 Task: Use a multiband compressor to control sibilance in different frequency ranges.
Action: Mouse moved to (103, 7)
Screenshot: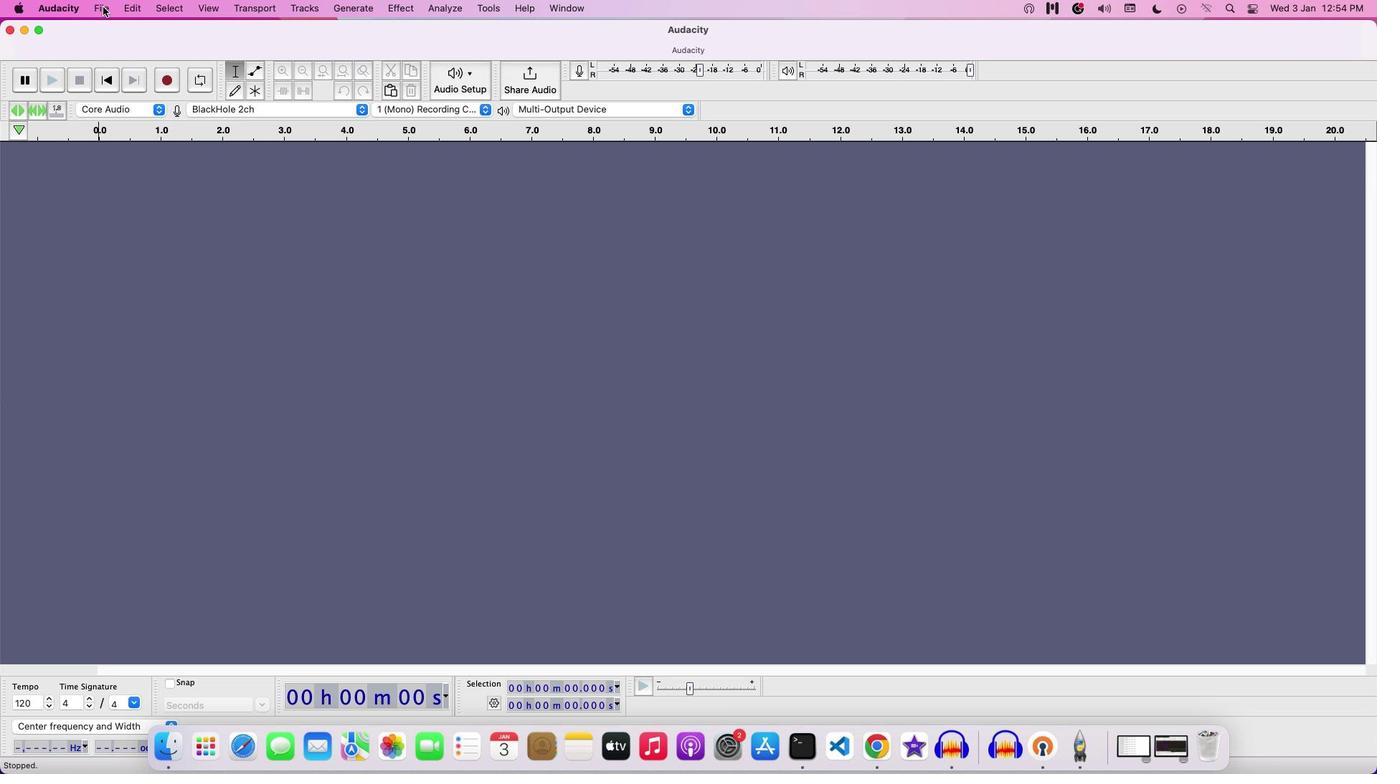 
Action: Mouse pressed left at (103, 7)
Screenshot: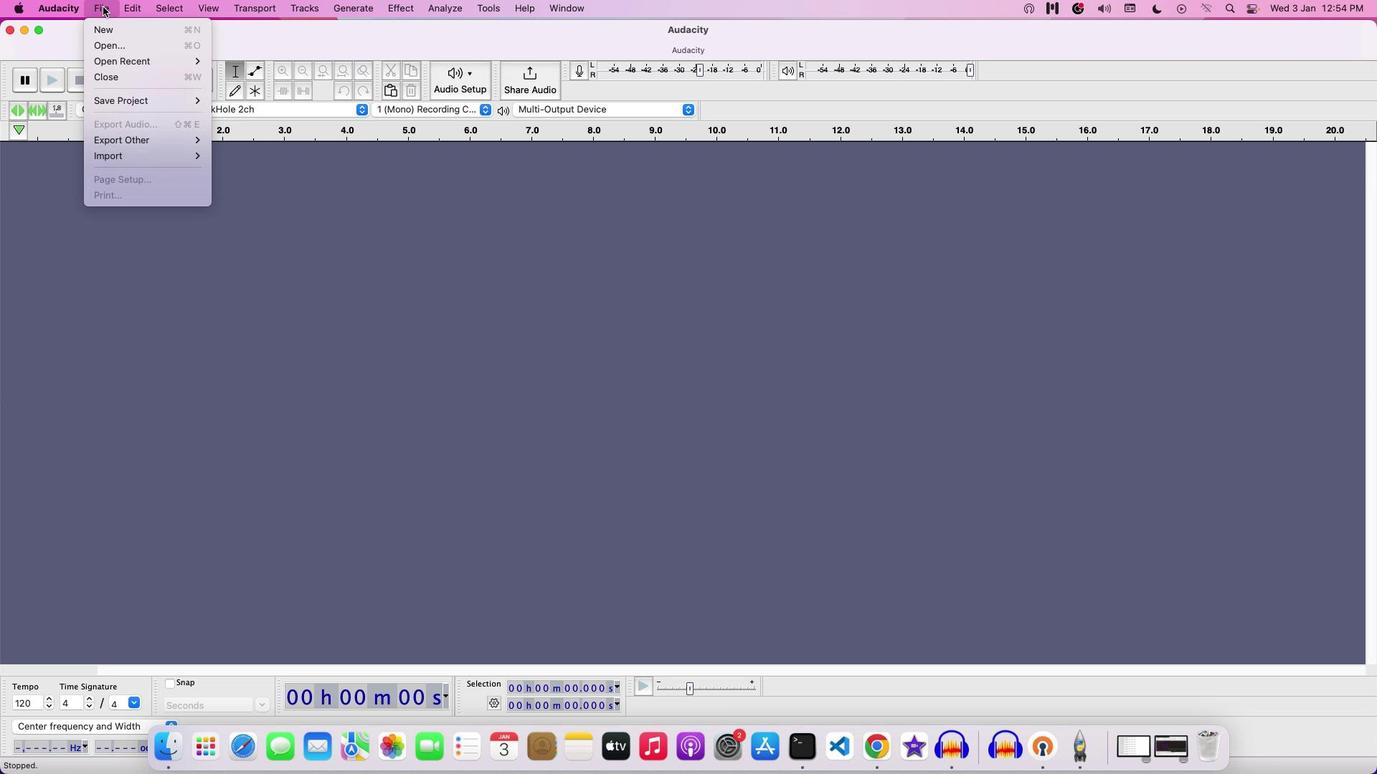 
Action: Mouse moved to (121, 46)
Screenshot: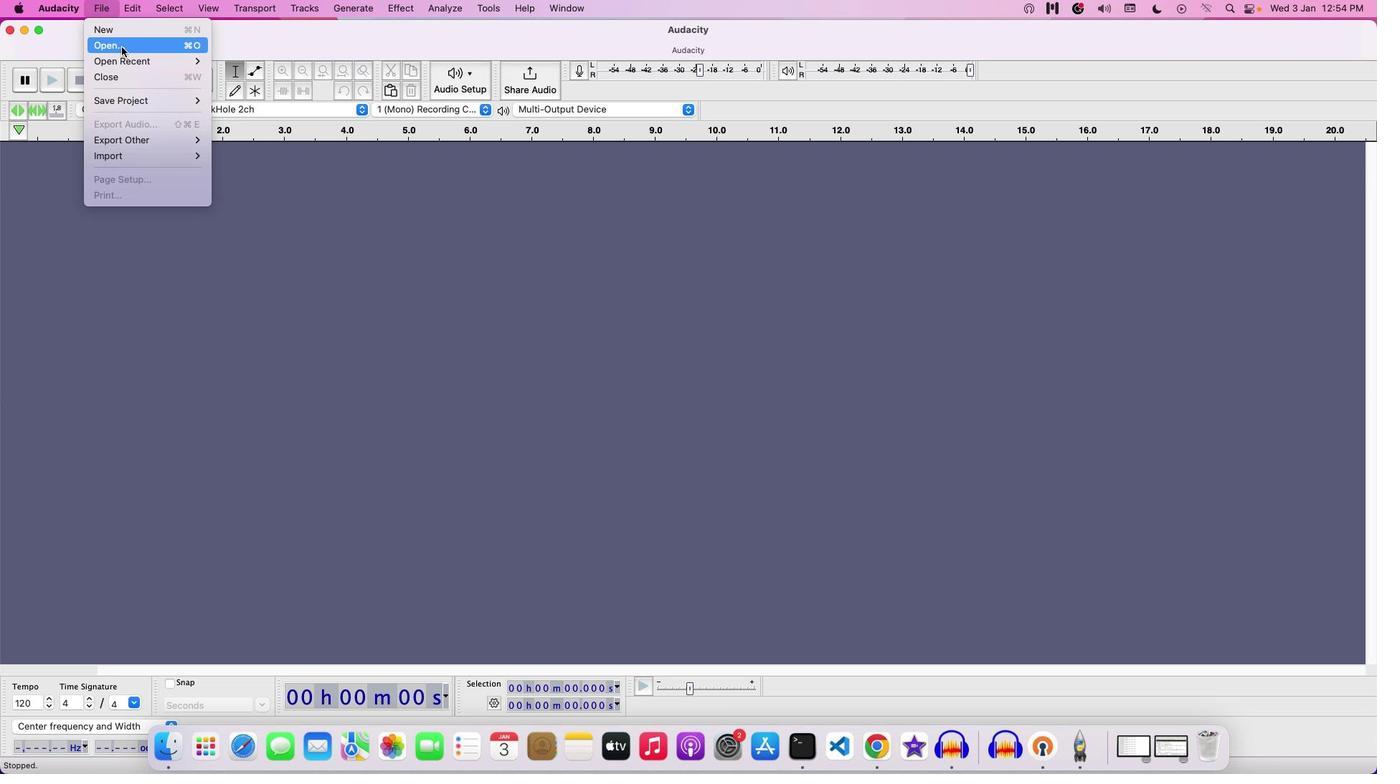 
Action: Mouse pressed left at (121, 46)
Screenshot: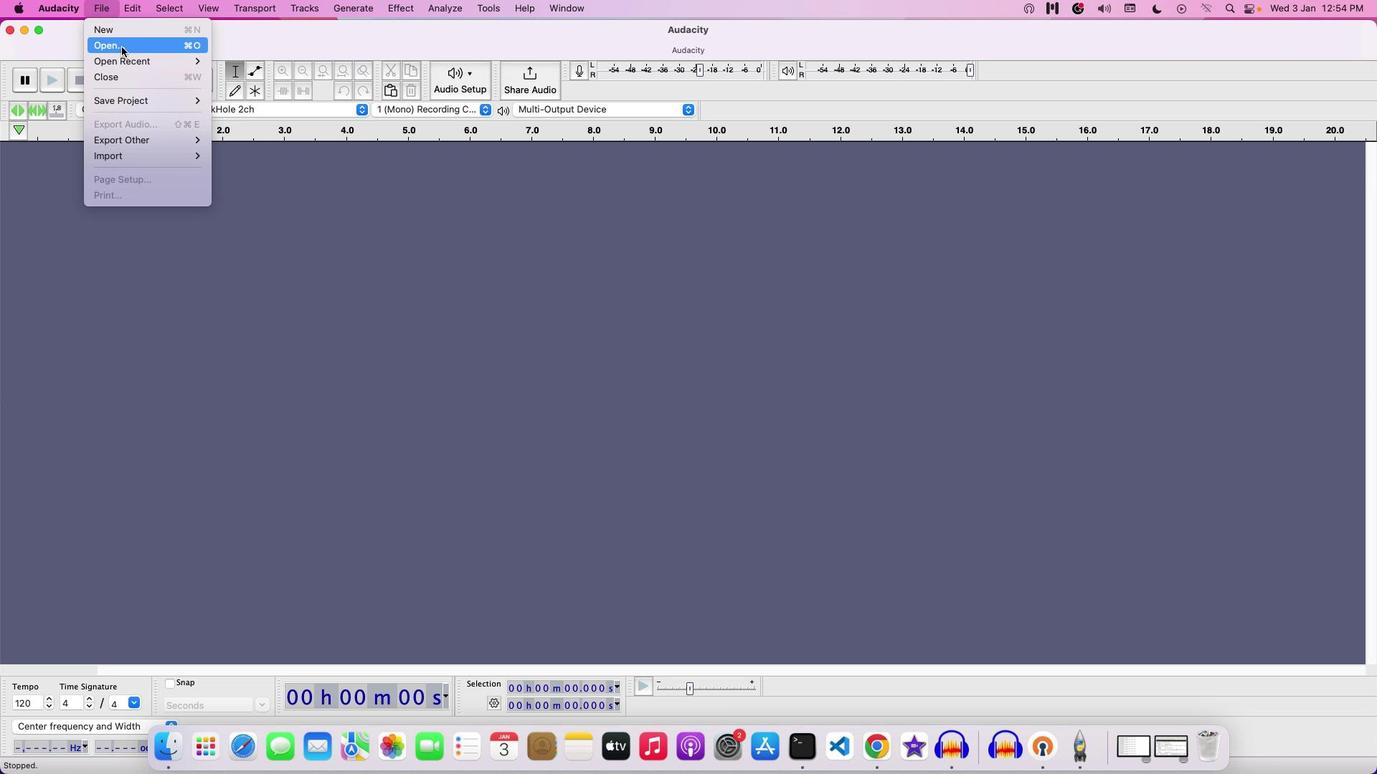 
Action: Mouse moved to (705, 156)
Screenshot: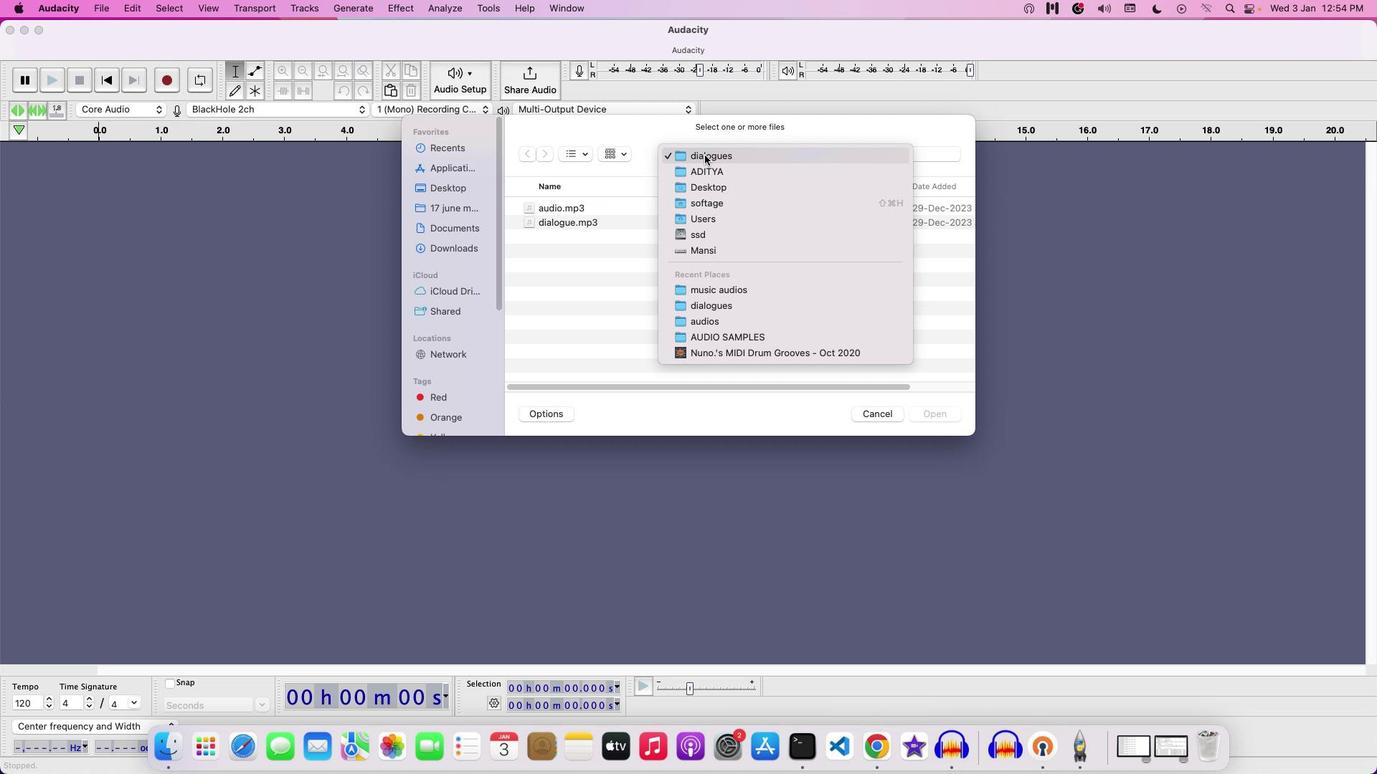 
Action: Mouse pressed left at (705, 156)
Screenshot: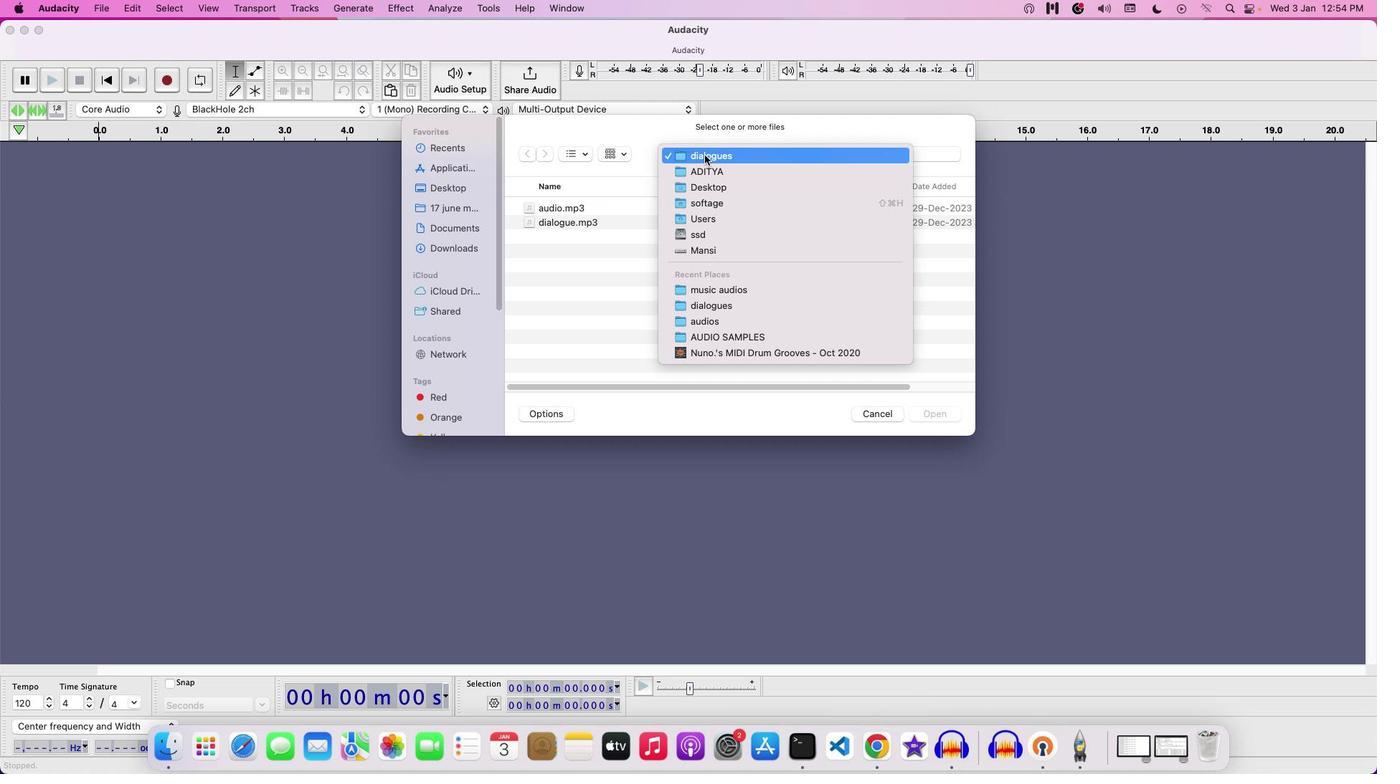 
Action: Mouse moved to (706, 175)
Screenshot: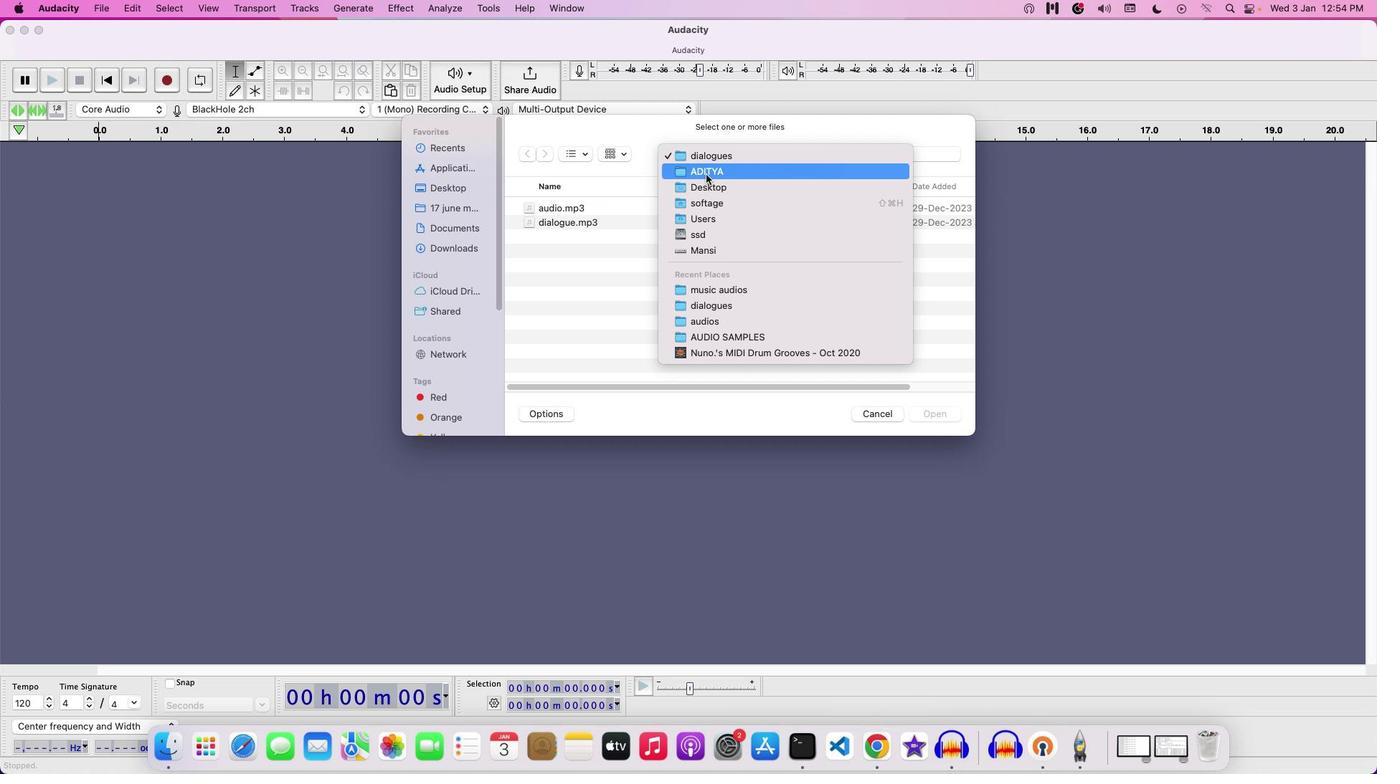 
Action: Mouse pressed left at (706, 175)
Screenshot: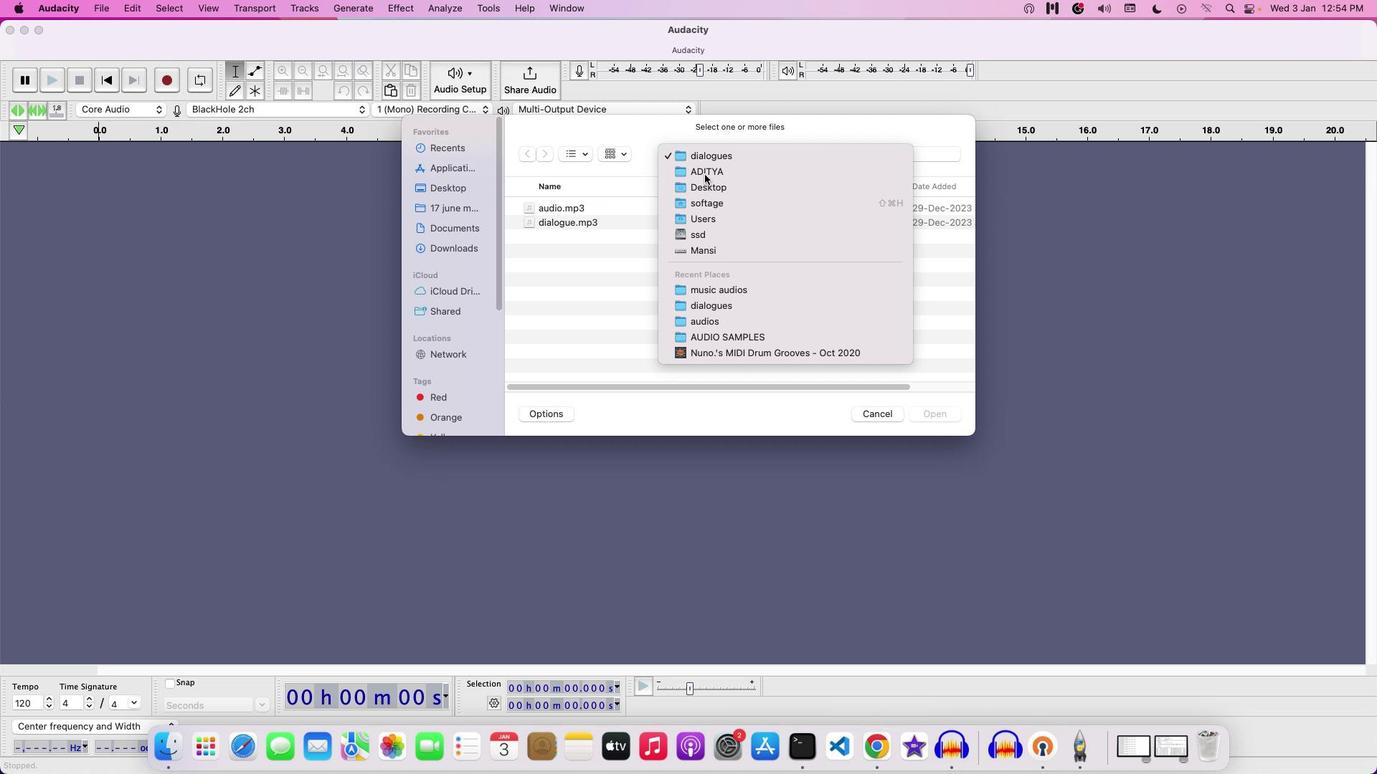 
Action: Mouse moved to (590, 233)
Screenshot: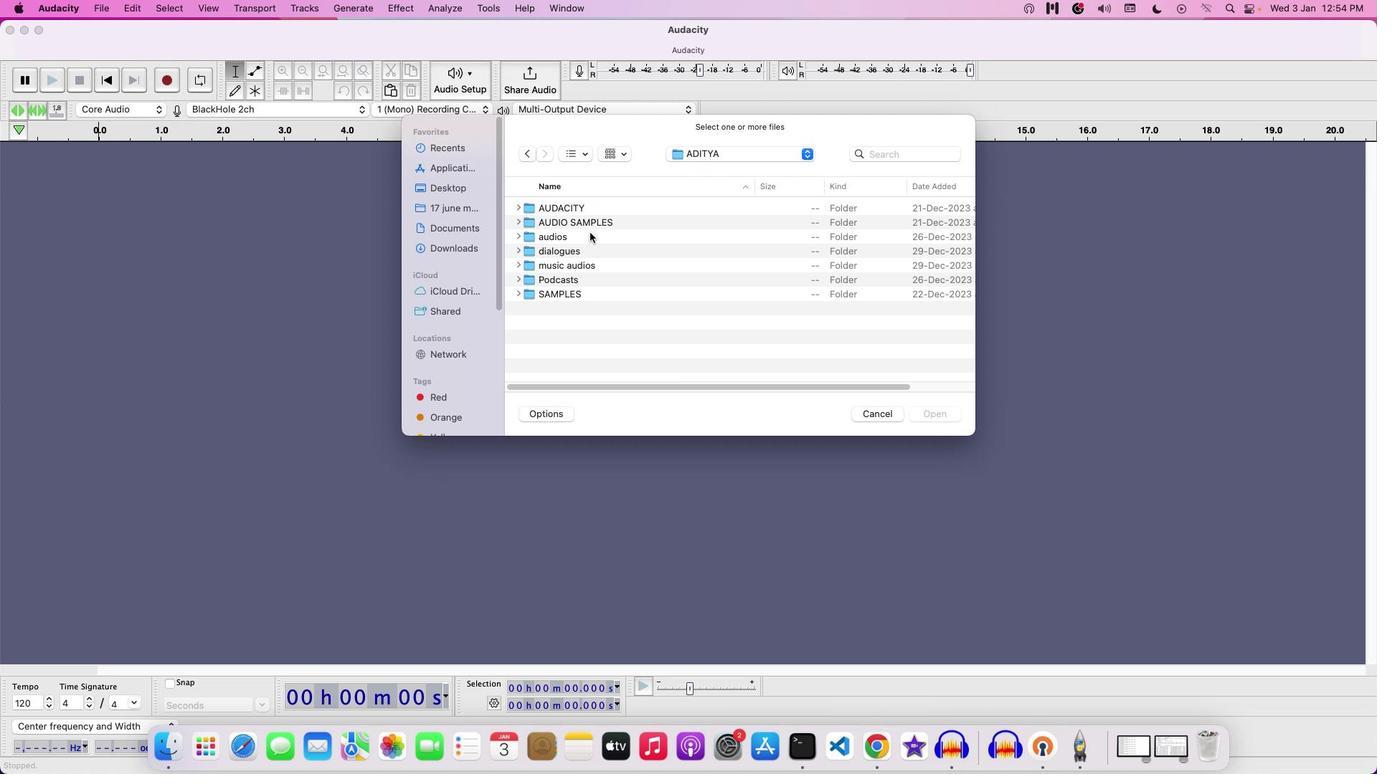 
Action: Mouse pressed left at (590, 233)
Screenshot: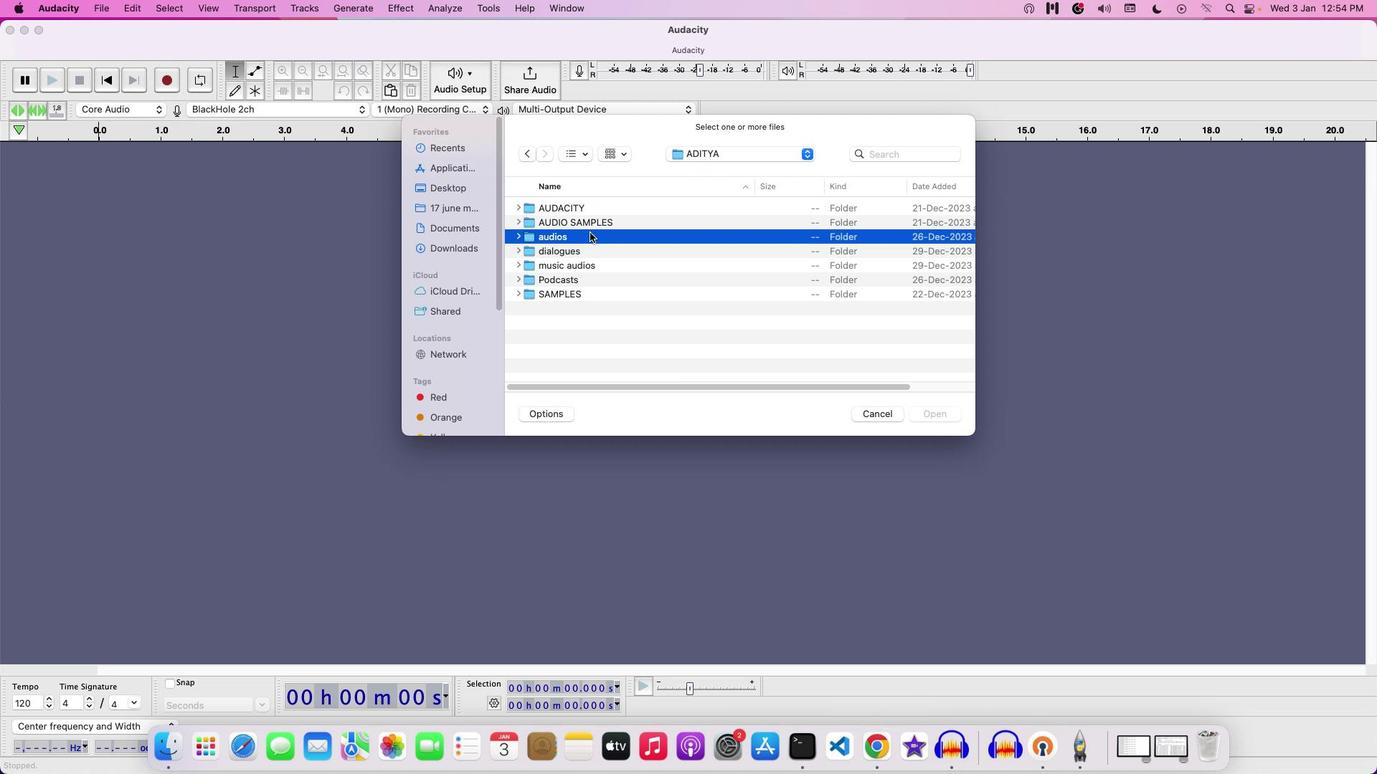 
Action: Mouse pressed left at (590, 233)
Screenshot: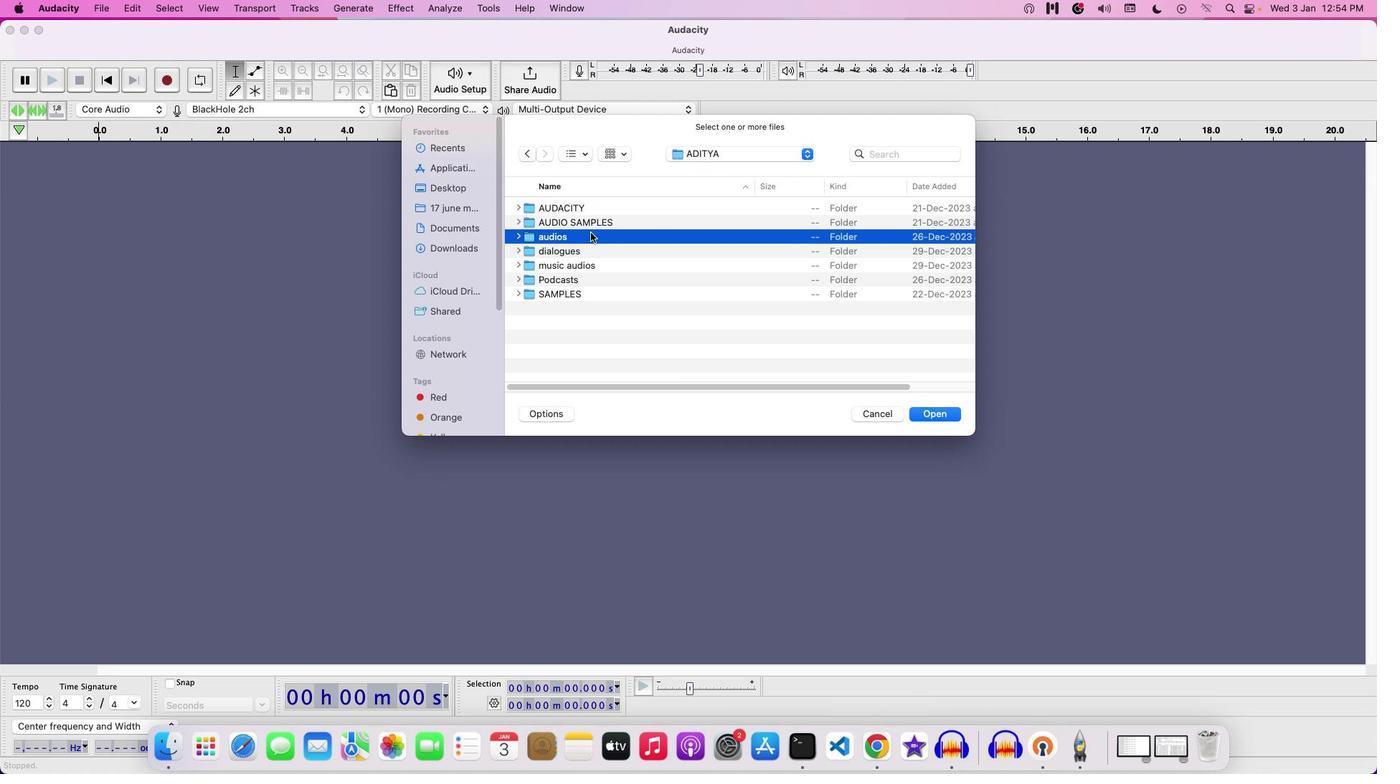 
Action: Mouse moved to (587, 239)
Screenshot: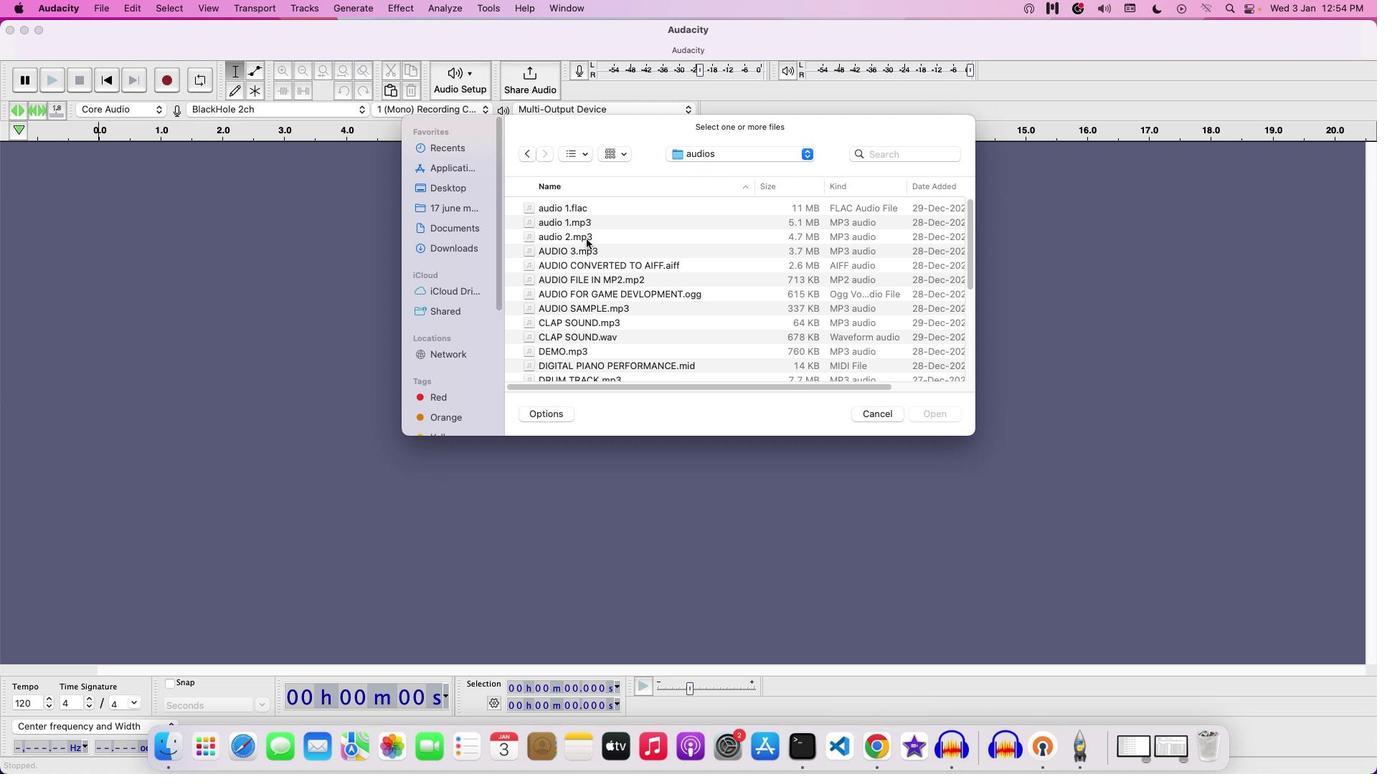 
Action: Mouse pressed left at (587, 239)
Screenshot: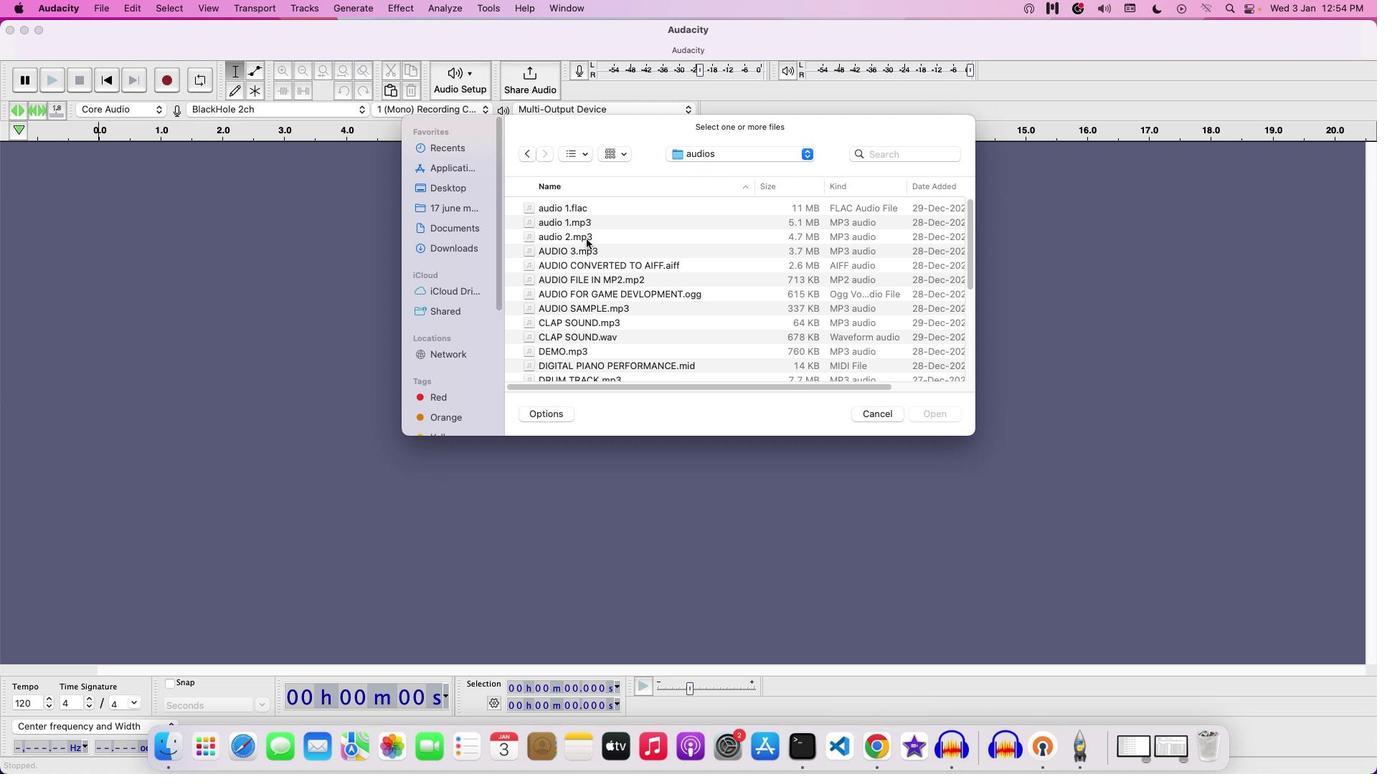 
Action: Mouse moved to (587, 239)
Screenshot: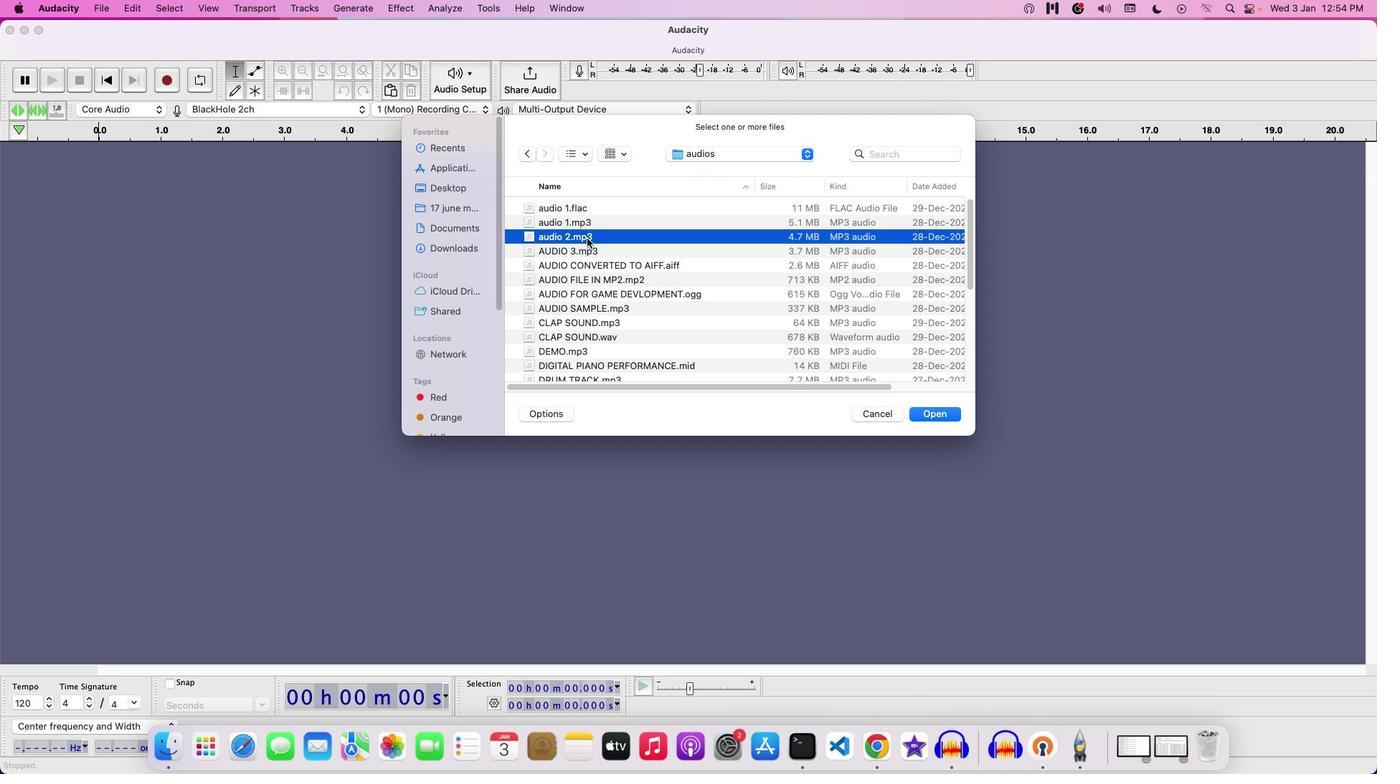 
Action: Key pressed 'S'
Screenshot: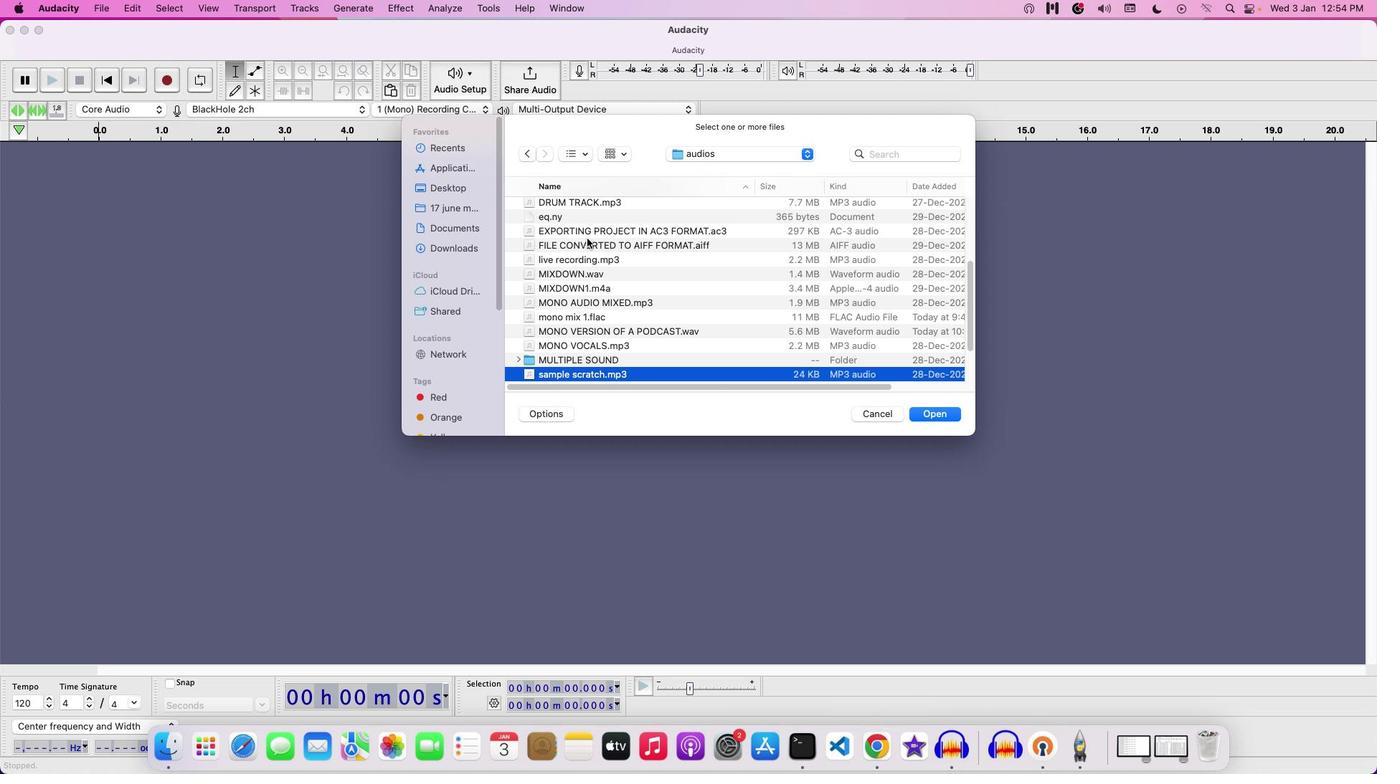 
Action: Mouse moved to (601, 253)
Screenshot: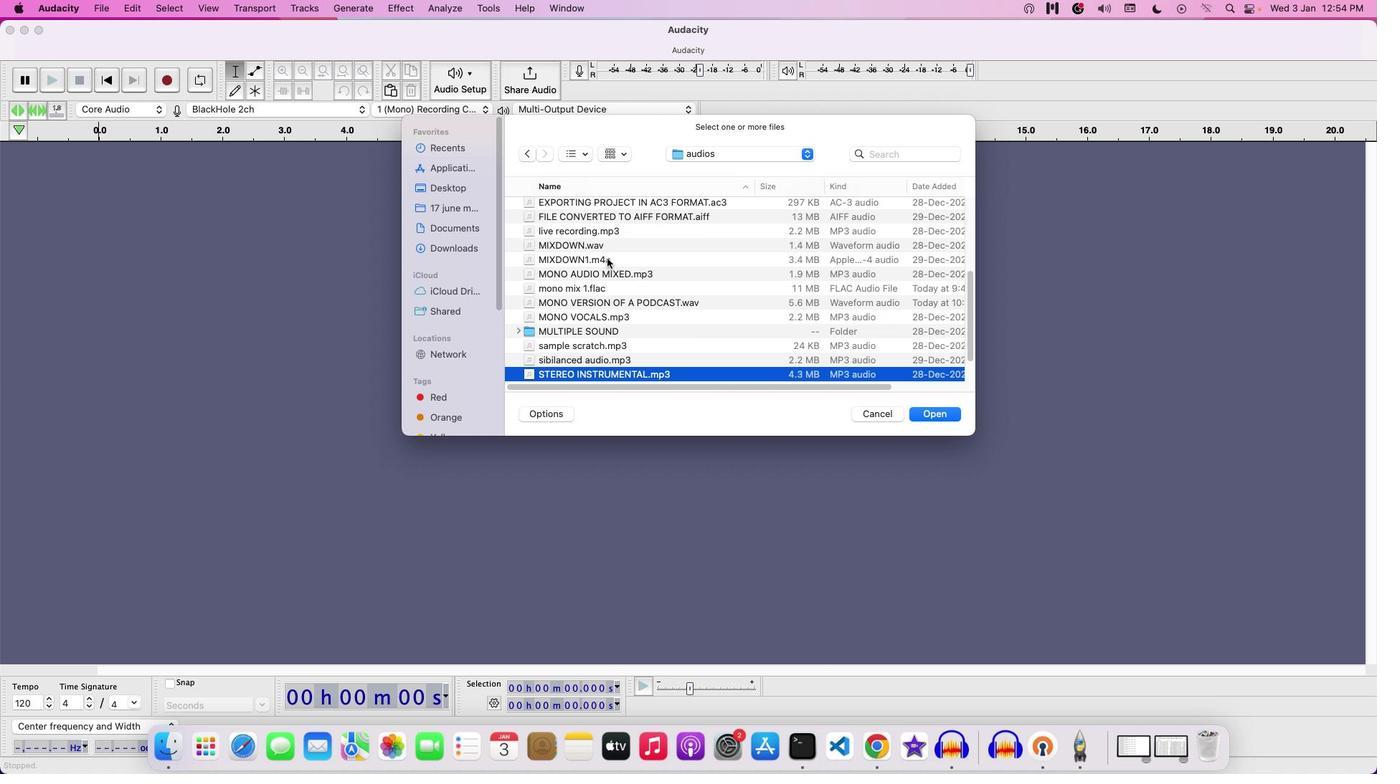 
Action: Key pressed 'S'
Screenshot: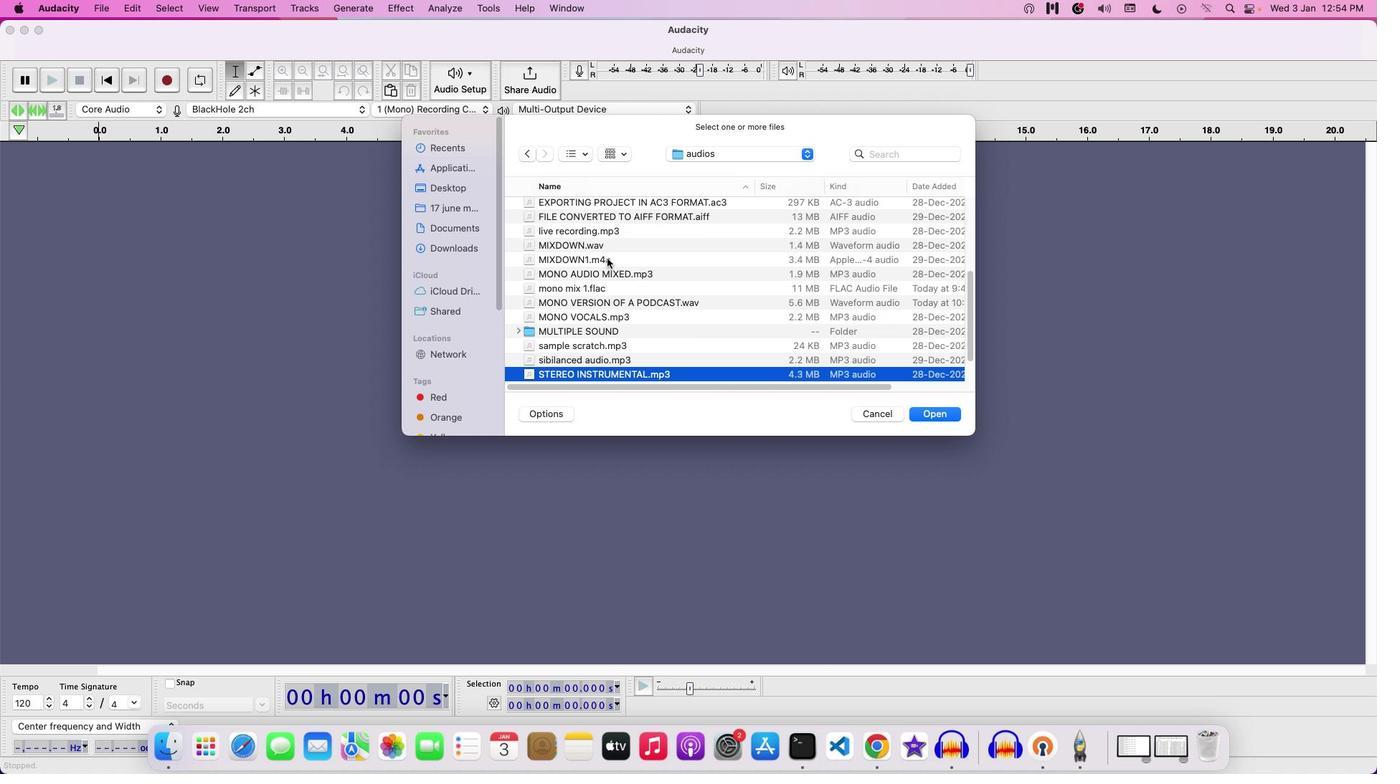 
Action: Mouse moved to (625, 363)
Screenshot: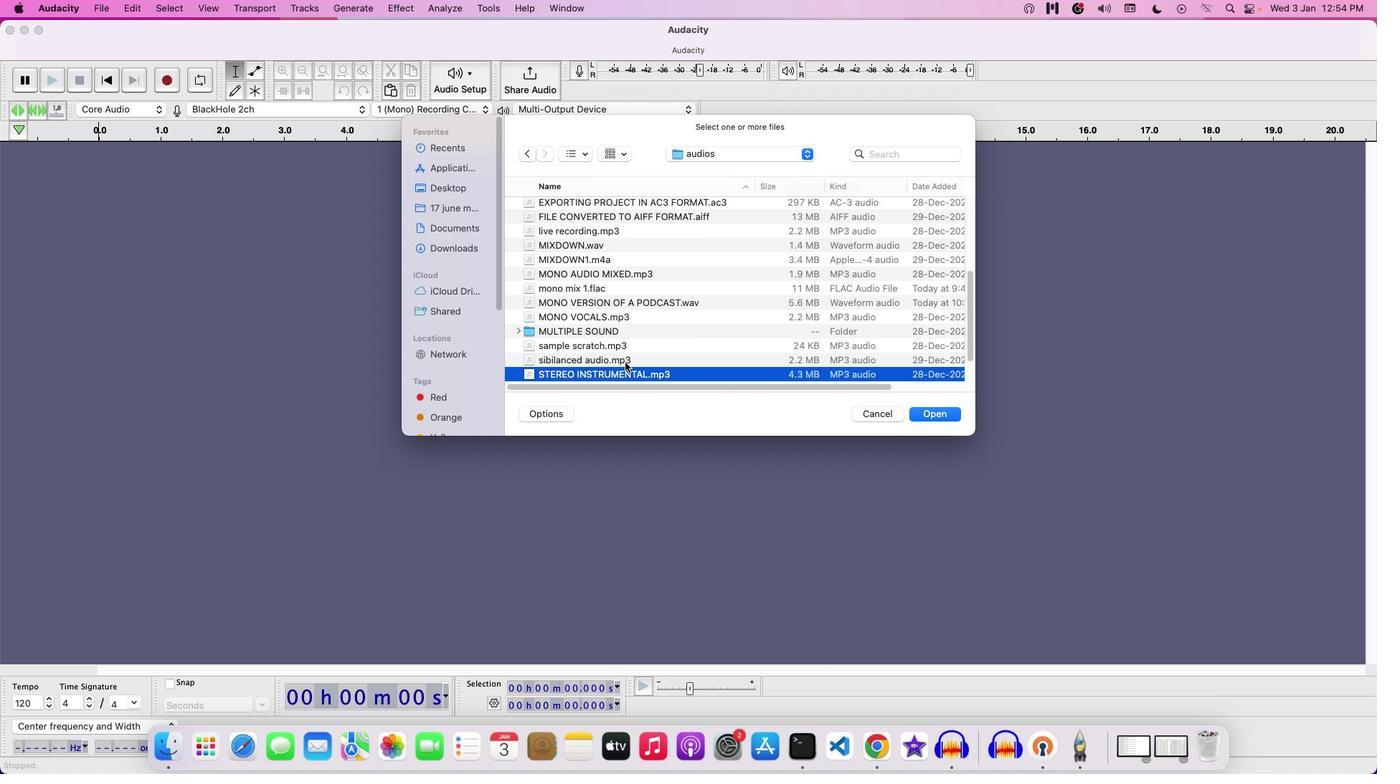 
Action: Mouse pressed left at (625, 363)
Screenshot: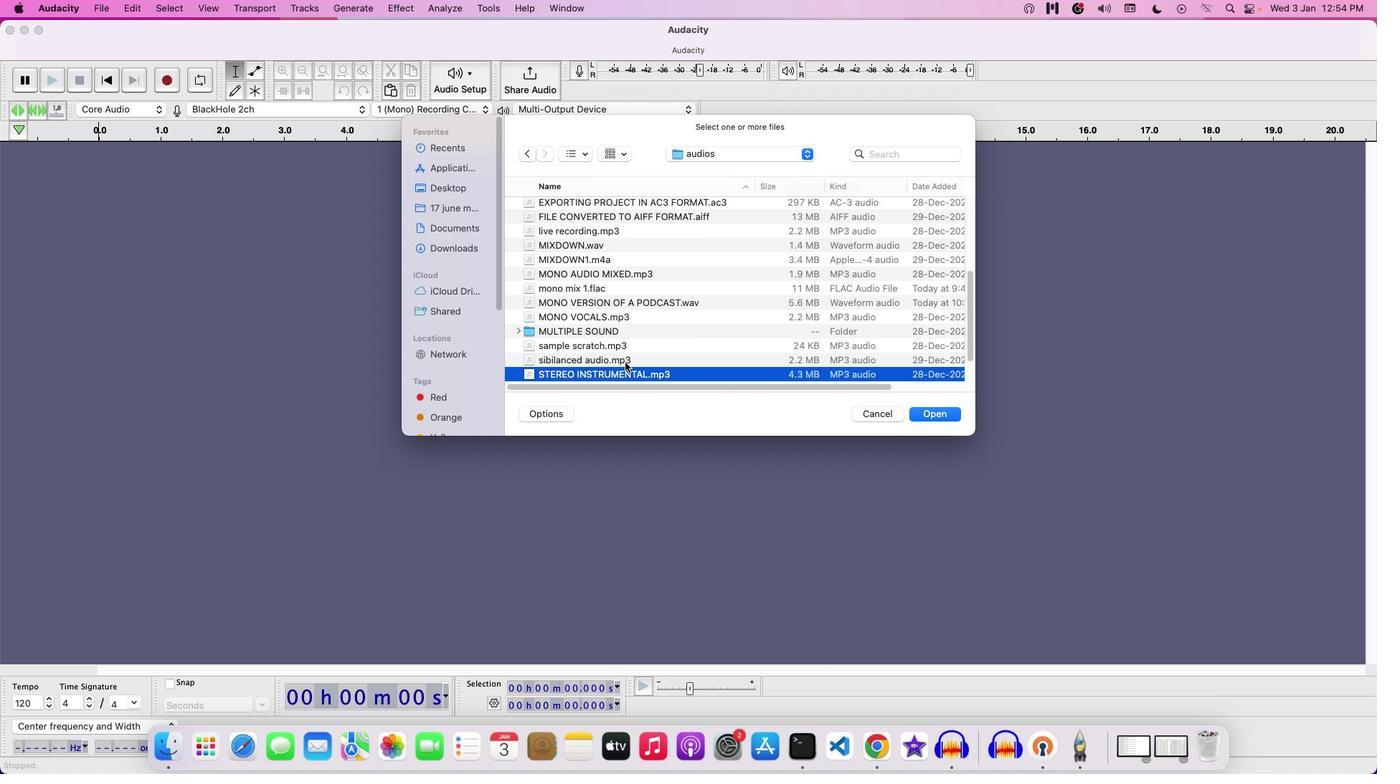 
Action: Mouse moved to (657, 361)
Screenshot: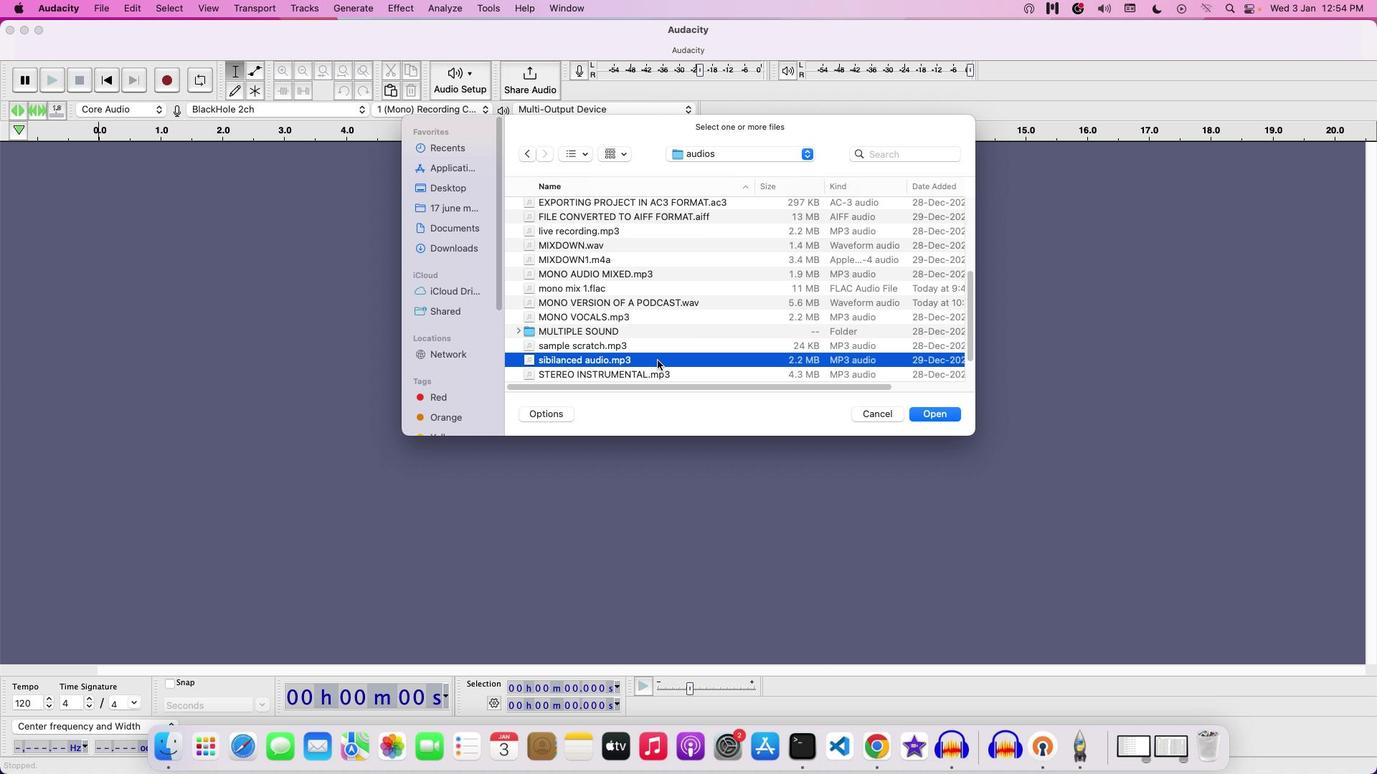 
Action: Mouse pressed left at (657, 361)
Screenshot: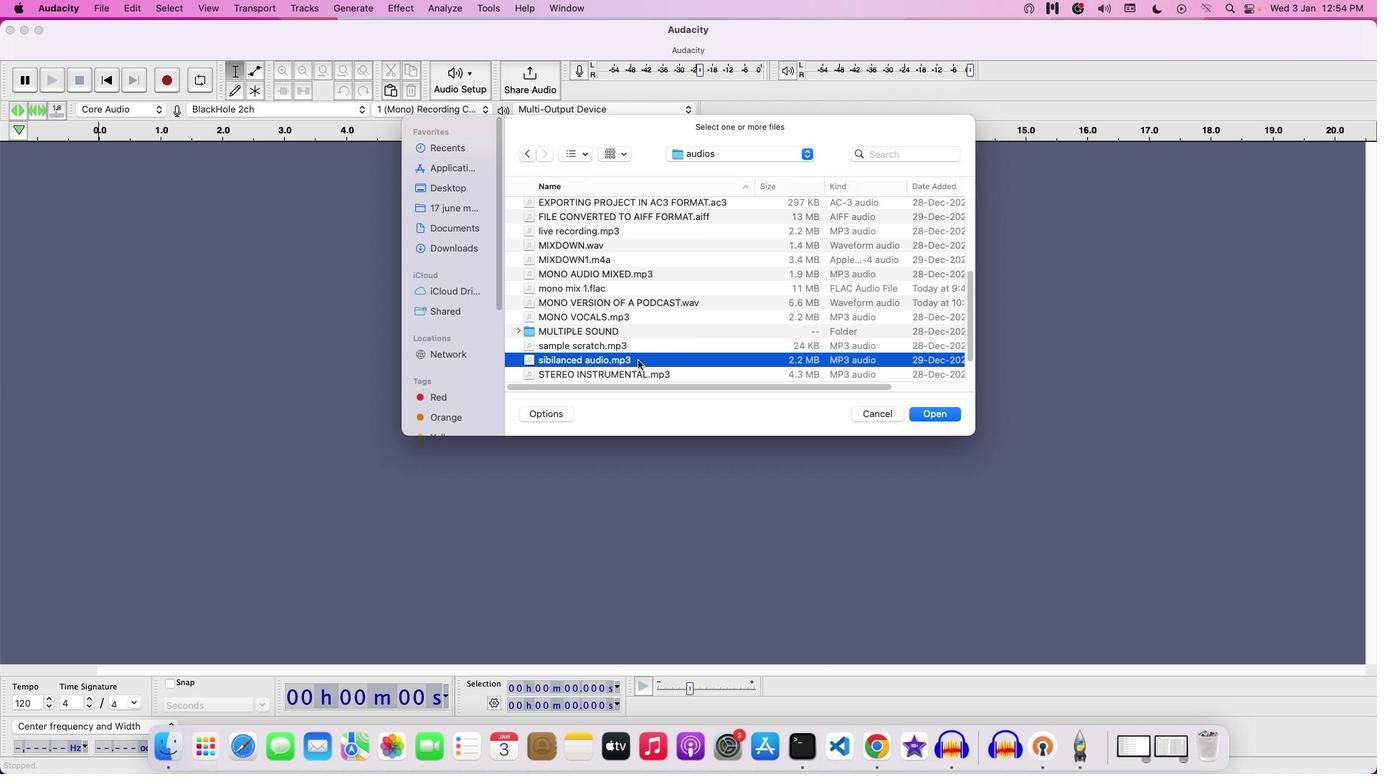 
Action: Mouse moved to (882, 413)
Screenshot: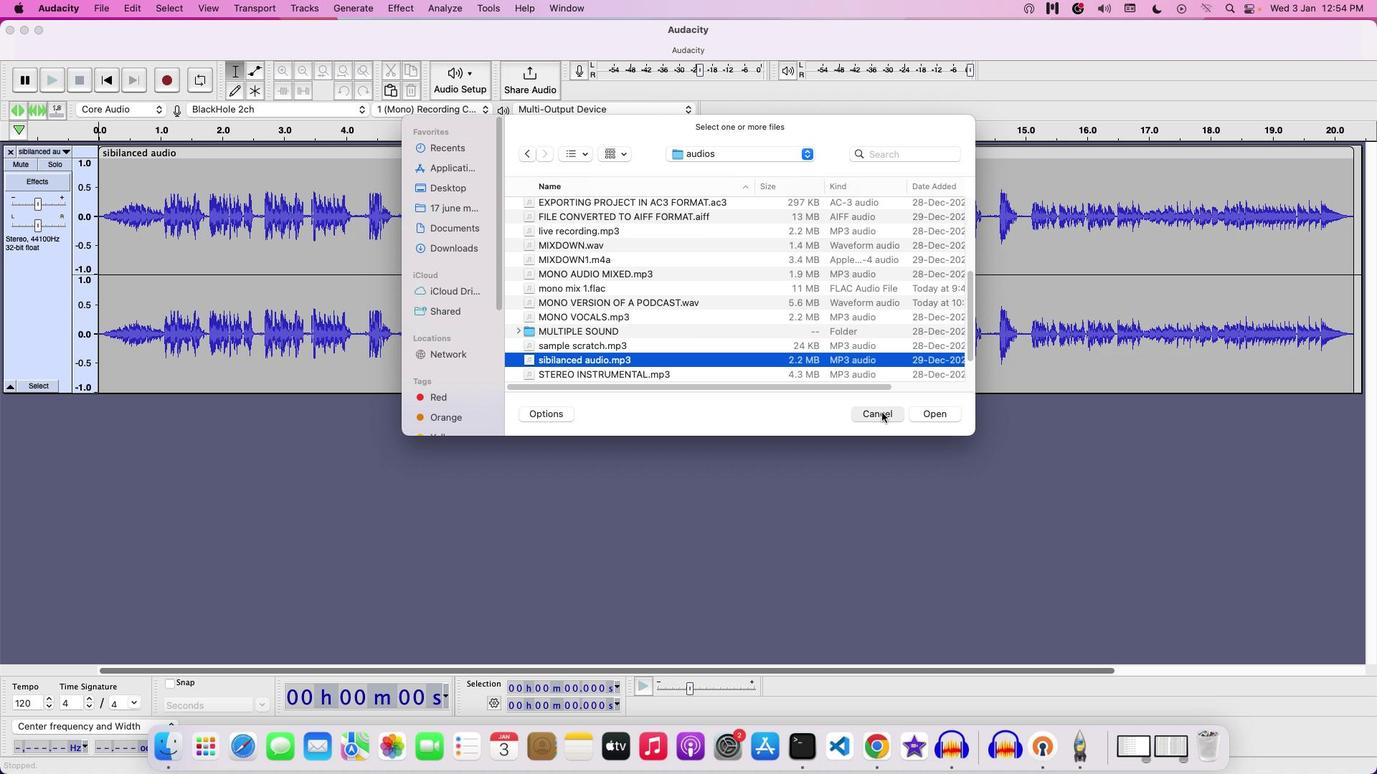 
Action: Mouse pressed left at (882, 413)
Screenshot: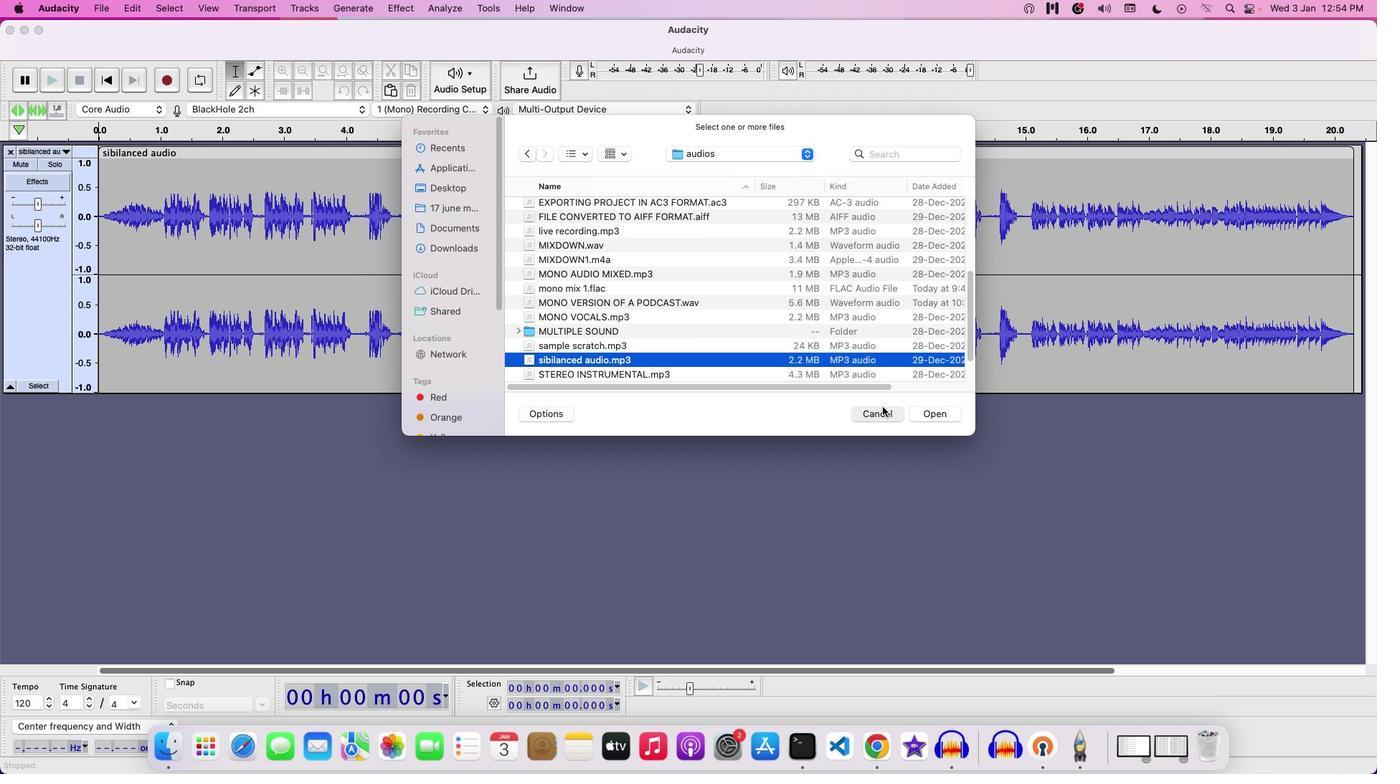 
Action: Mouse moved to (1352, 160)
Screenshot: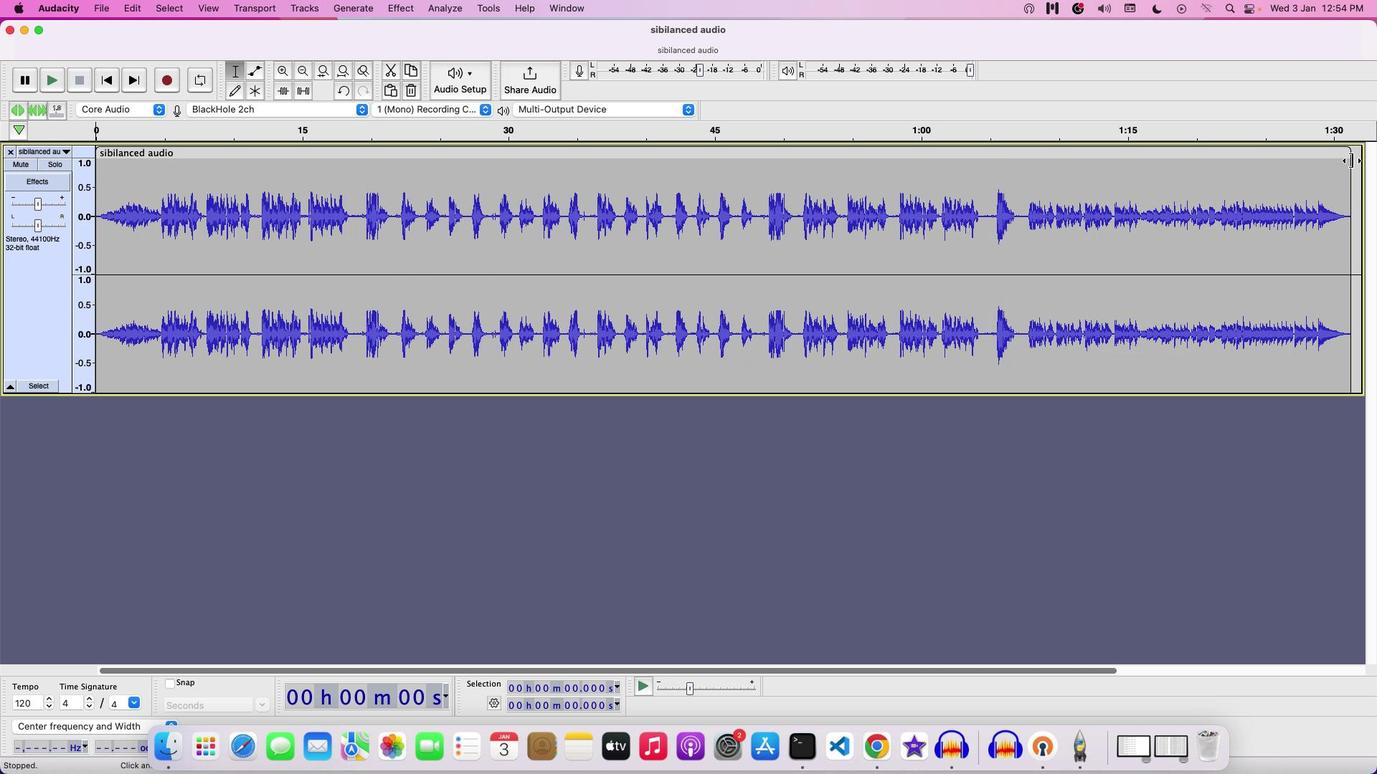 
Action: Mouse pressed left at (1352, 160)
Screenshot: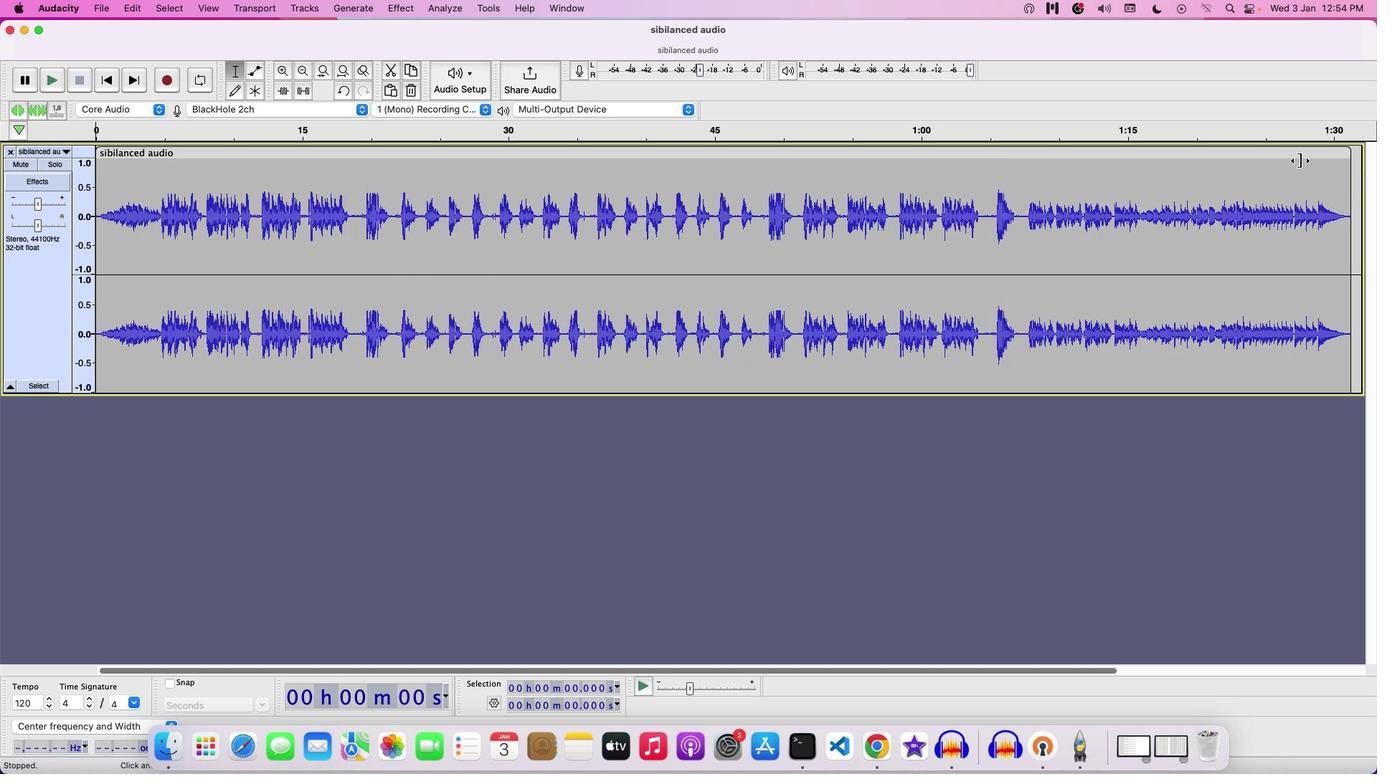 
Action: Mouse moved to (96, 165)
Screenshot: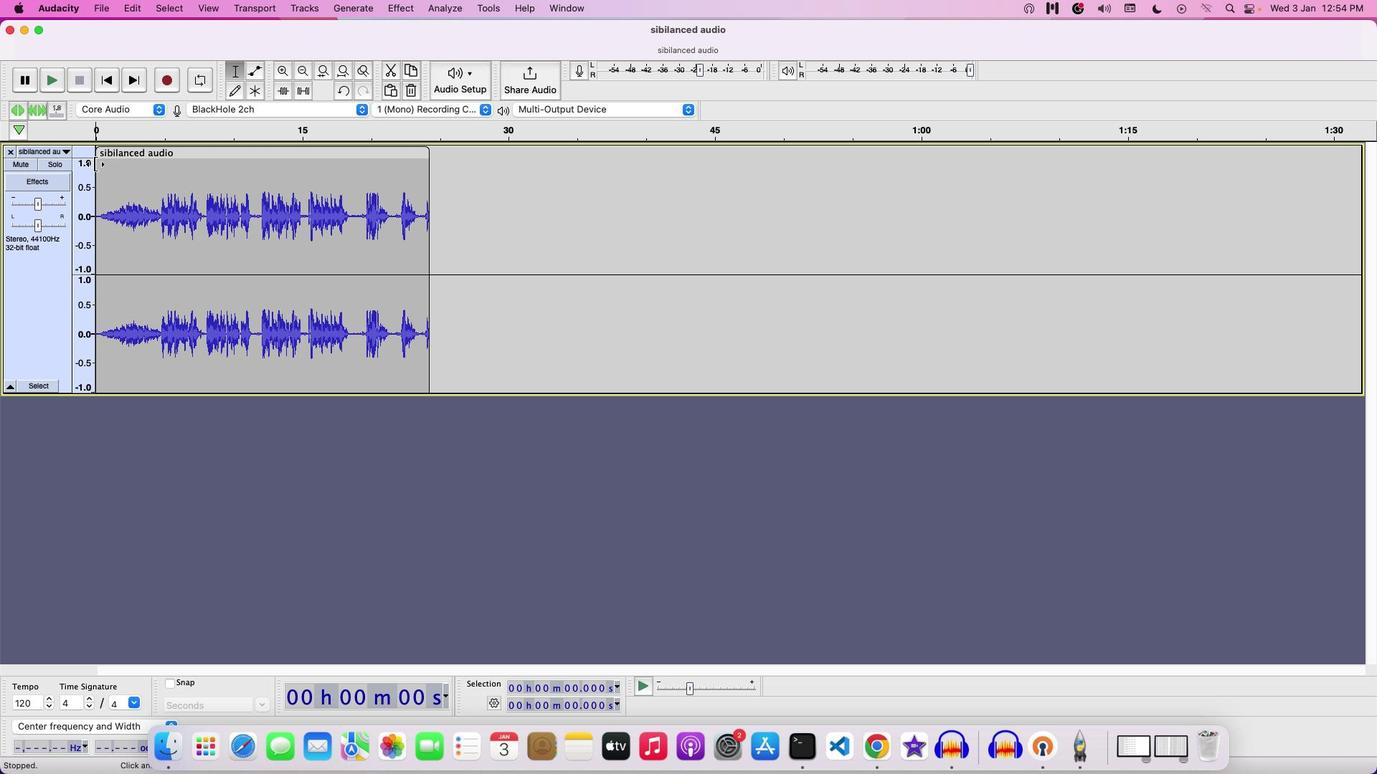 
Action: Key pressed Key.space
Screenshot: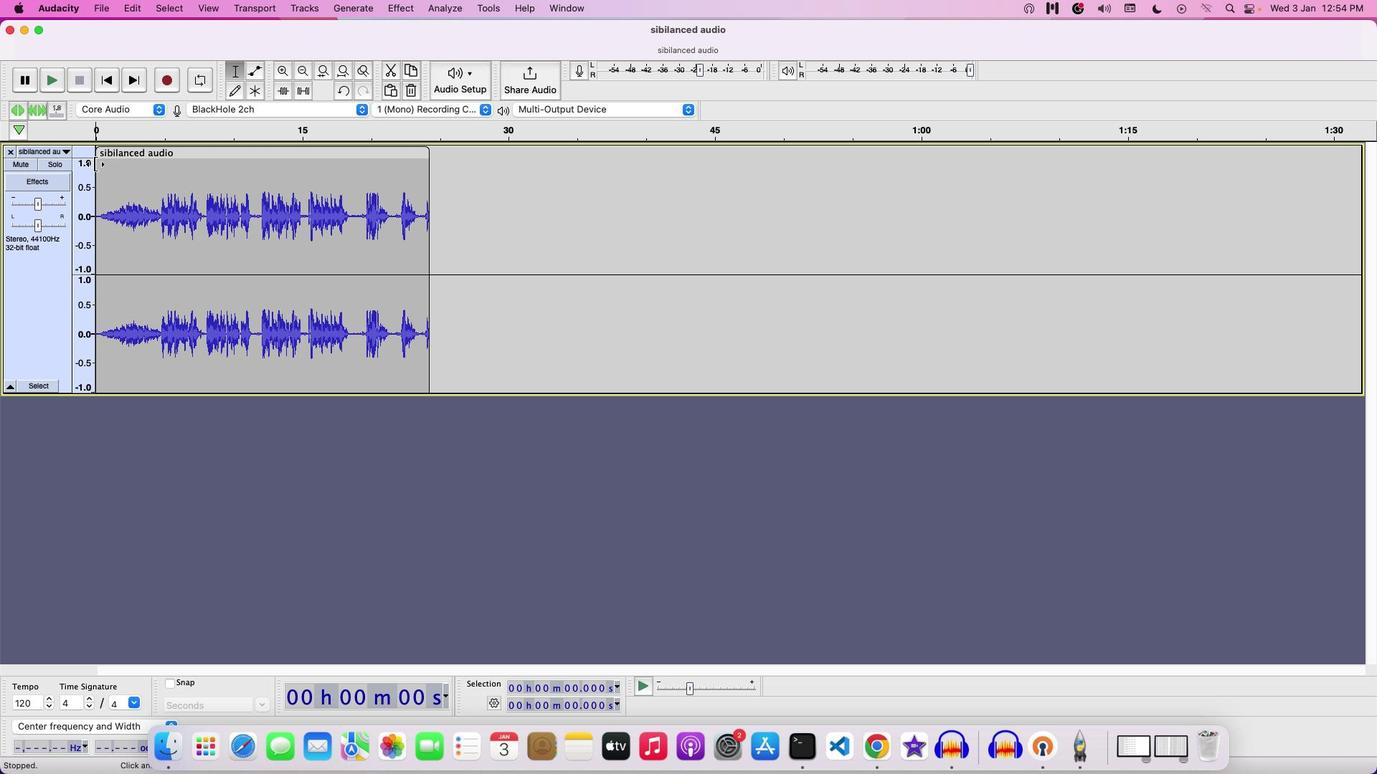 
Action: Mouse moved to (38, 206)
Screenshot: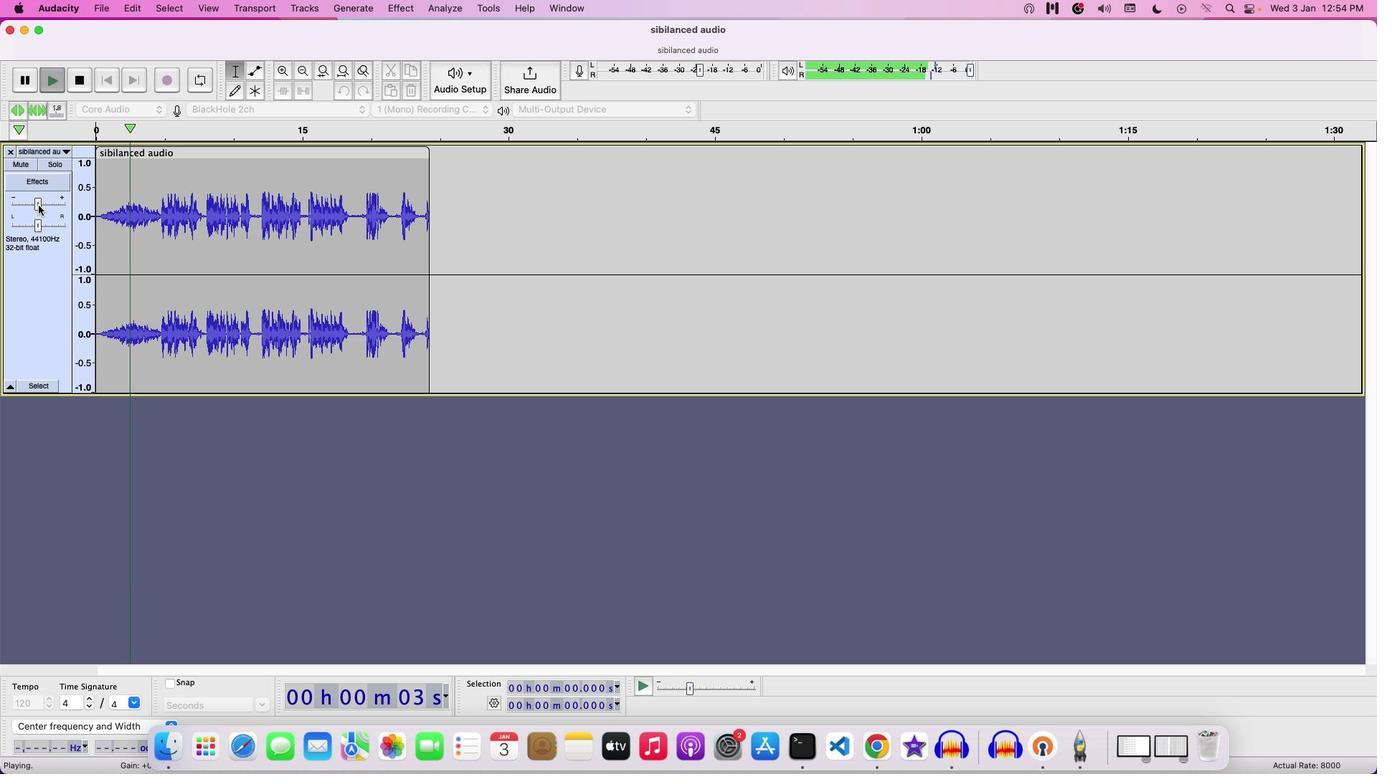 
Action: Mouse pressed left at (38, 206)
Screenshot: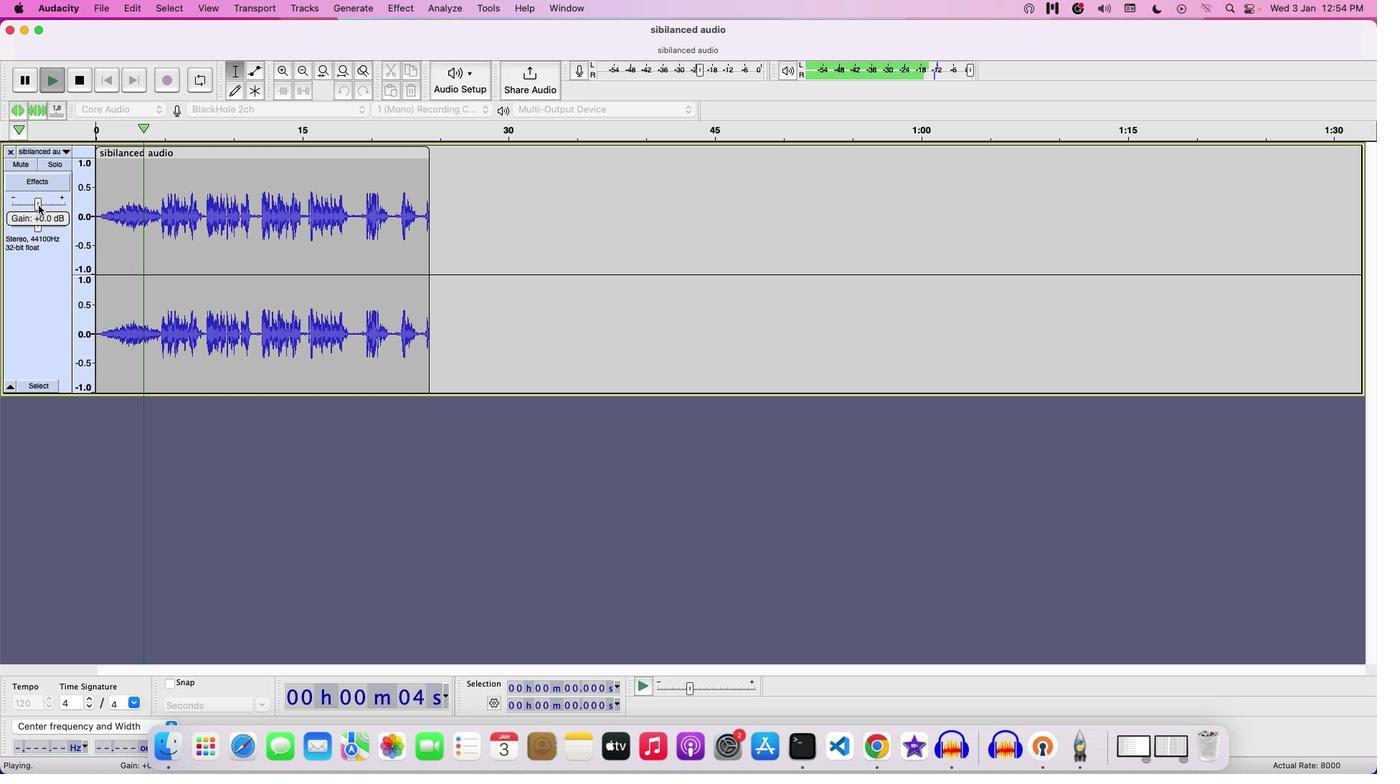
Action: Mouse moved to (99, 164)
Screenshot: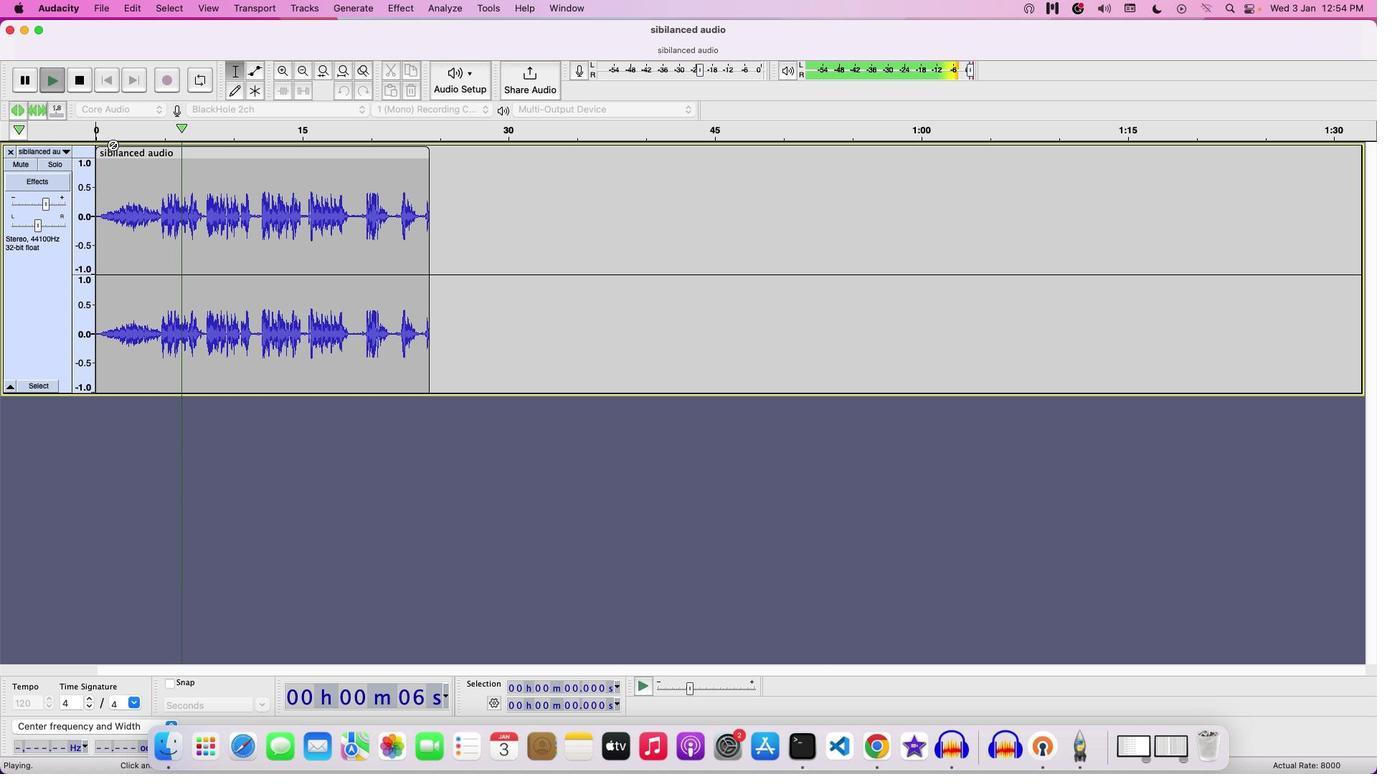 
Action: Key pressed Key.space
Screenshot: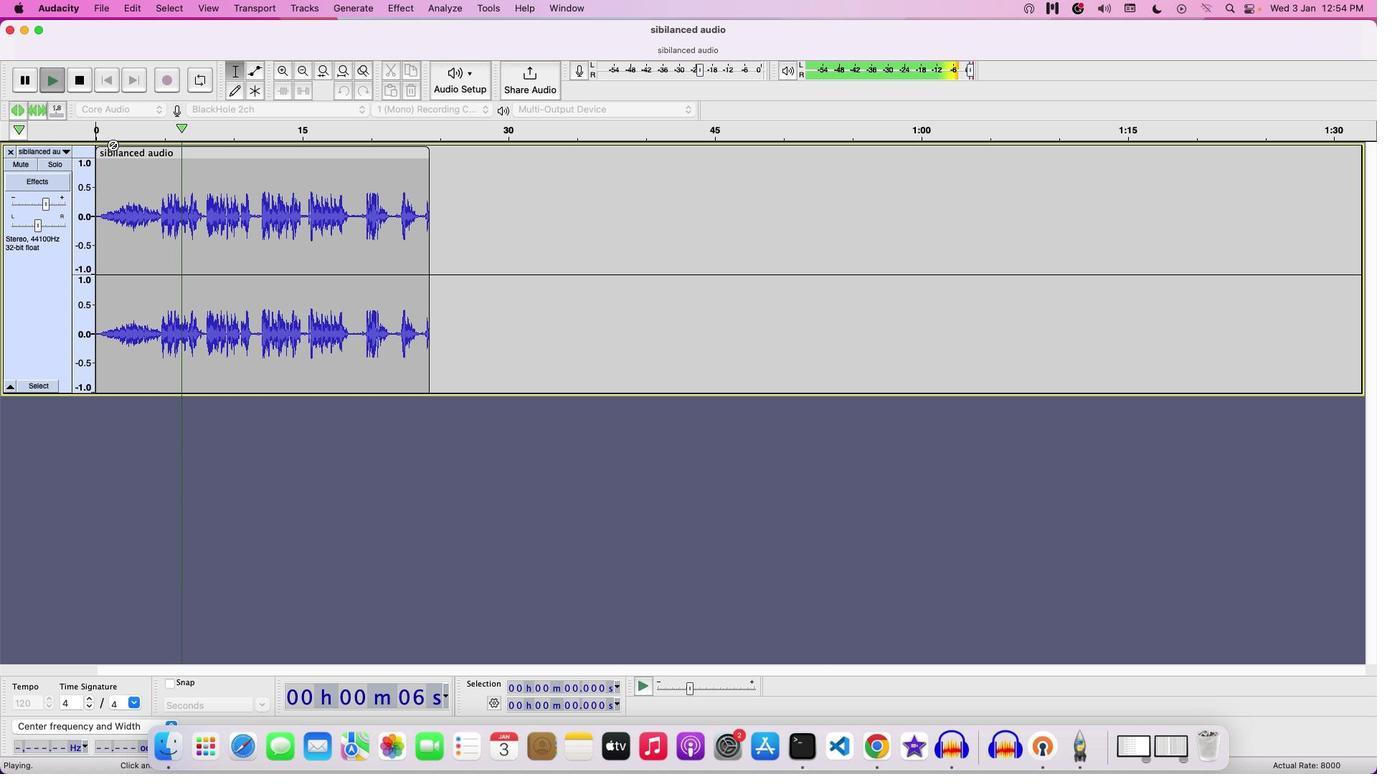 
Action: Mouse moved to (98, 155)
Screenshot: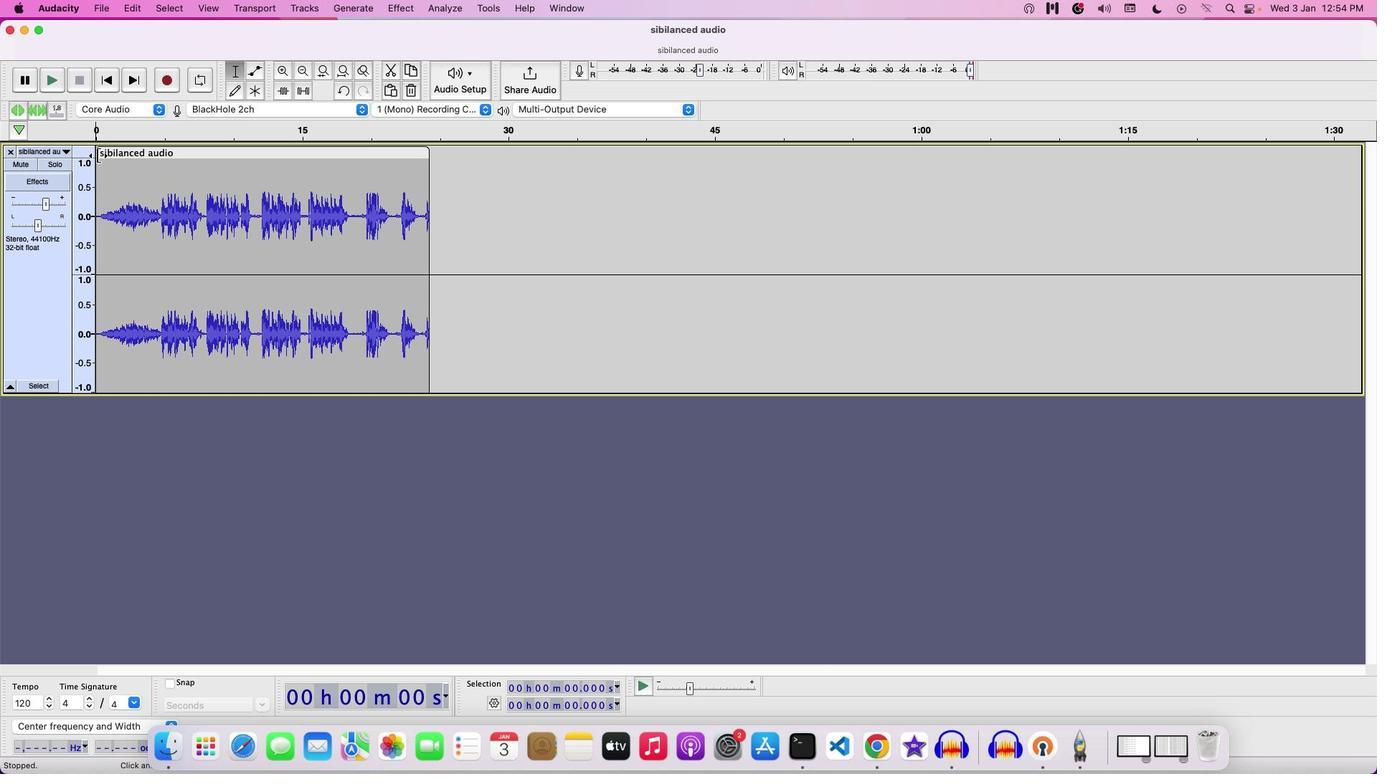 
Action: Mouse pressed left at (98, 155)
Screenshot: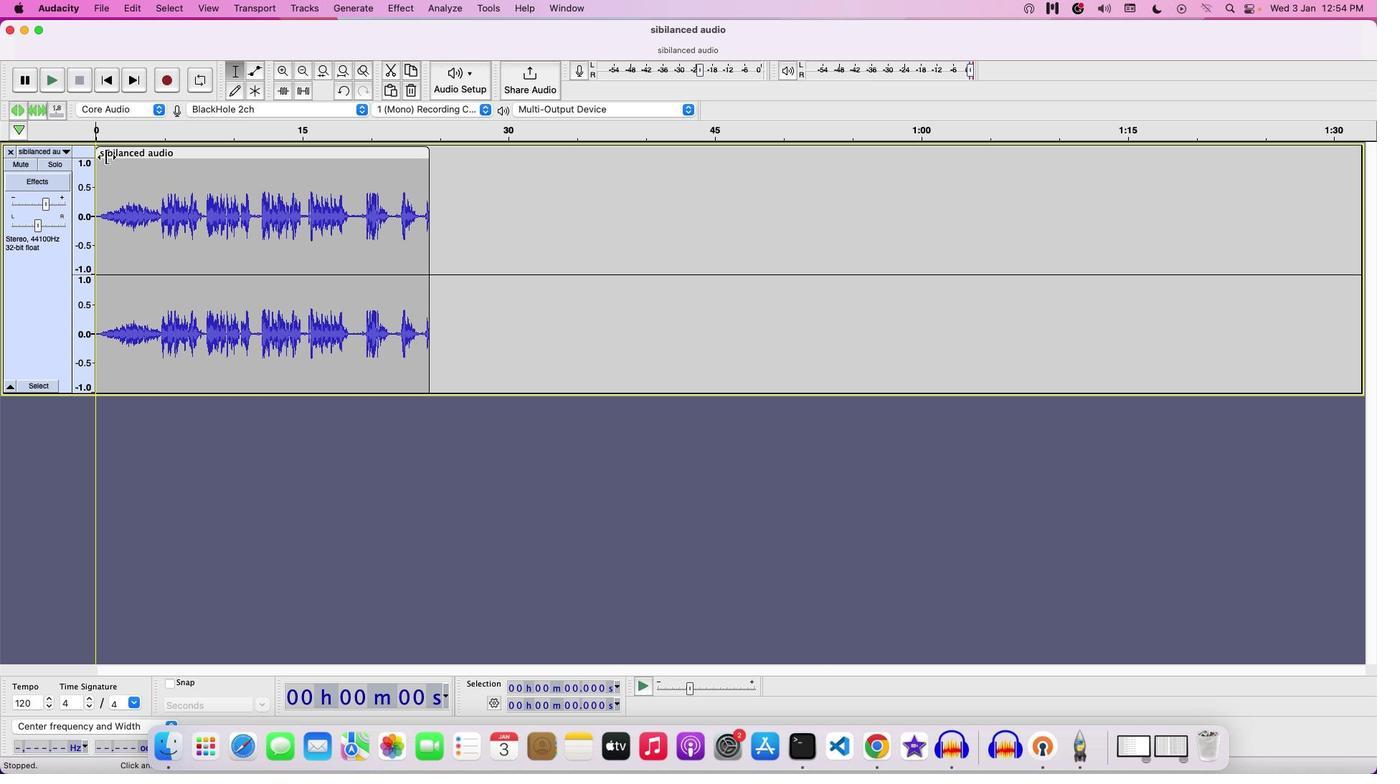 
Action: Mouse moved to (252, 153)
Screenshot: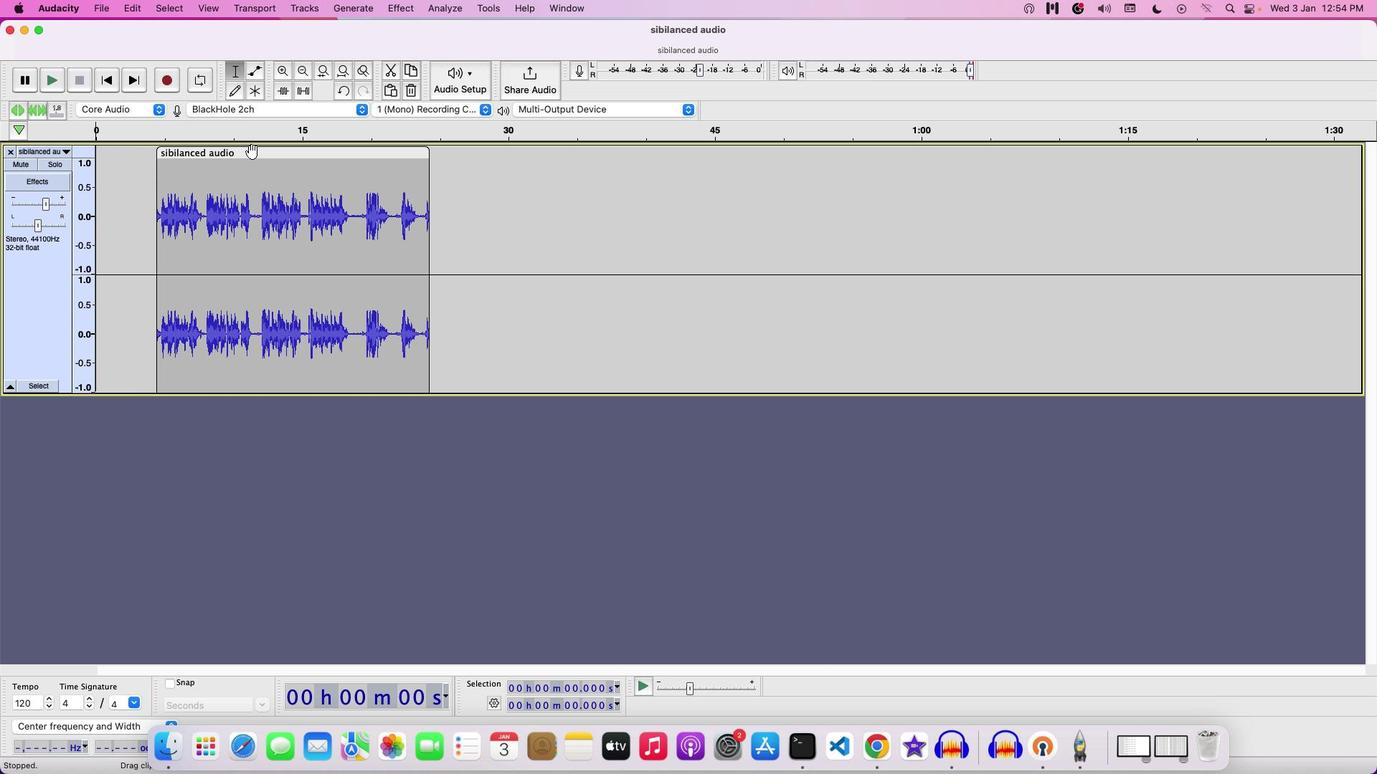 
Action: Mouse pressed left at (252, 153)
Screenshot: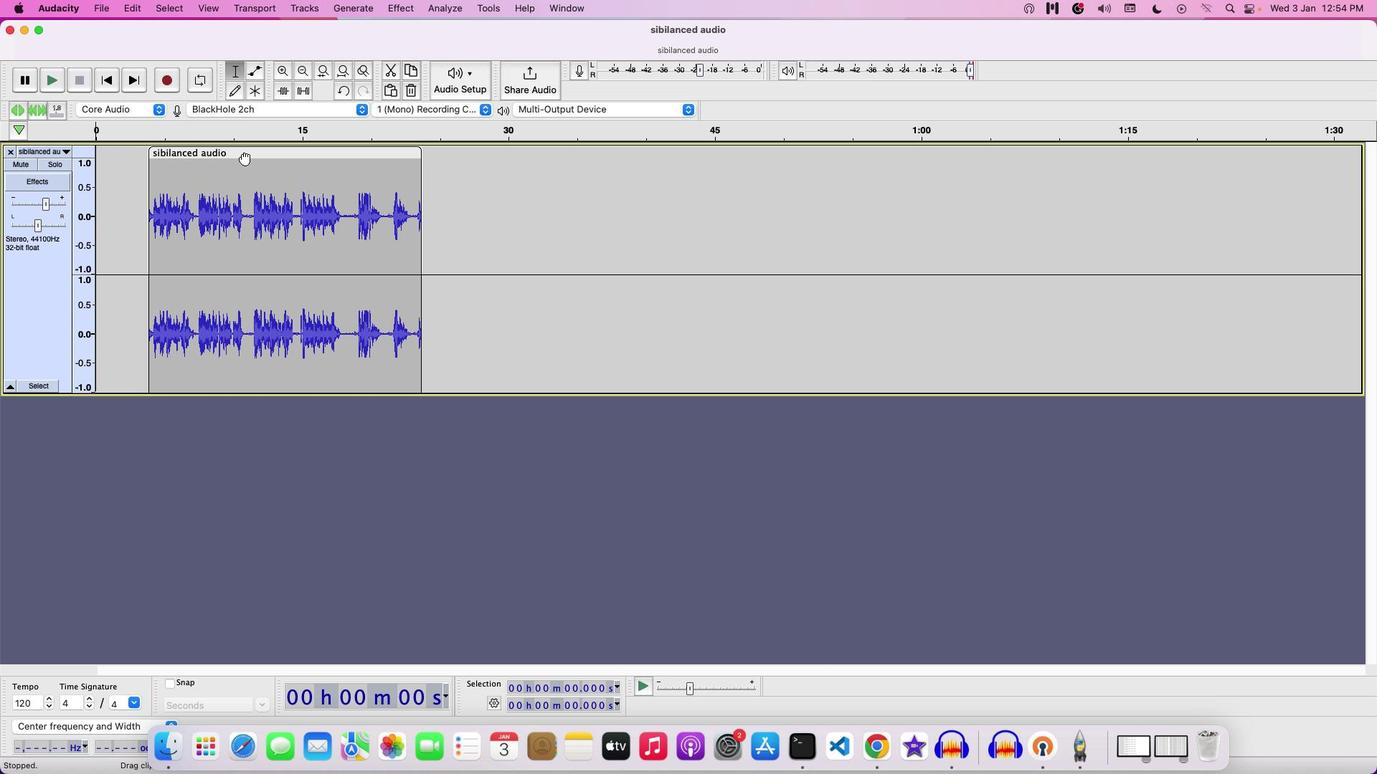 
Action: Mouse moved to (369, 162)
Screenshot: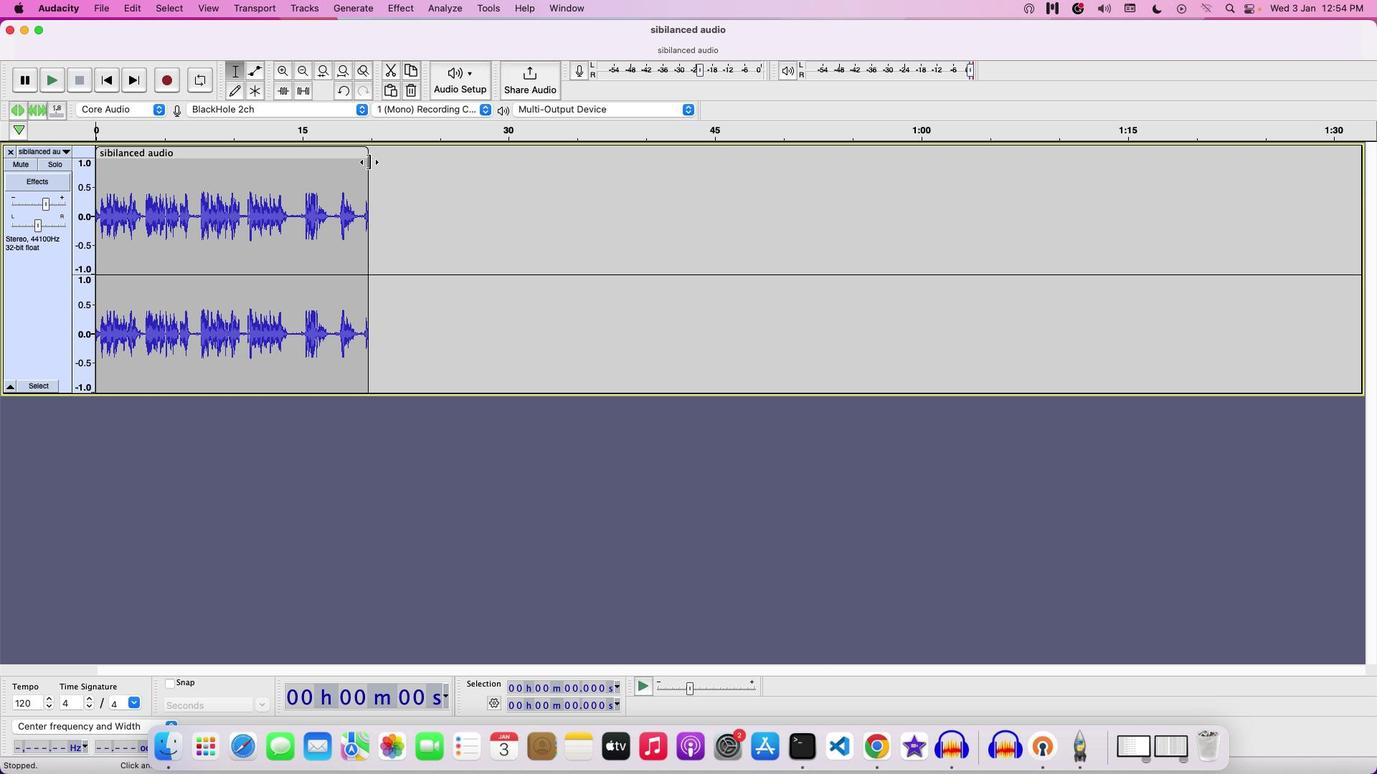 
Action: Mouse pressed left at (369, 162)
Screenshot: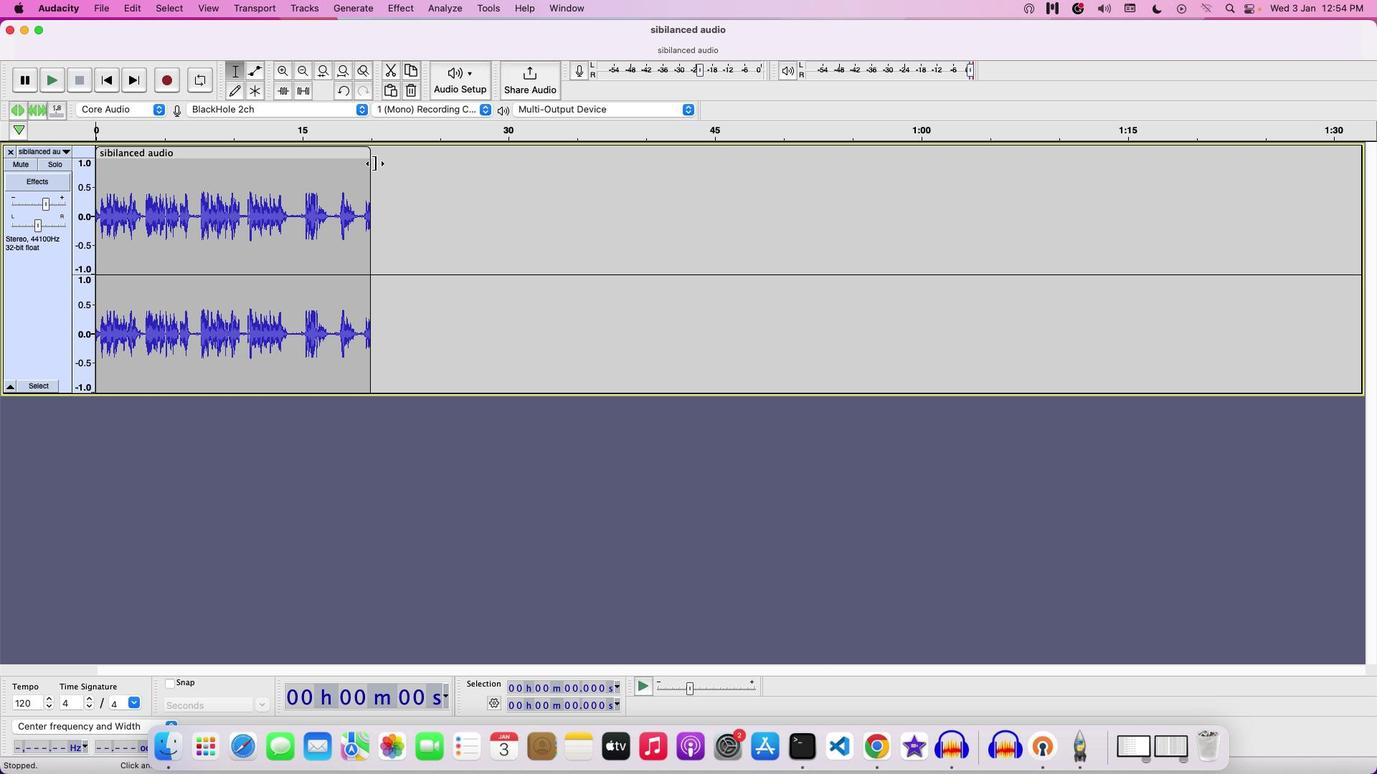 
Action: Mouse moved to (388, 169)
Screenshot: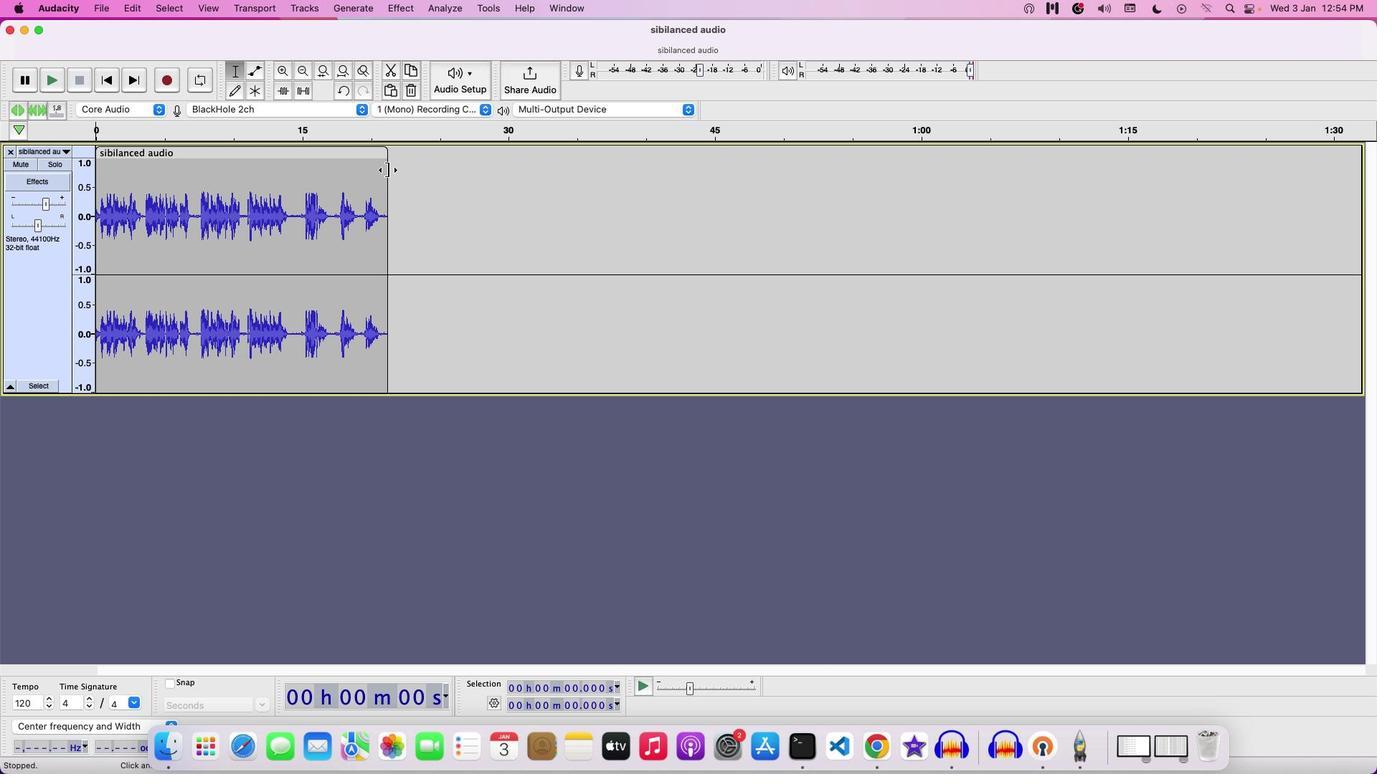 
Action: Key pressed Key.space
Screenshot: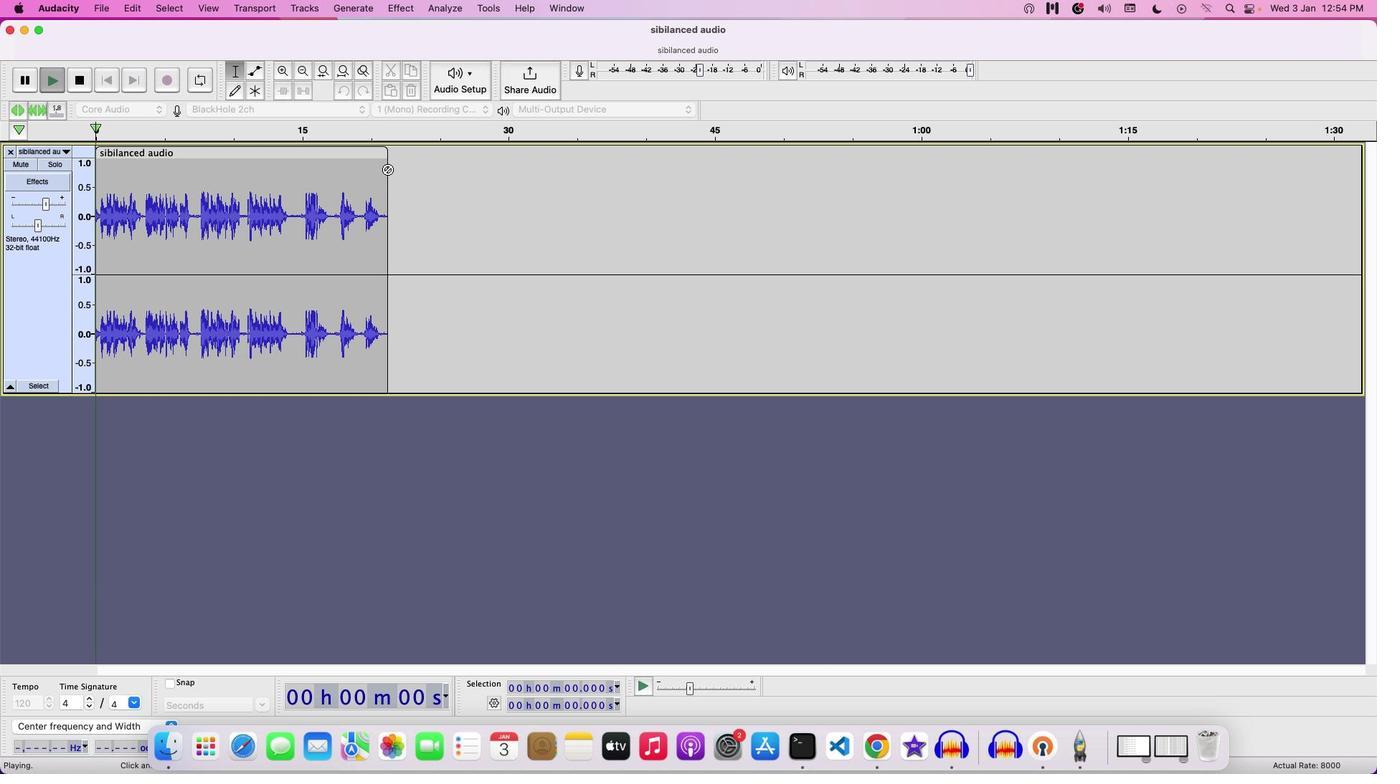 
Action: Mouse moved to (224, 184)
Screenshot: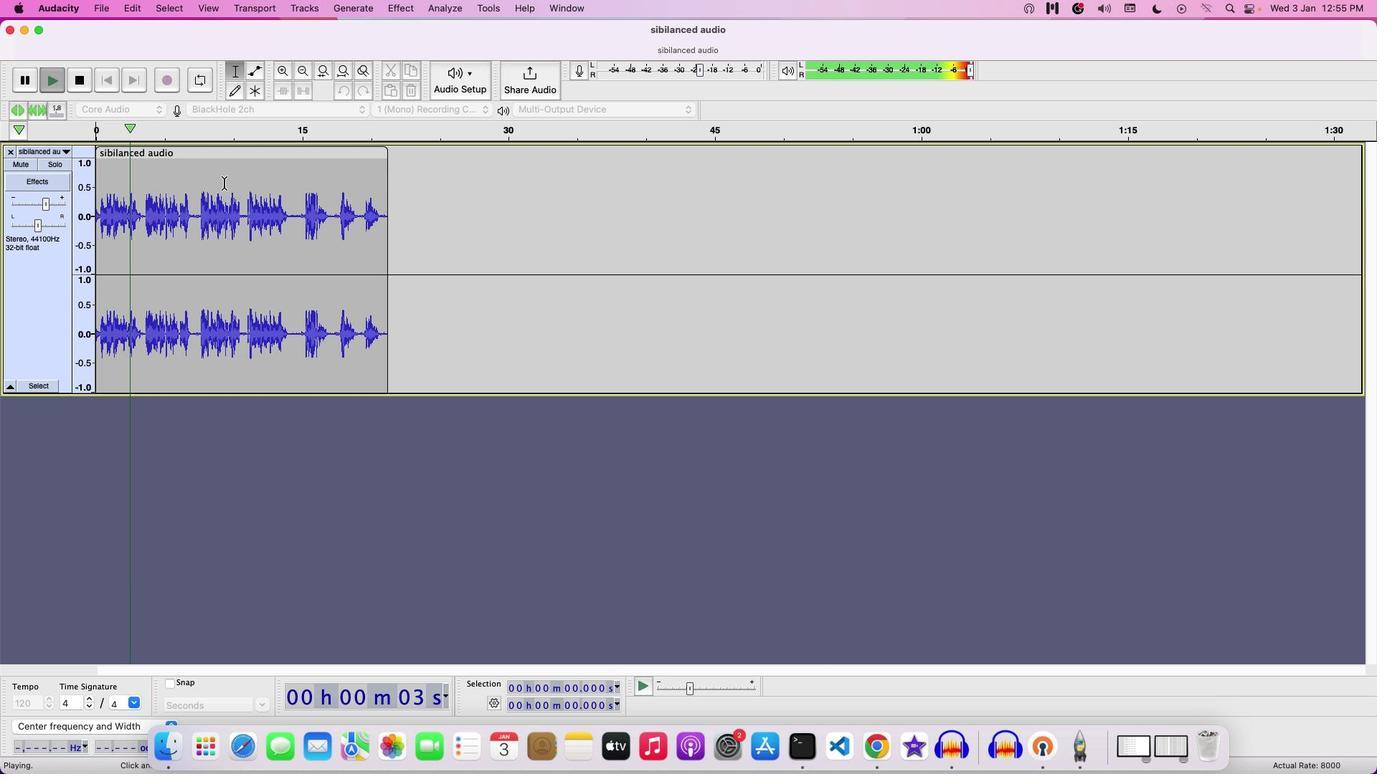 
Action: Mouse pressed left at (224, 184)
Screenshot: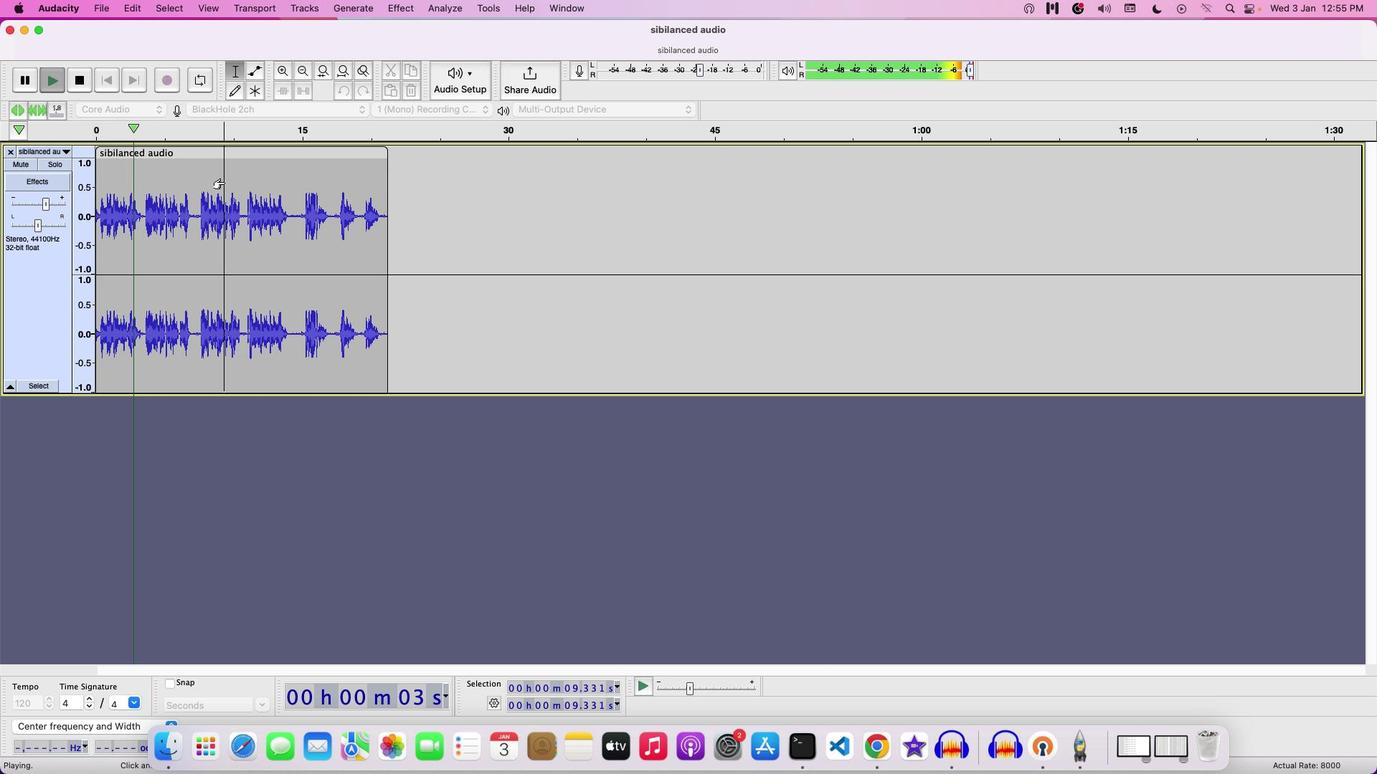 
Action: Mouse moved to (224, 183)
Screenshot: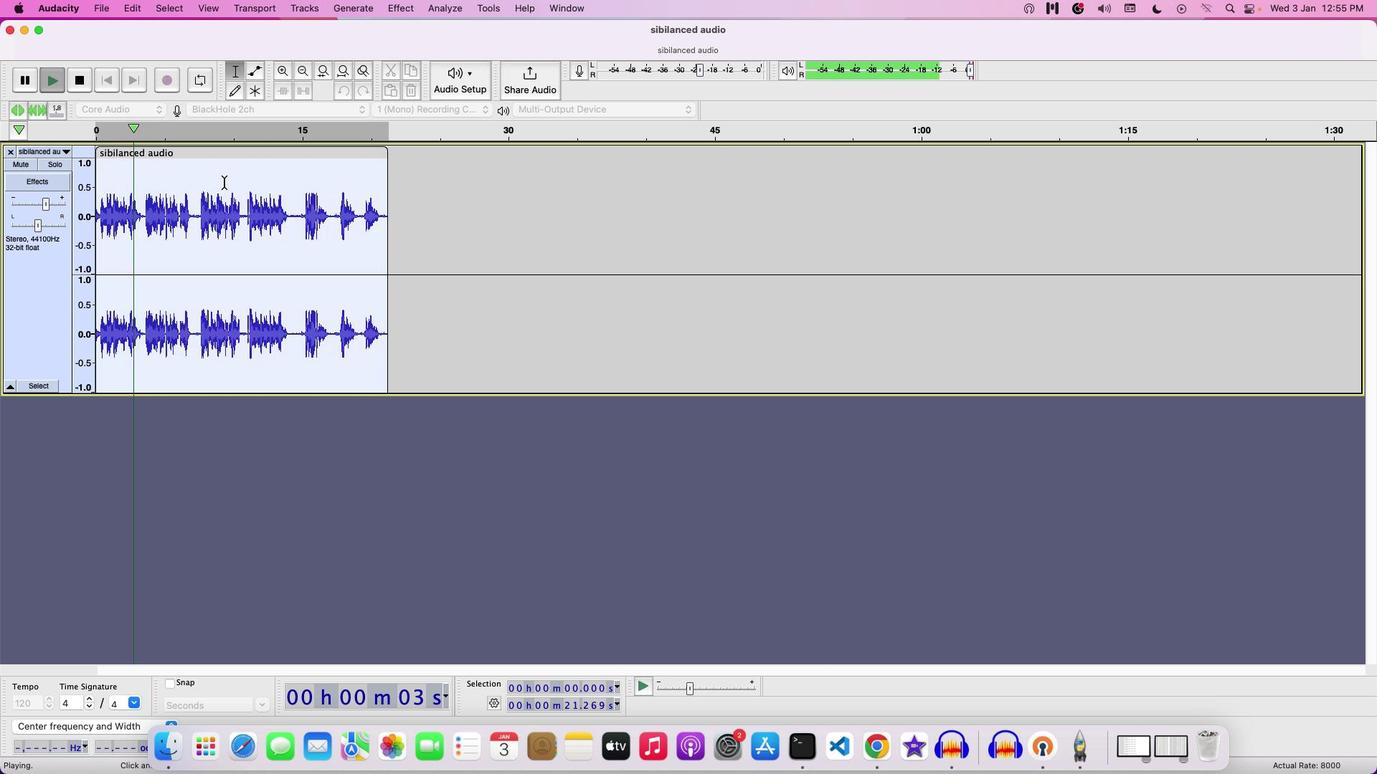 
Action: Mouse pressed left at (224, 183)
Screenshot: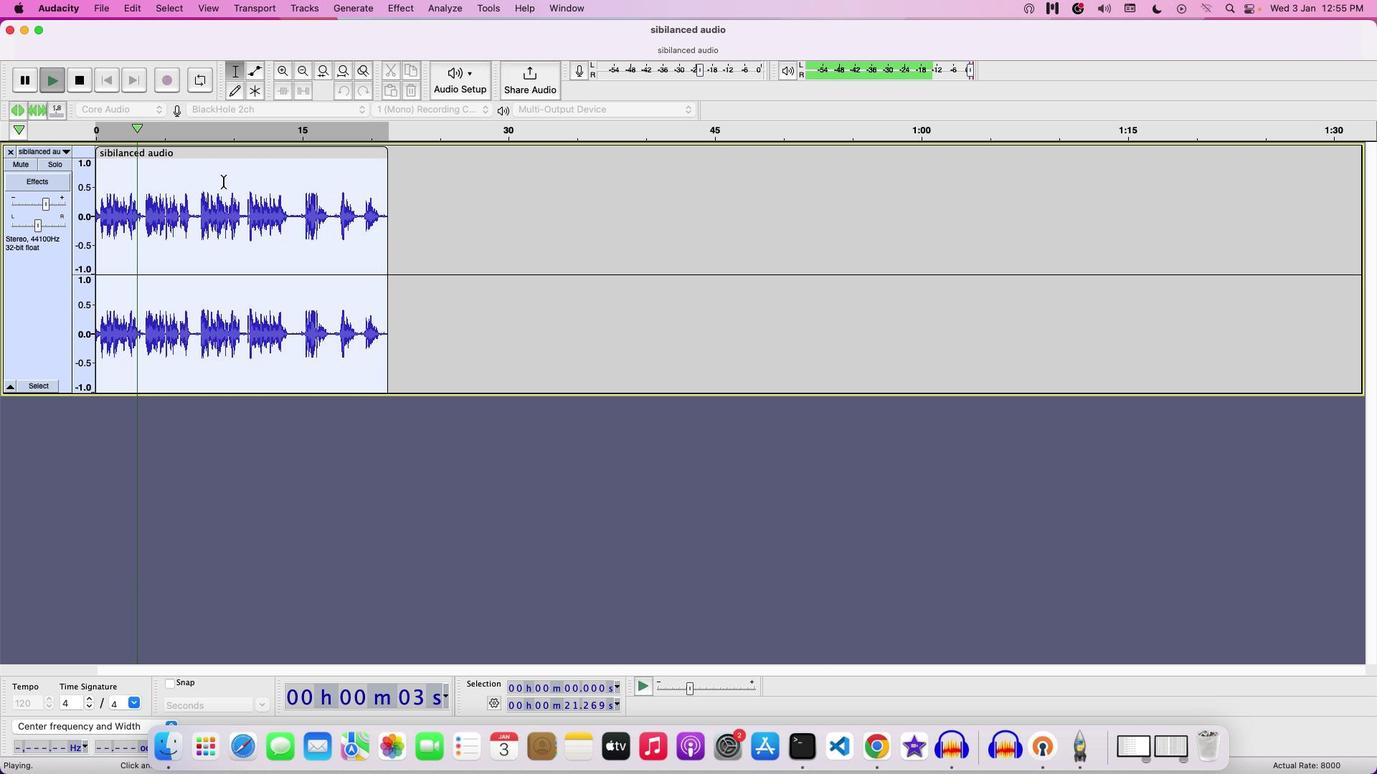 
Action: Mouse moved to (406, 15)
Screenshot: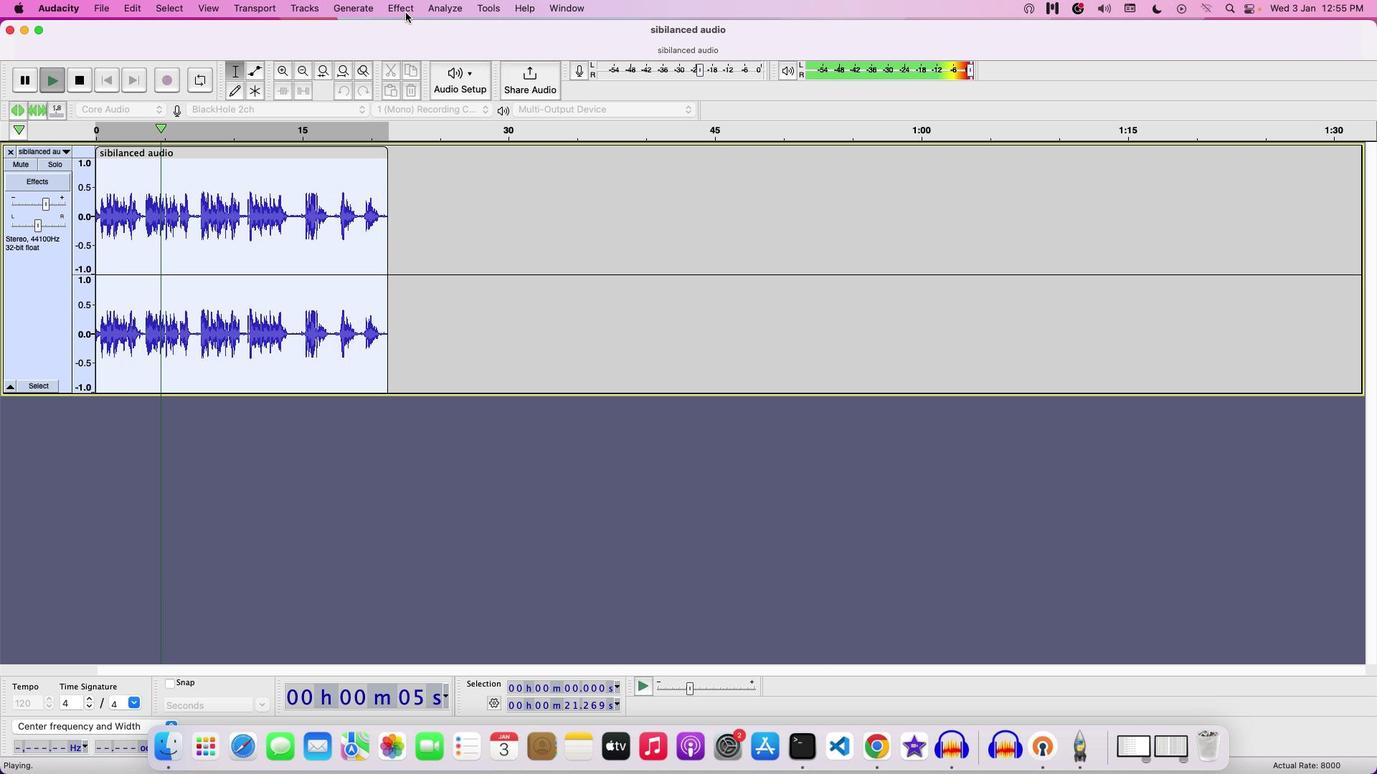 
Action: Key pressed Key.space
Screenshot: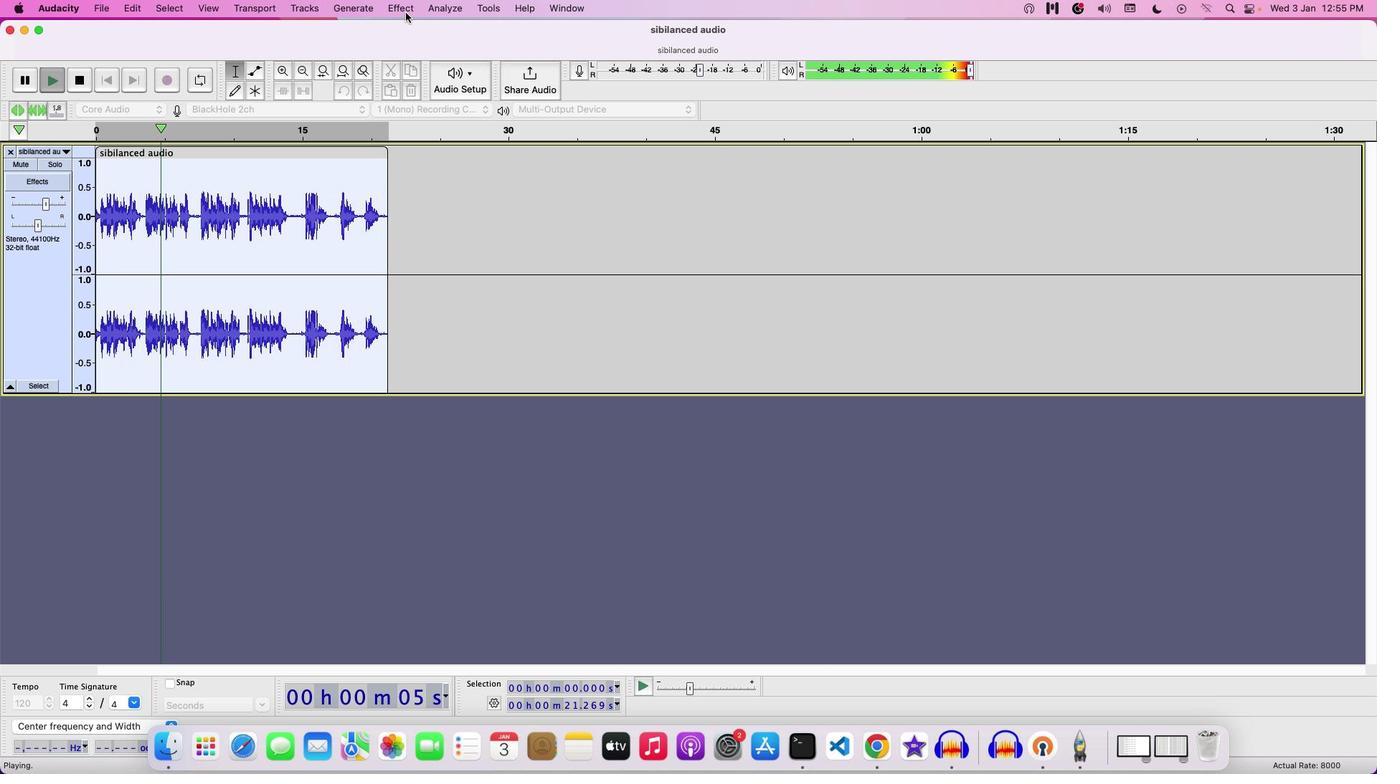 
Action: Mouse moved to (405, 13)
Screenshot: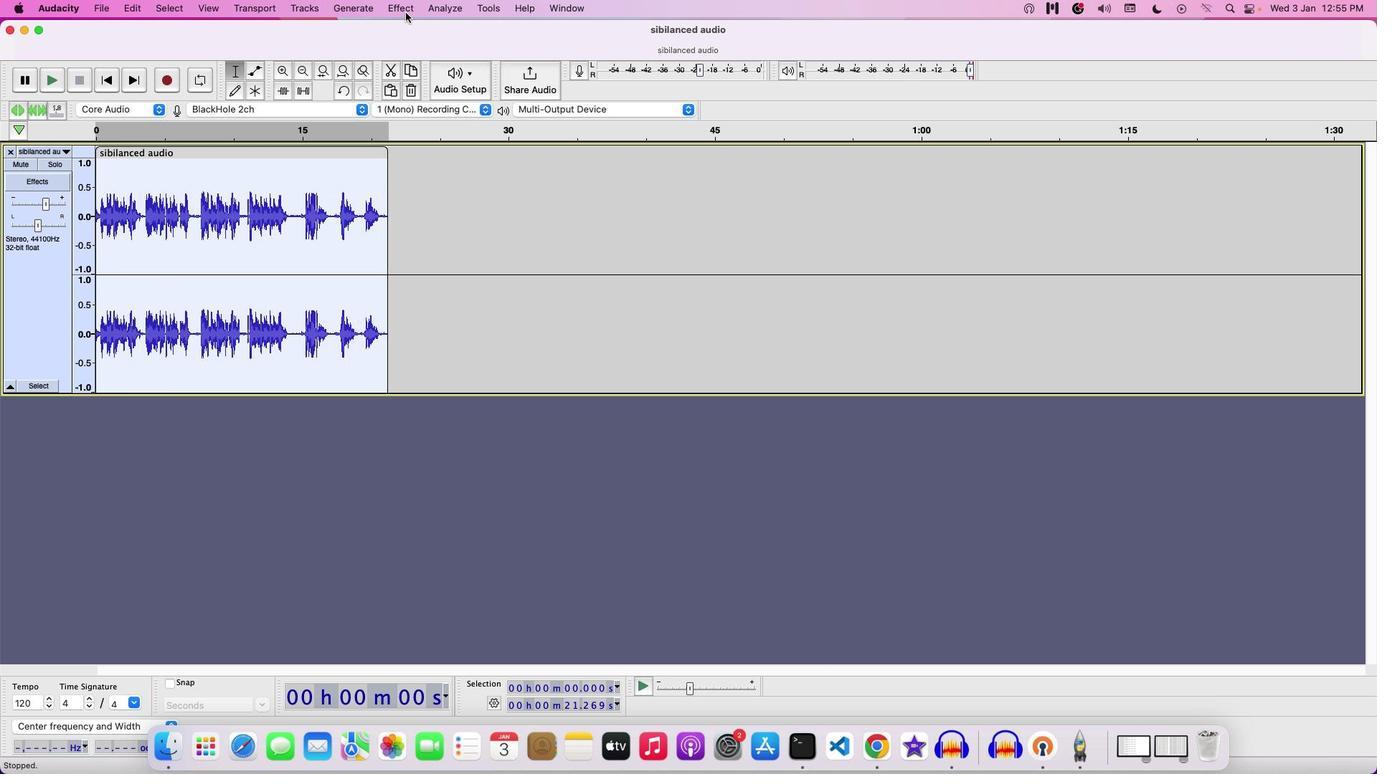 
Action: Mouse pressed left at (405, 13)
Screenshot: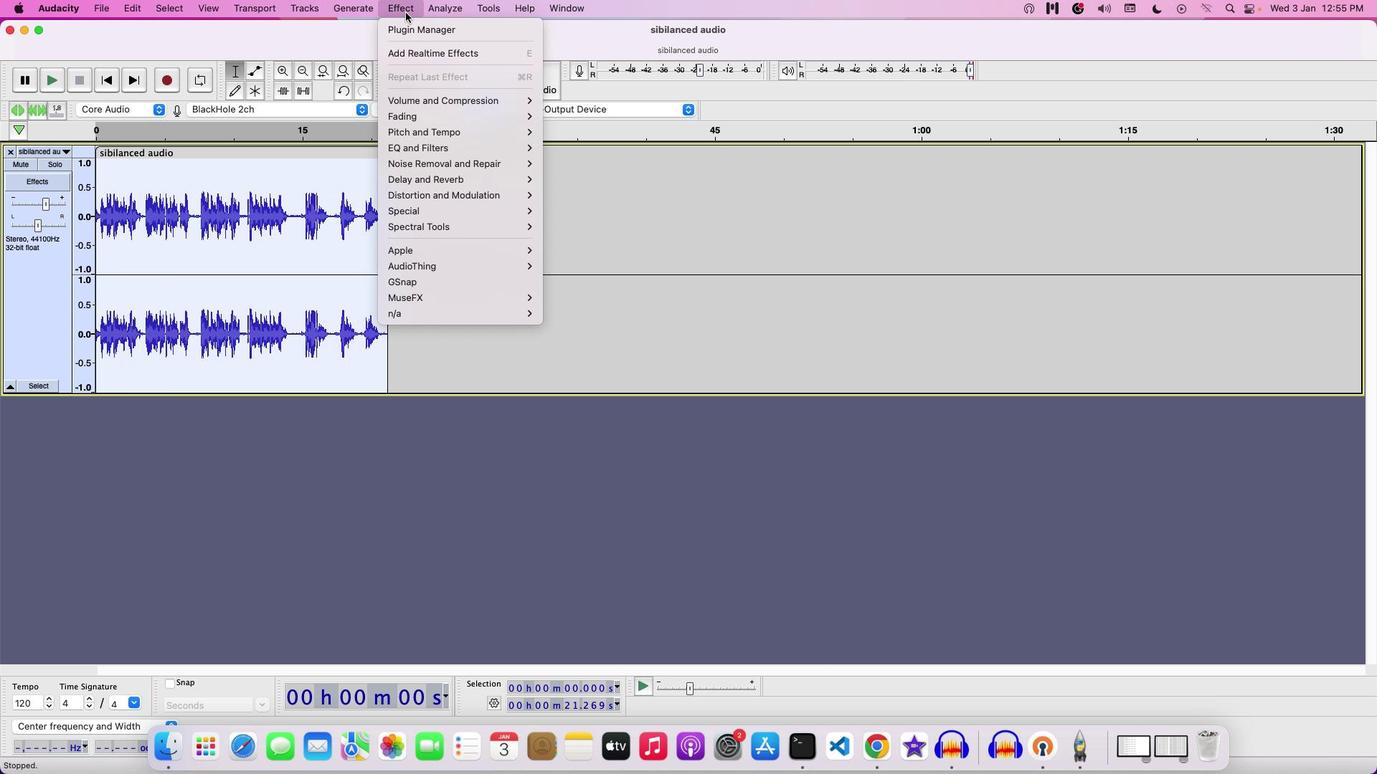 
Action: Mouse moved to (557, 128)
Screenshot: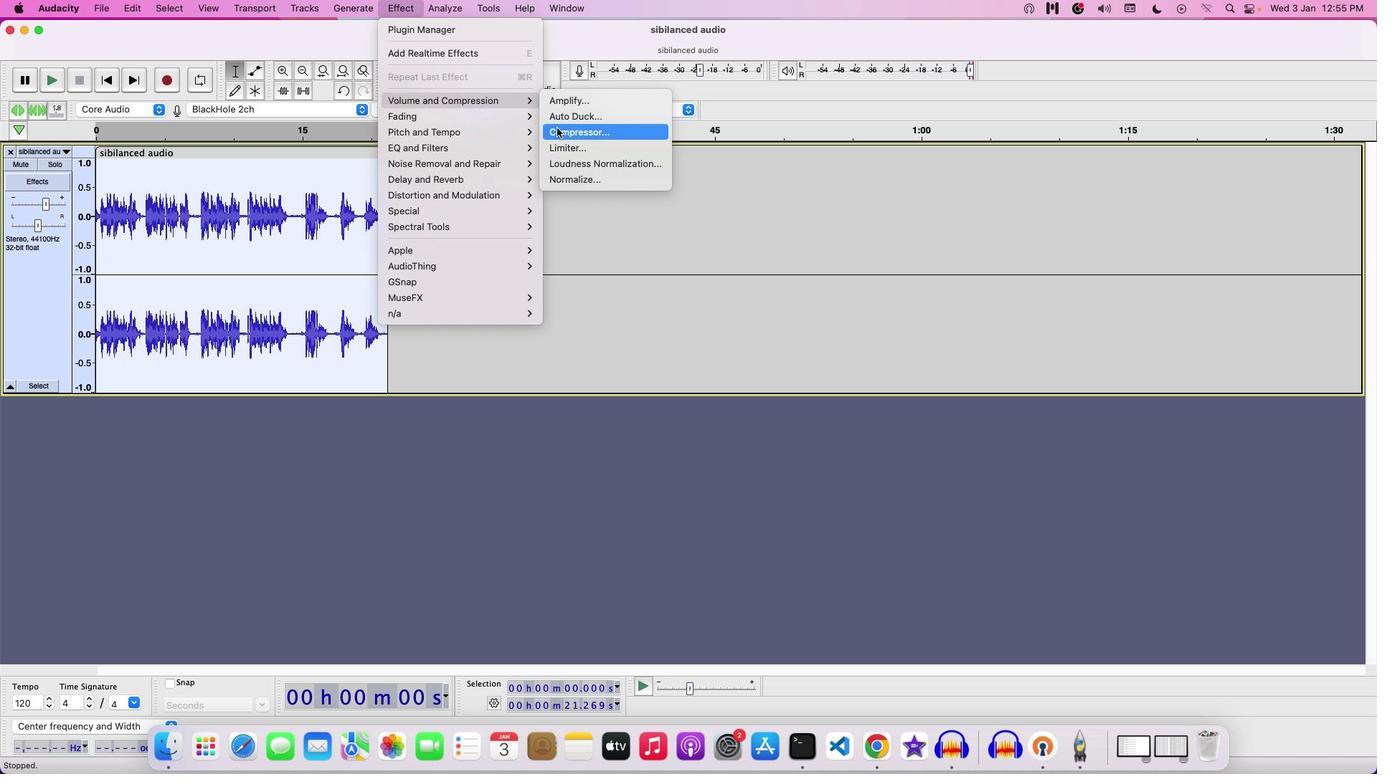 
Action: Mouse pressed left at (557, 128)
Screenshot: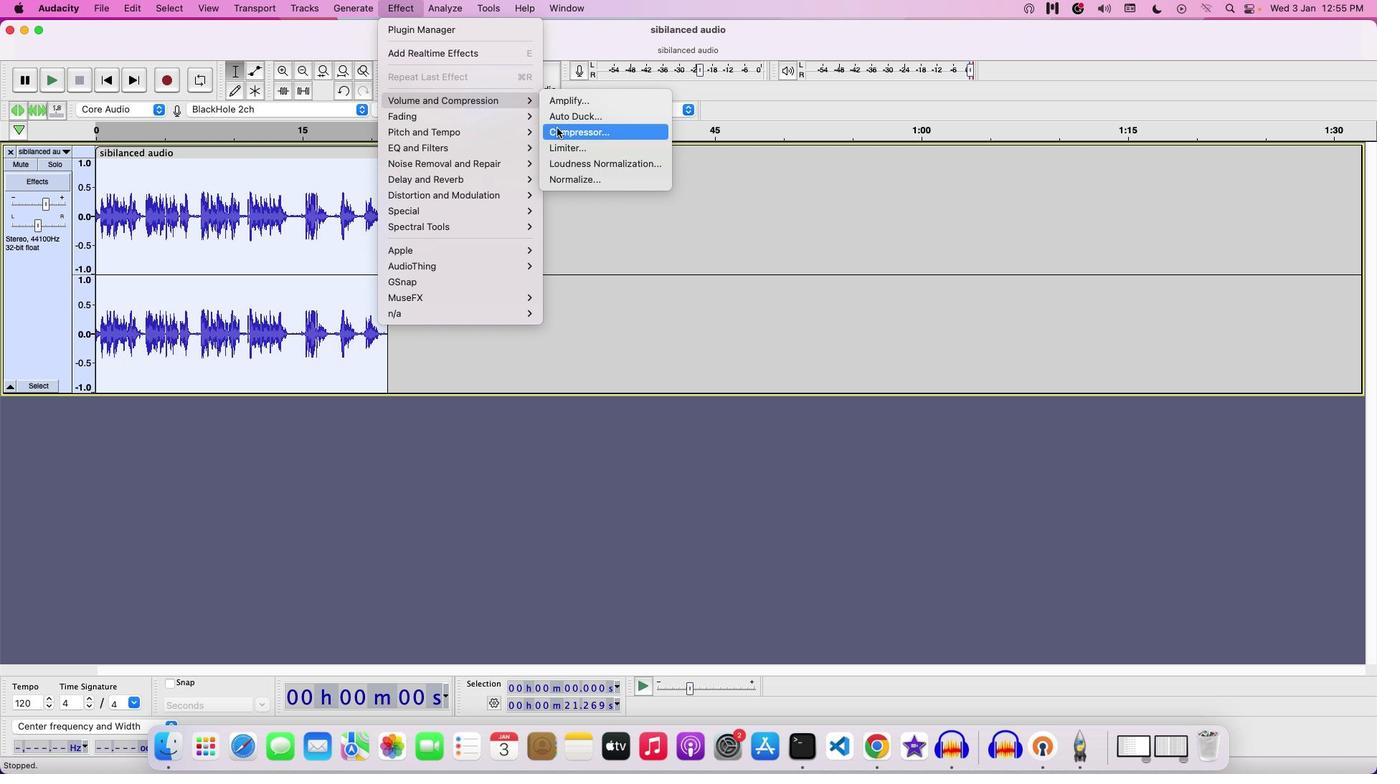 
Action: Mouse moved to (700, 232)
Screenshot: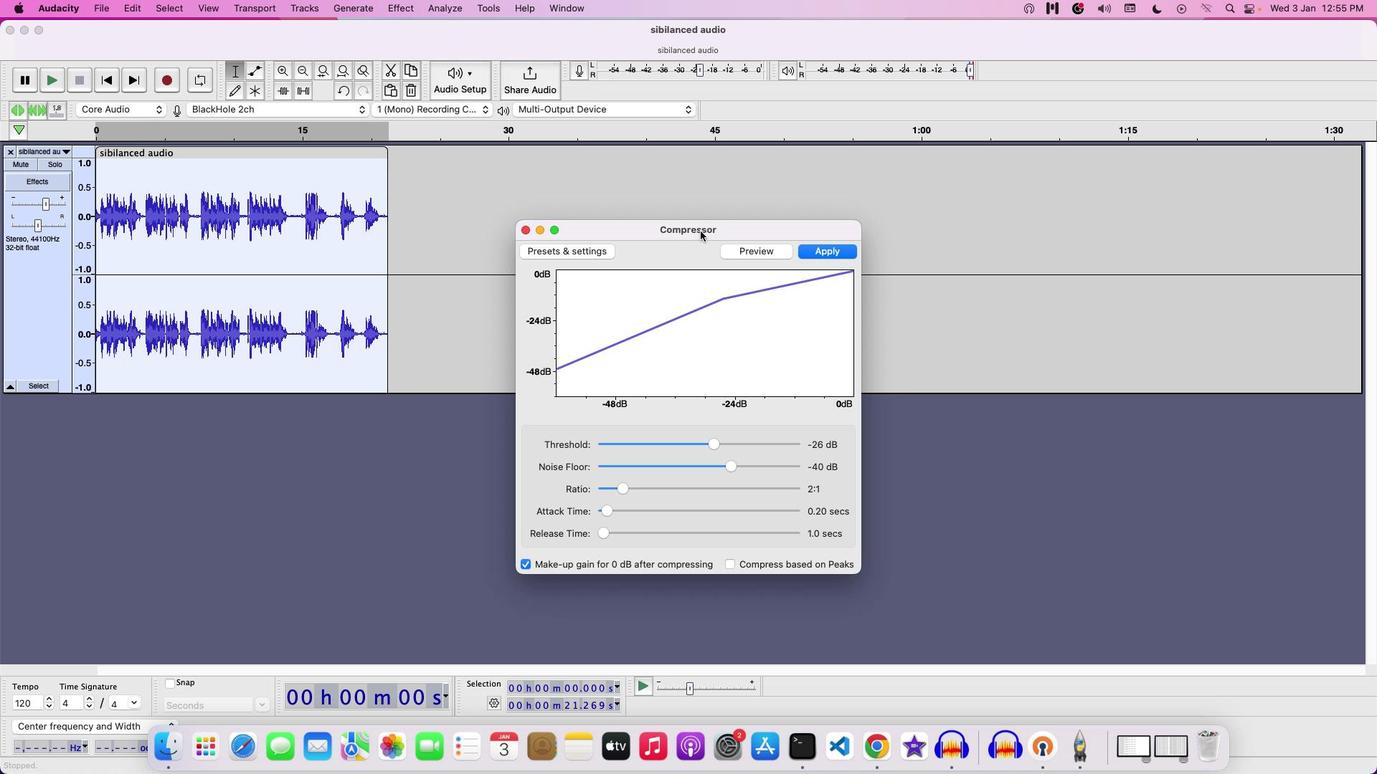 
Action: Mouse pressed left at (700, 232)
Screenshot: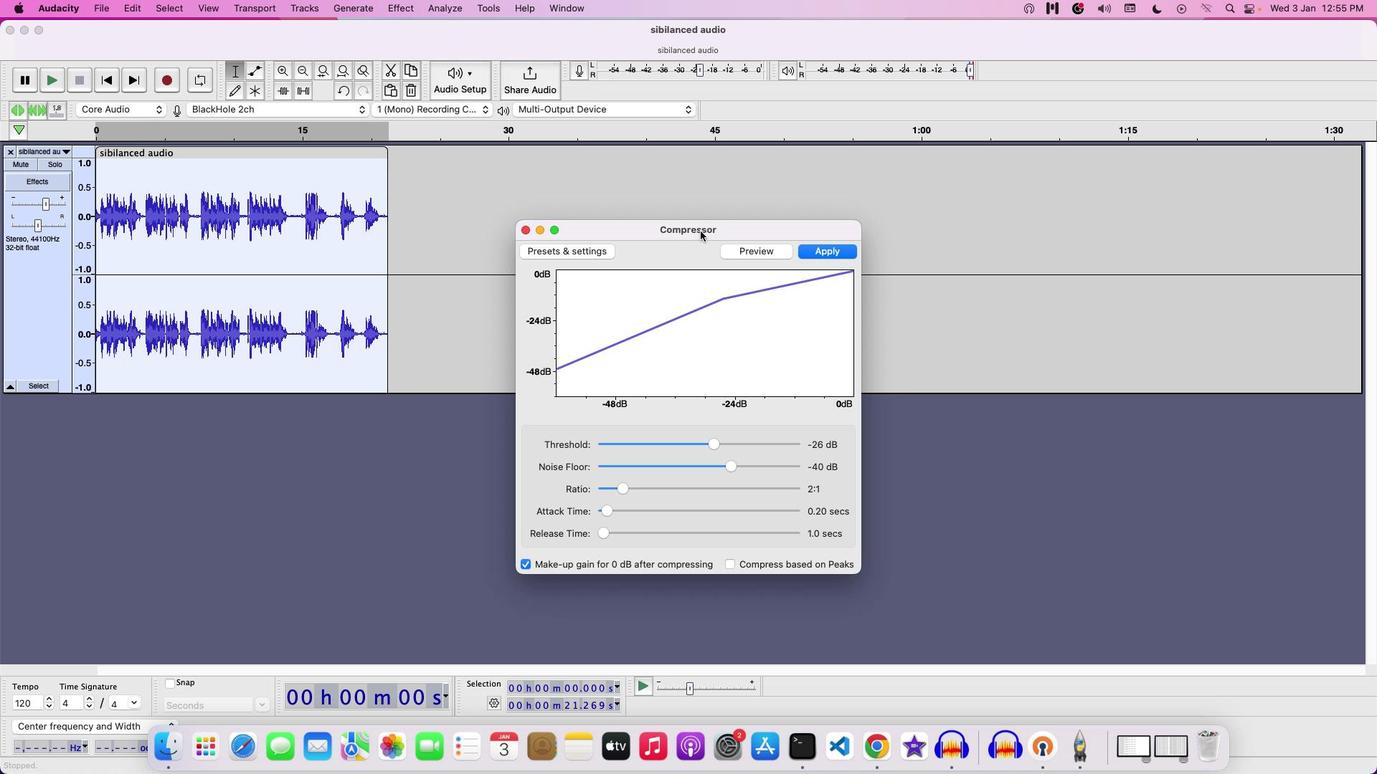 
Action: Mouse moved to (617, 435)
Screenshot: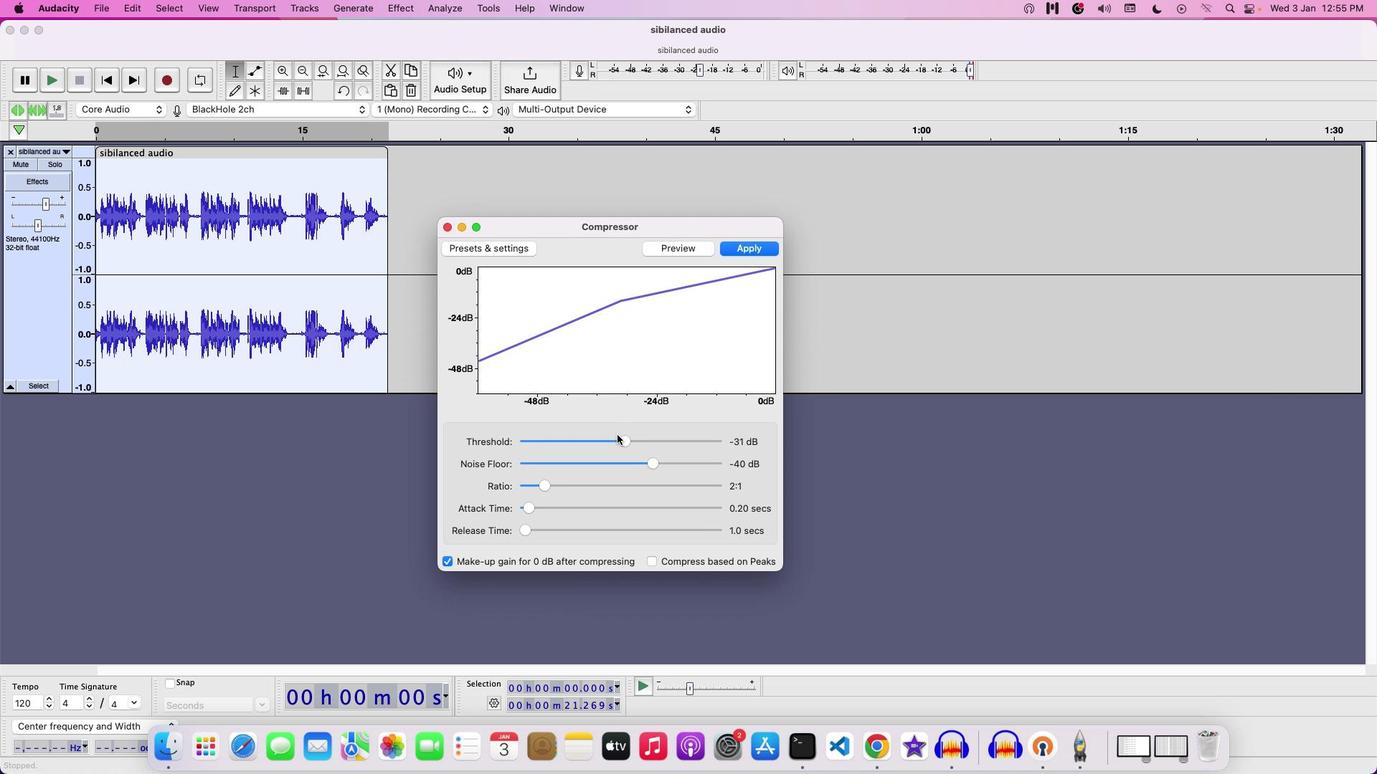 
Action: Mouse pressed left at (617, 435)
Screenshot: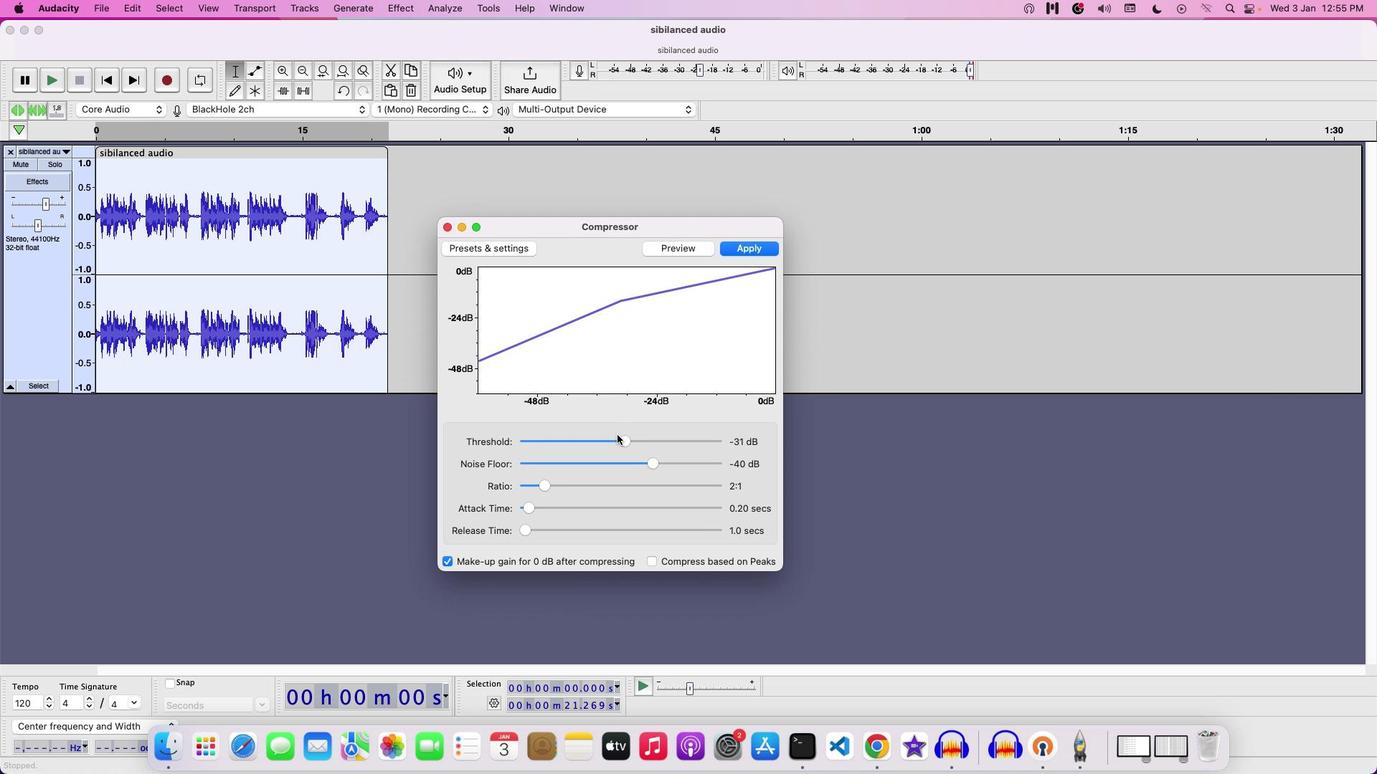 
Action: Mouse moved to (632, 463)
Screenshot: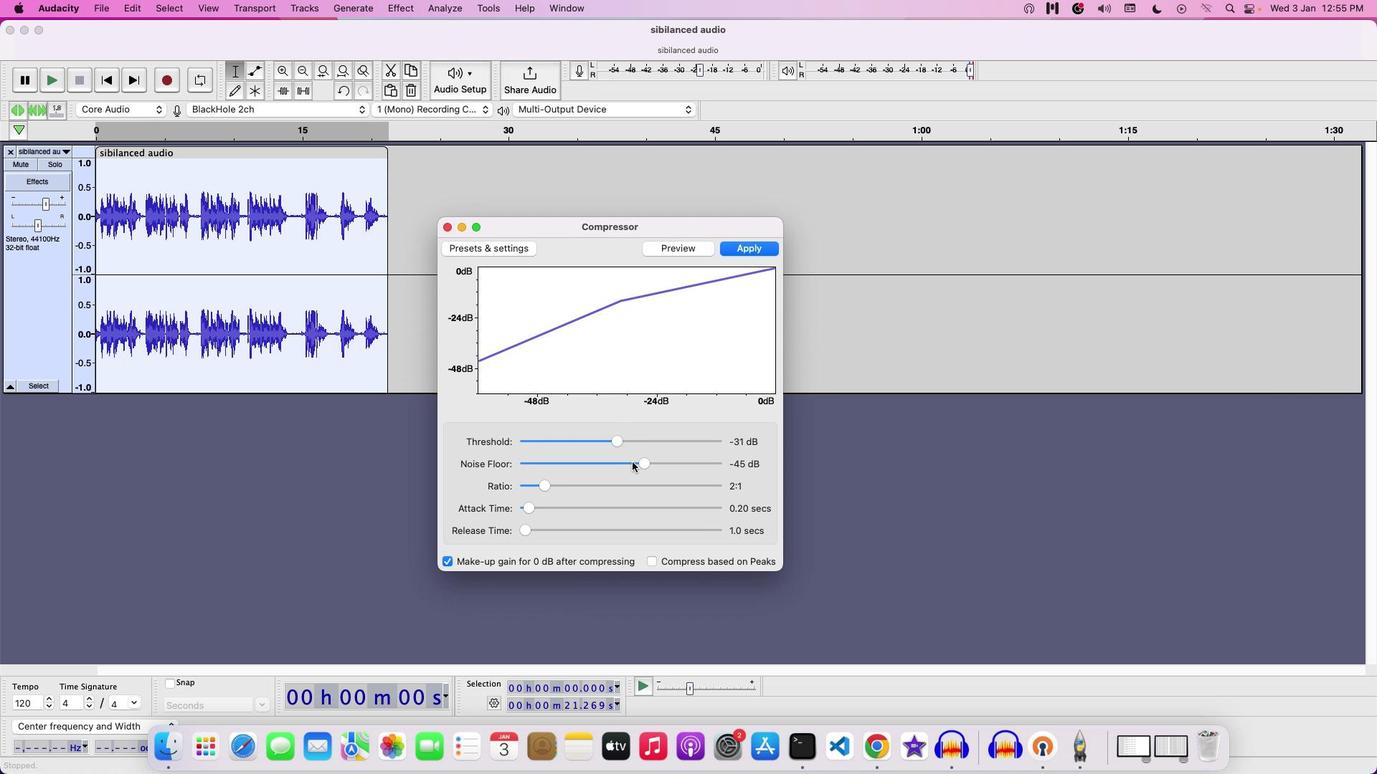 
Action: Mouse pressed left at (632, 463)
Screenshot: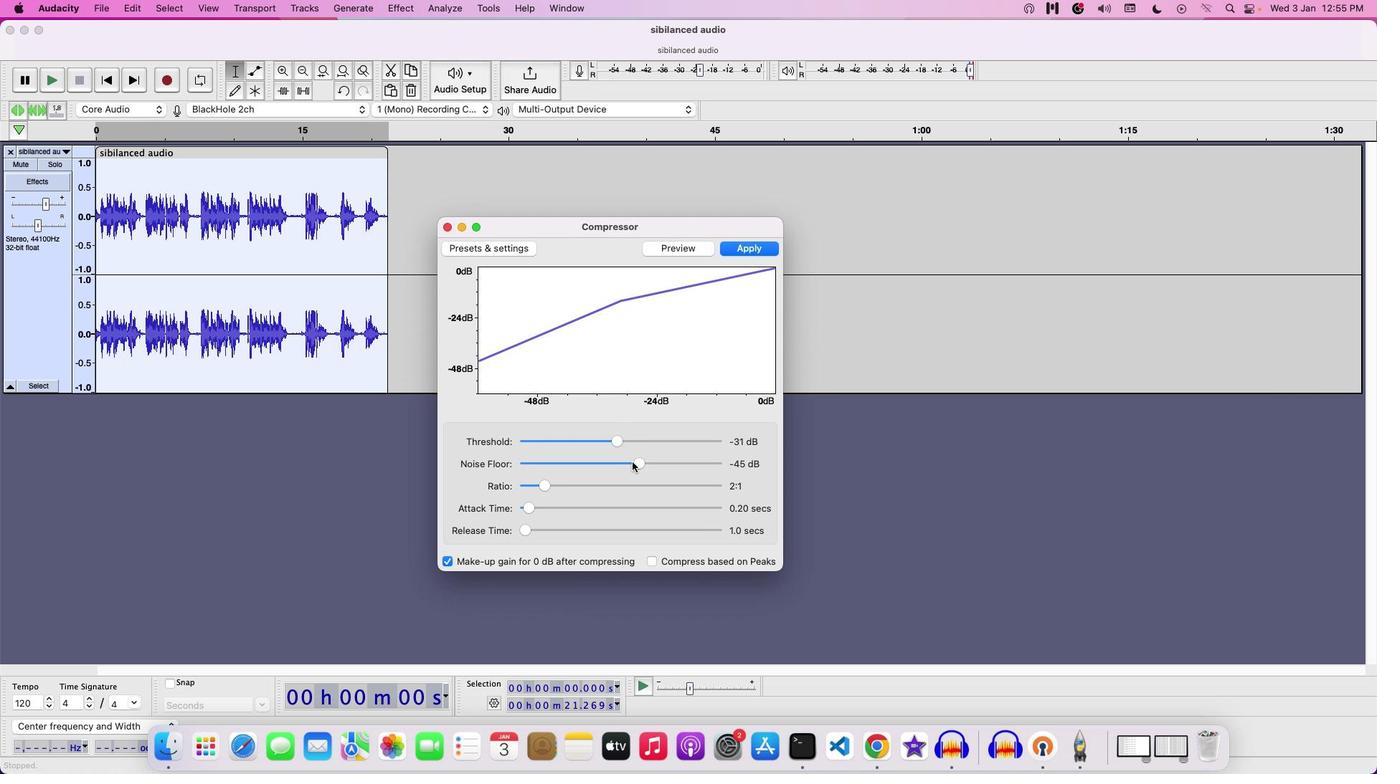 
Action: Mouse moved to (553, 492)
Screenshot: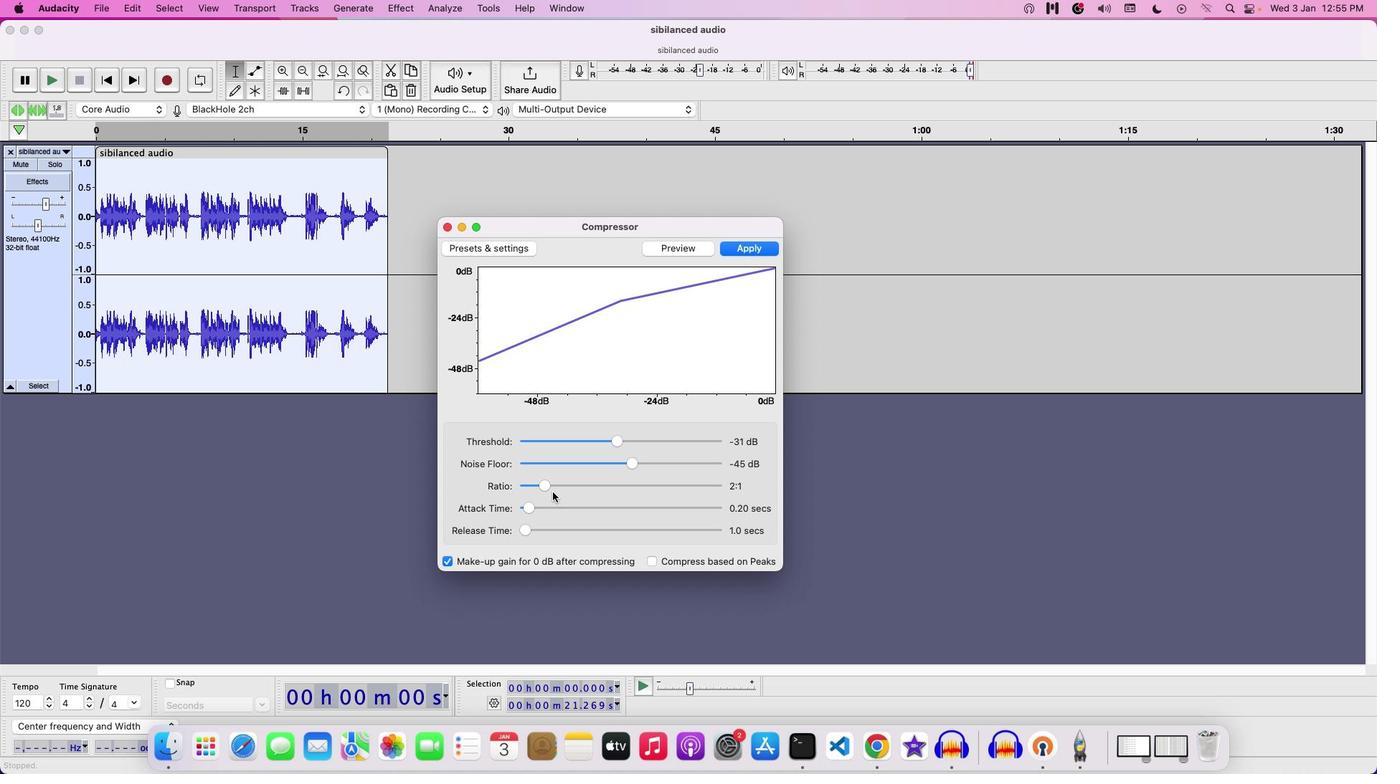 
Action: Mouse pressed left at (553, 492)
Screenshot: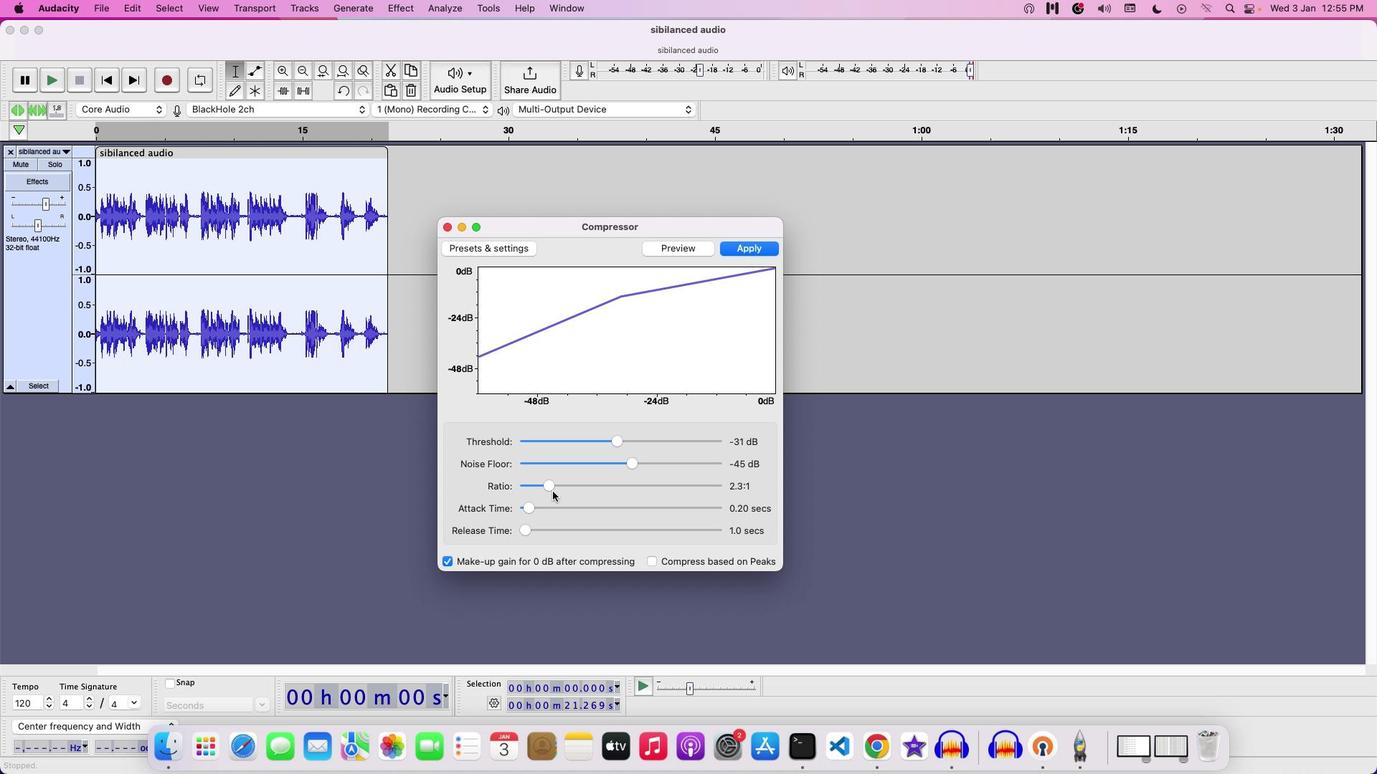 
Action: Mouse moved to (645, 289)
Screenshot: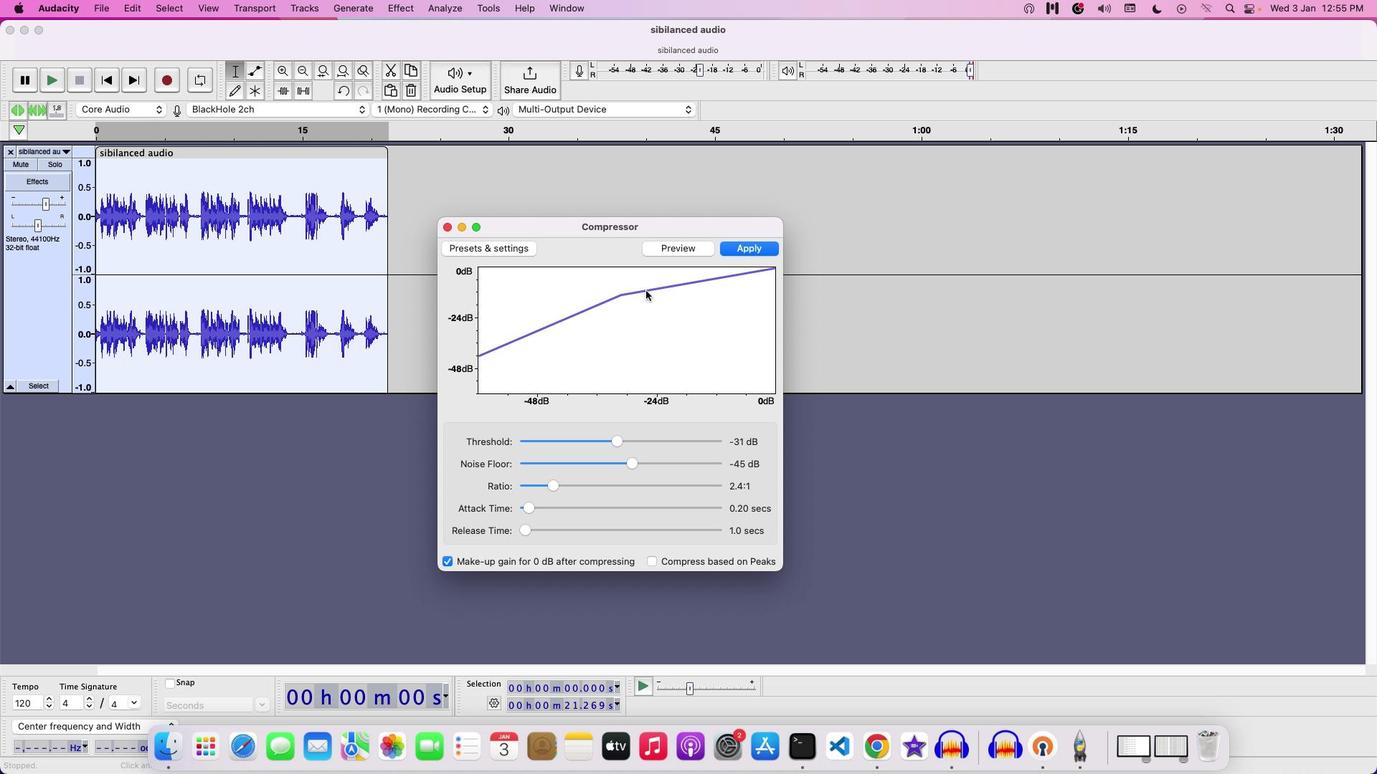 
Action: Mouse pressed left at (645, 289)
Screenshot: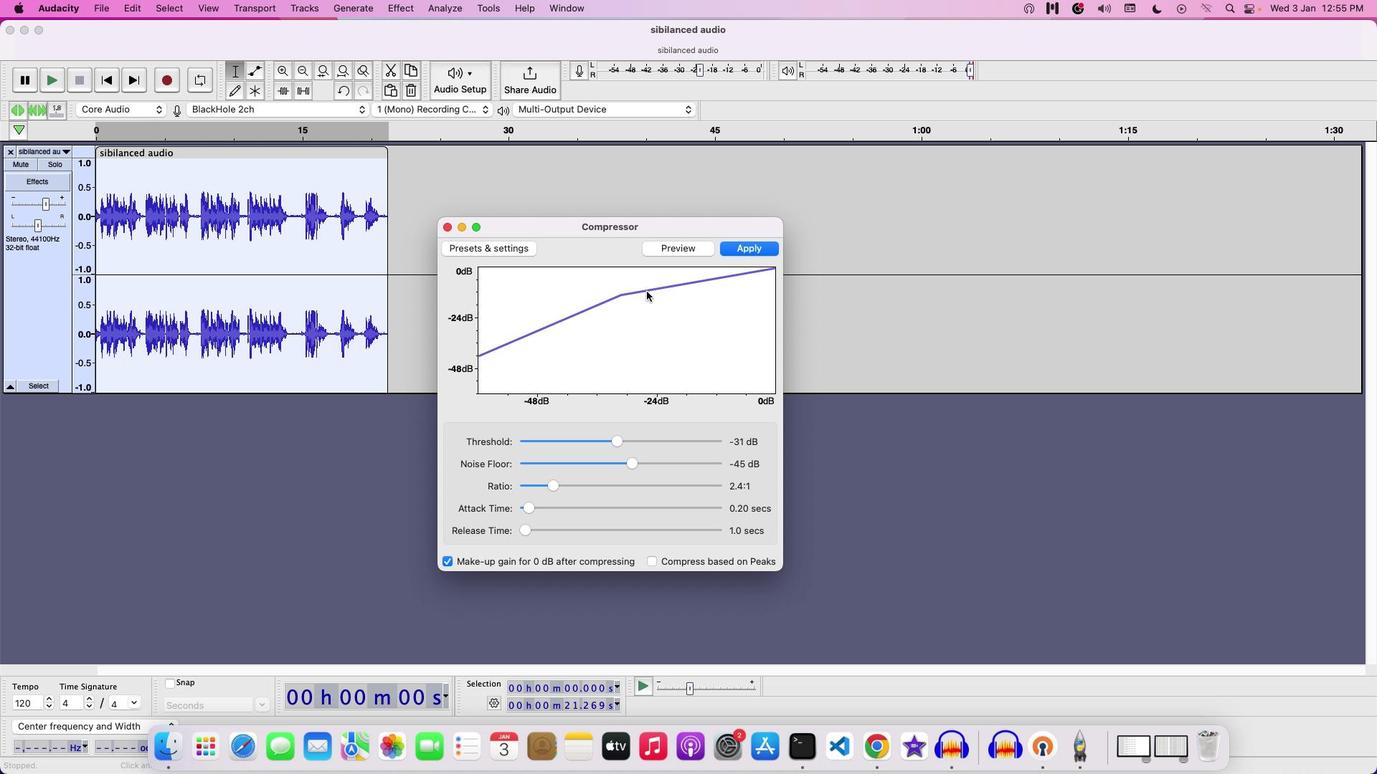 
Action: Mouse moved to (646, 291)
Screenshot: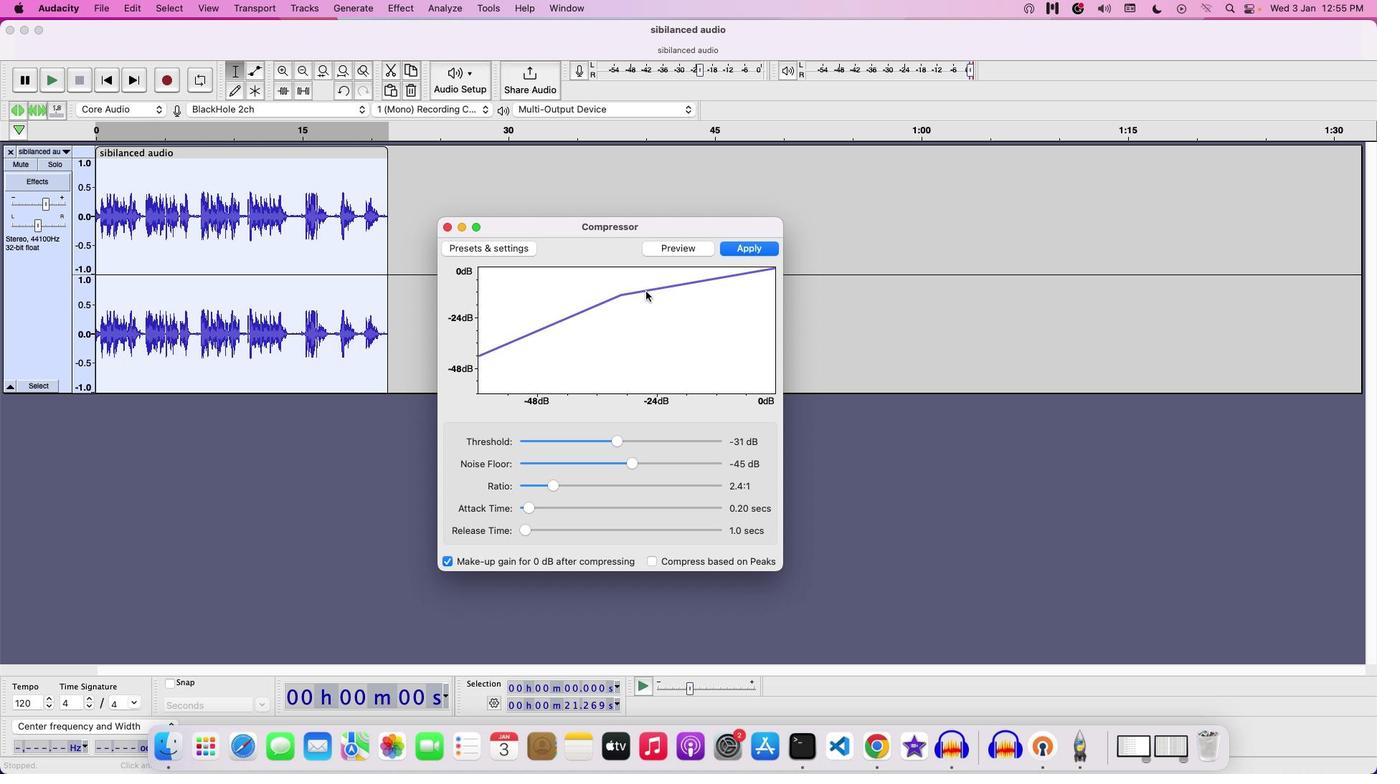 
Action: Mouse pressed left at (646, 291)
Screenshot: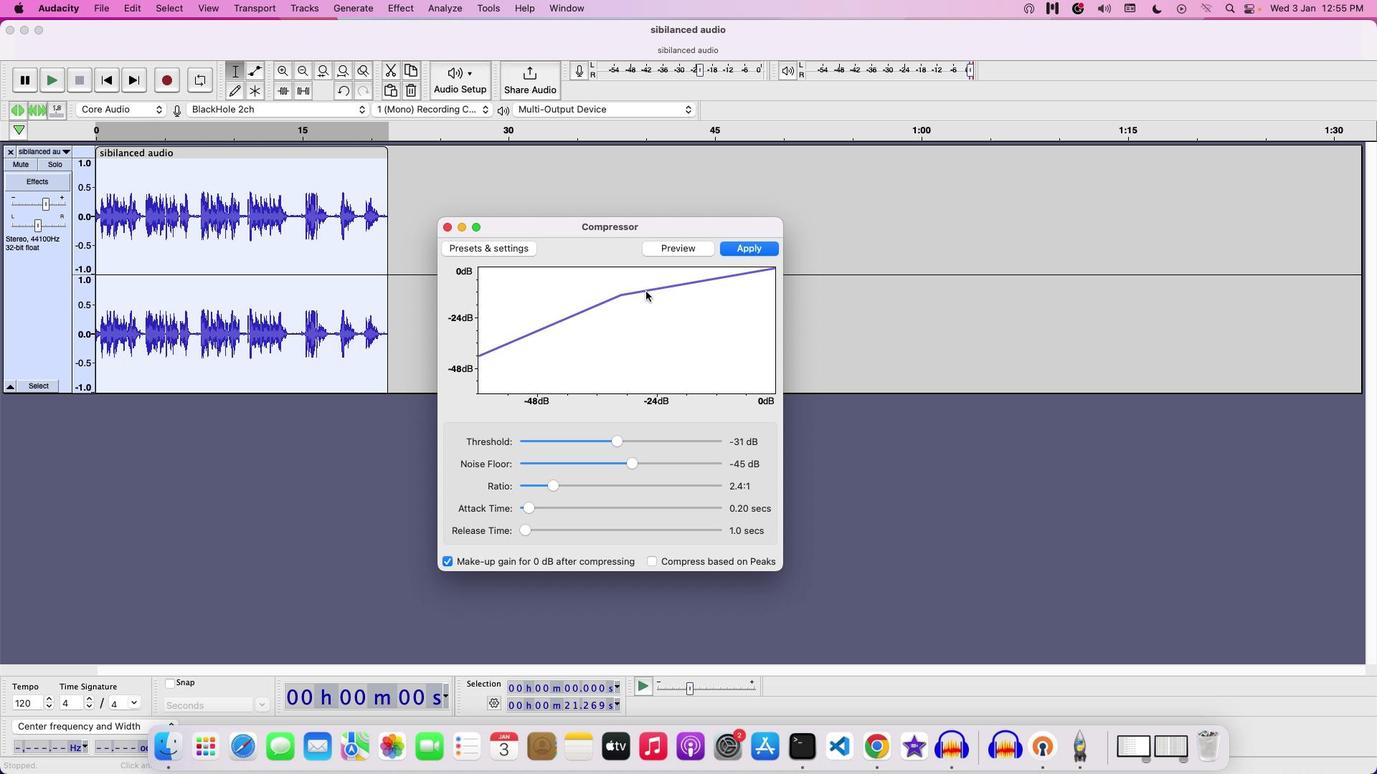 
Action: Mouse pressed left at (646, 291)
Screenshot: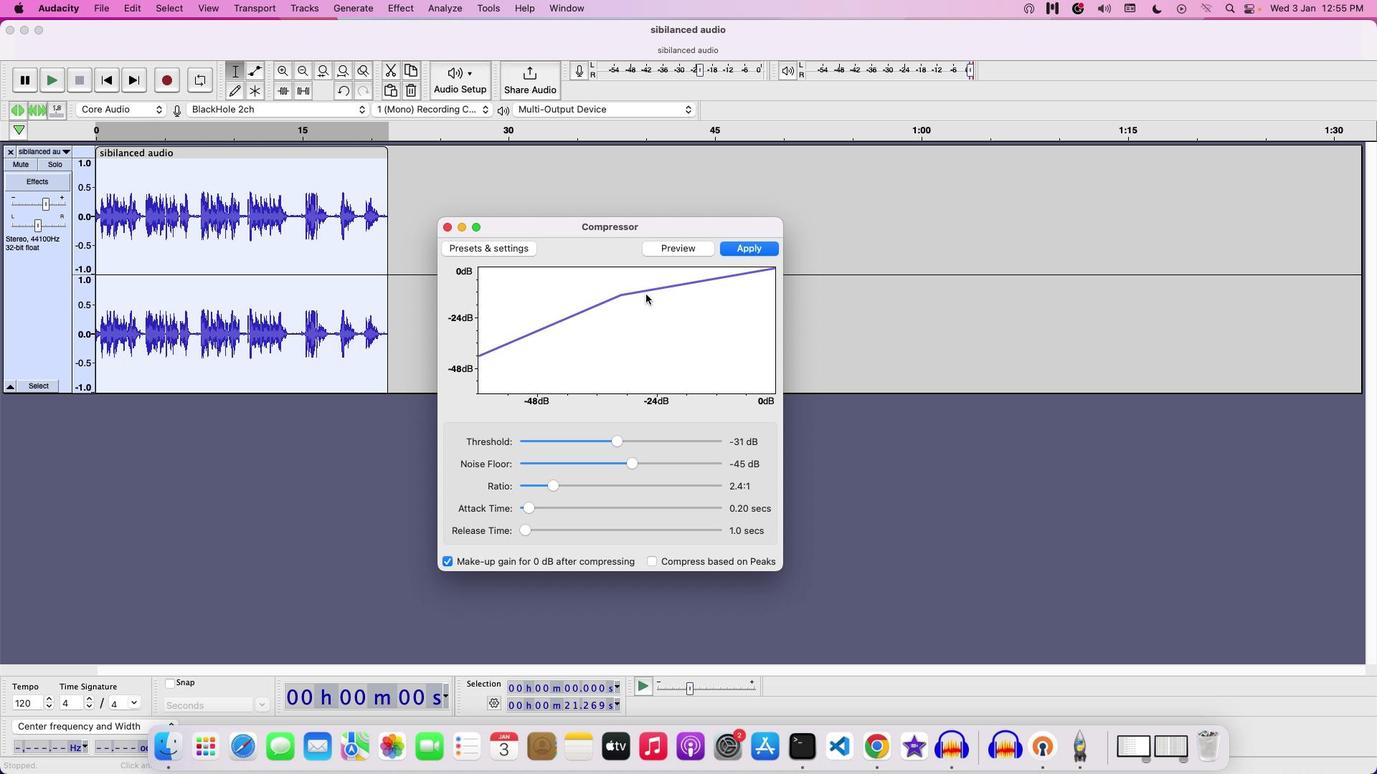 
Action: Mouse moved to (522, 532)
Screenshot: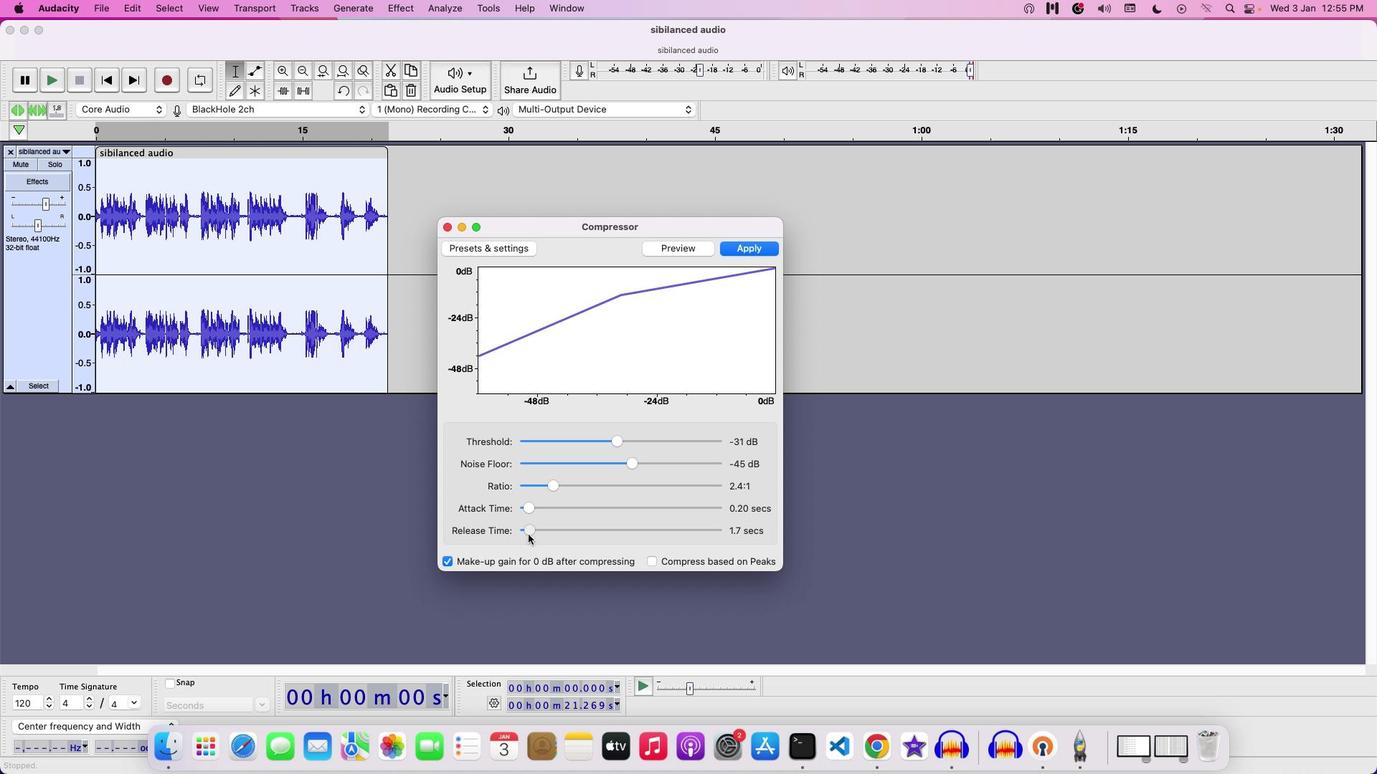 
Action: Mouse pressed left at (522, 532)
Screenshot: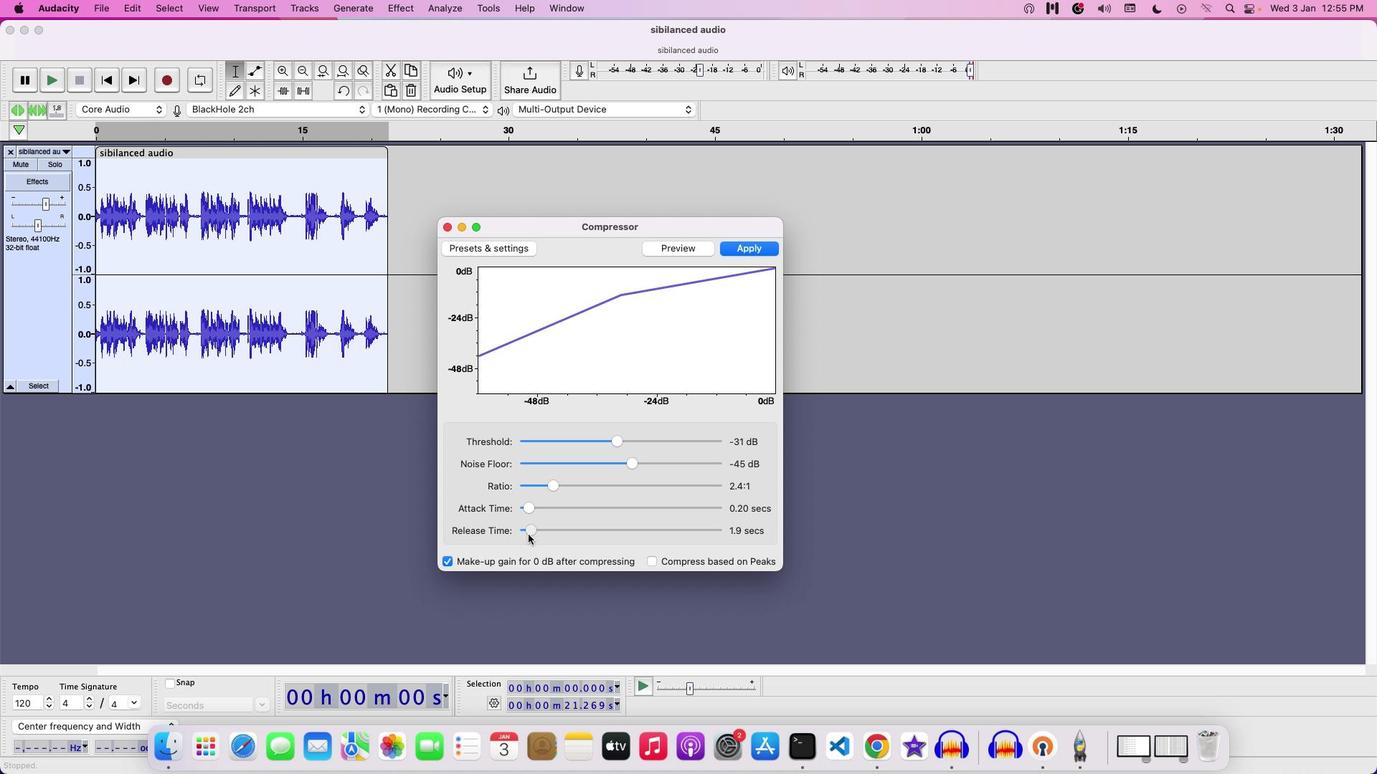 
Action: Mouse moved to (731, 253)
Screenshot: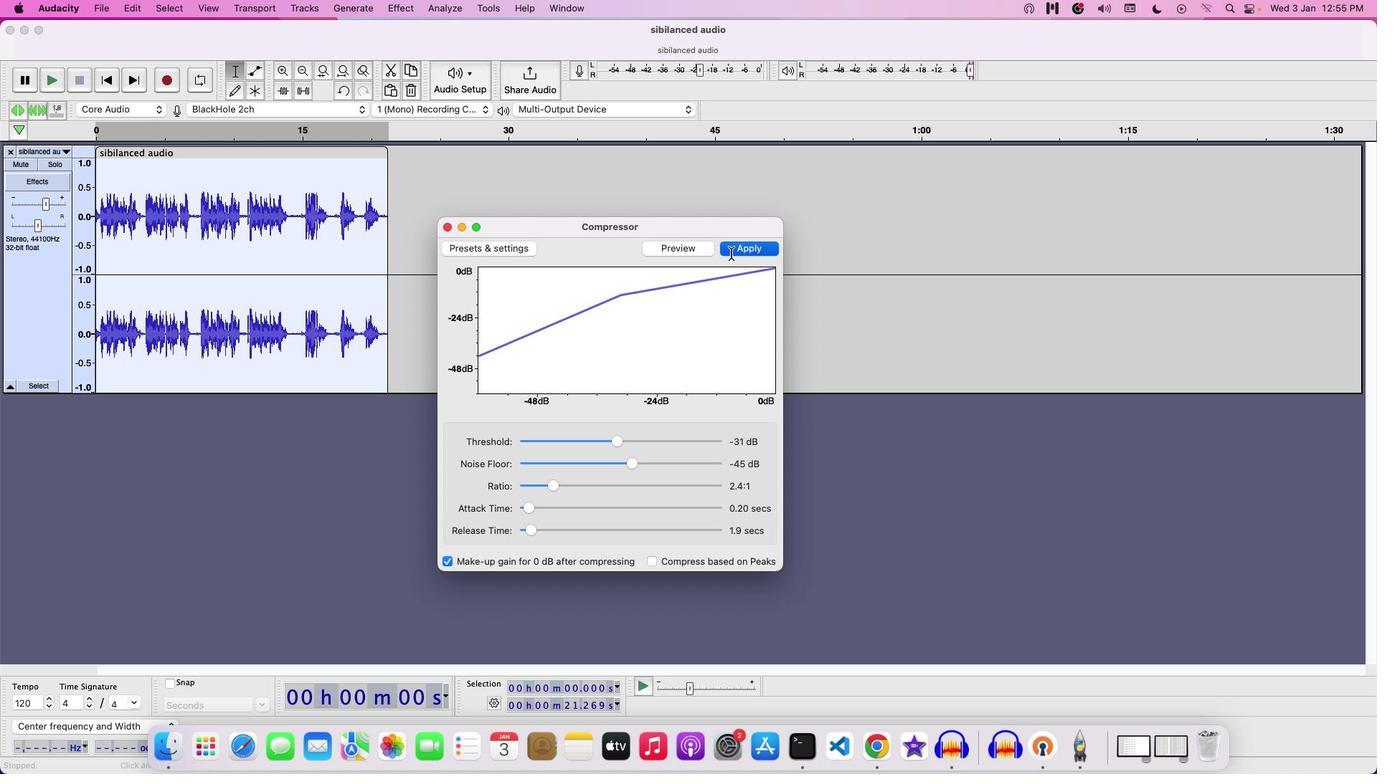 
Action: Mouse pressed left at (731, 253)
Screenshot: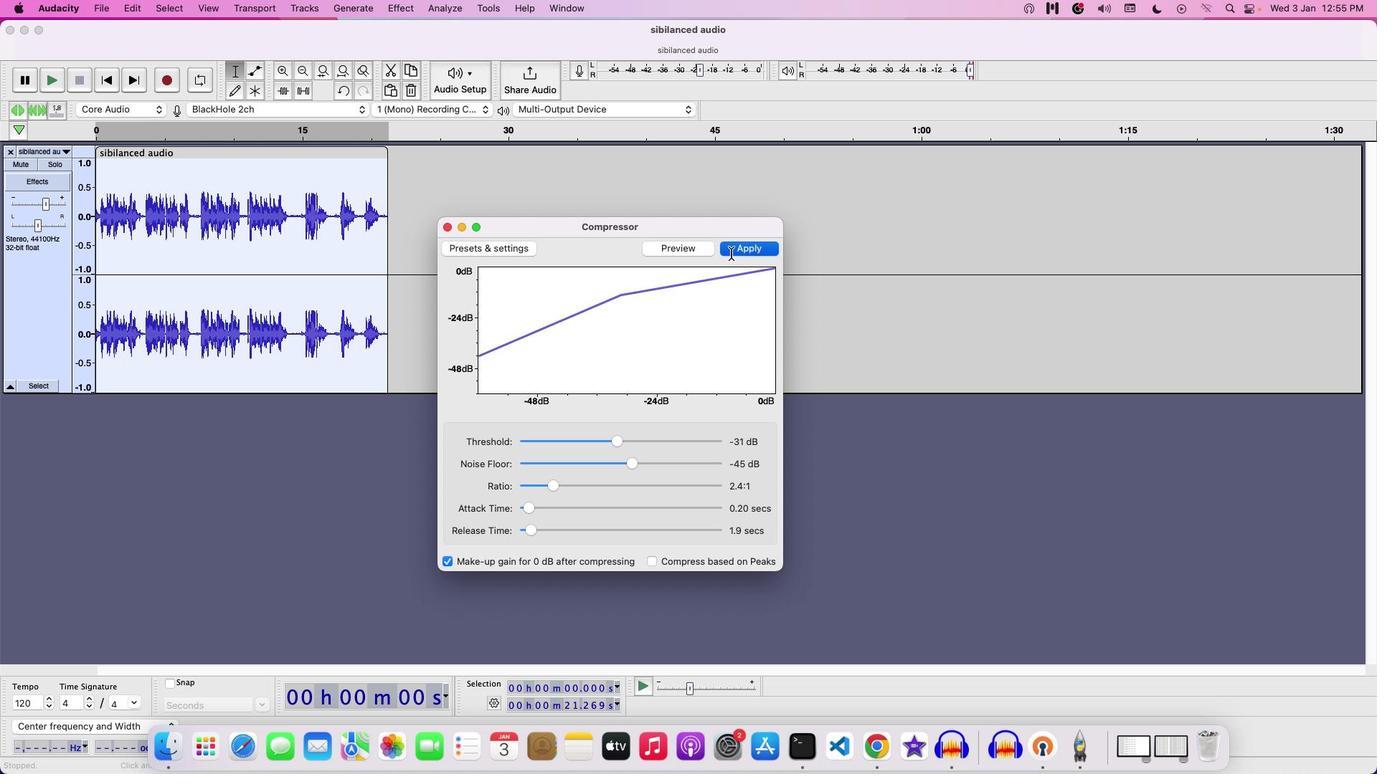 
Action: Mouse moved to (142, 265)
Screenshot: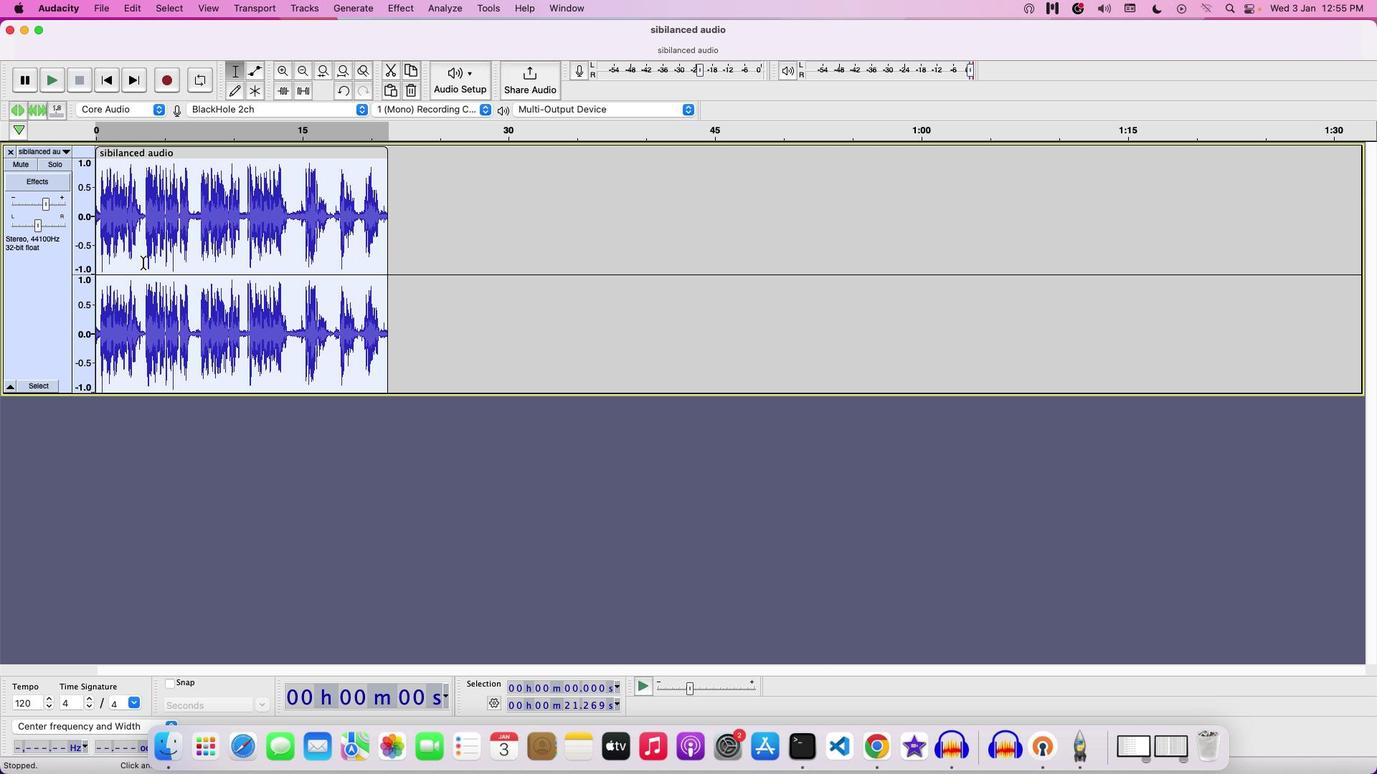 
Action: Key pressed Key.ctrl
Screenshot: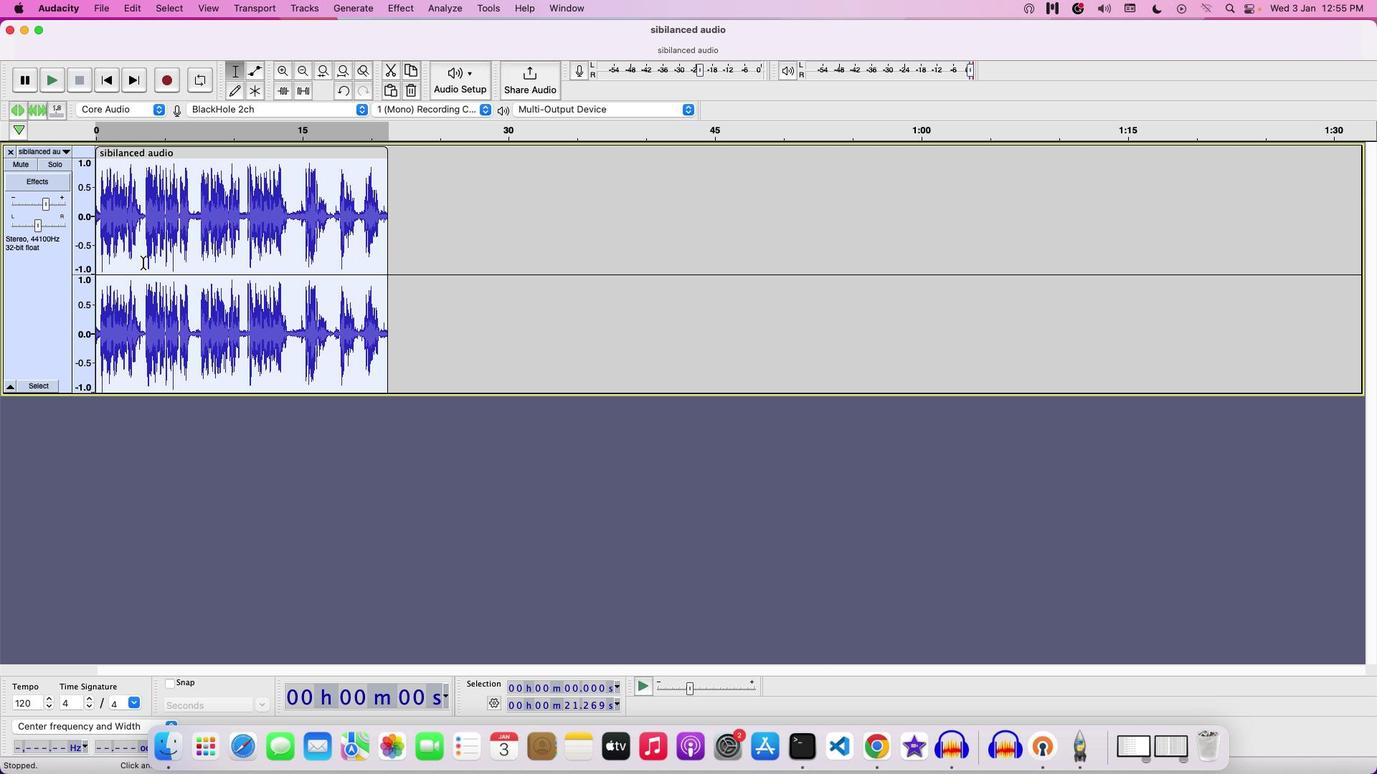 
Action: Mouse moved to (144, 263)
Screenshot: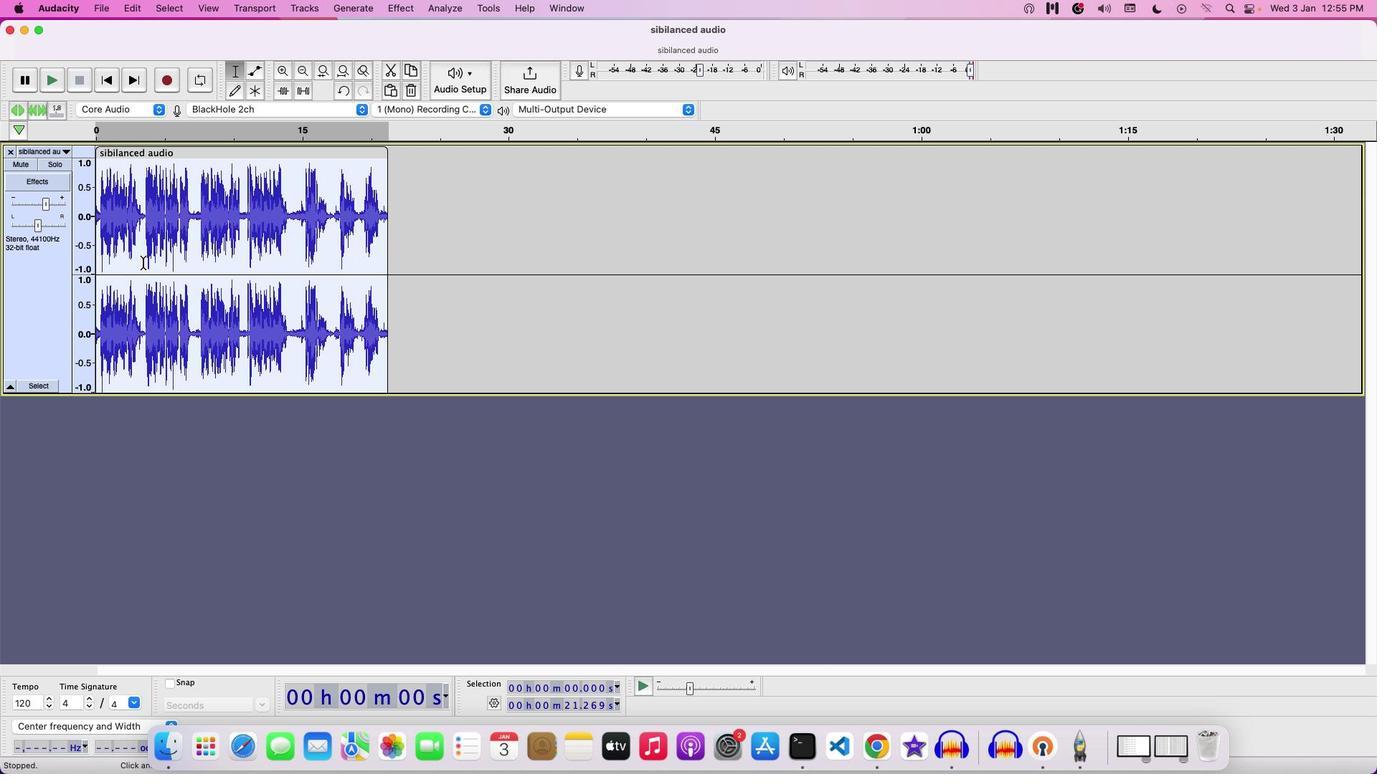
Action: Key pressed Key.cmd
Screenshot: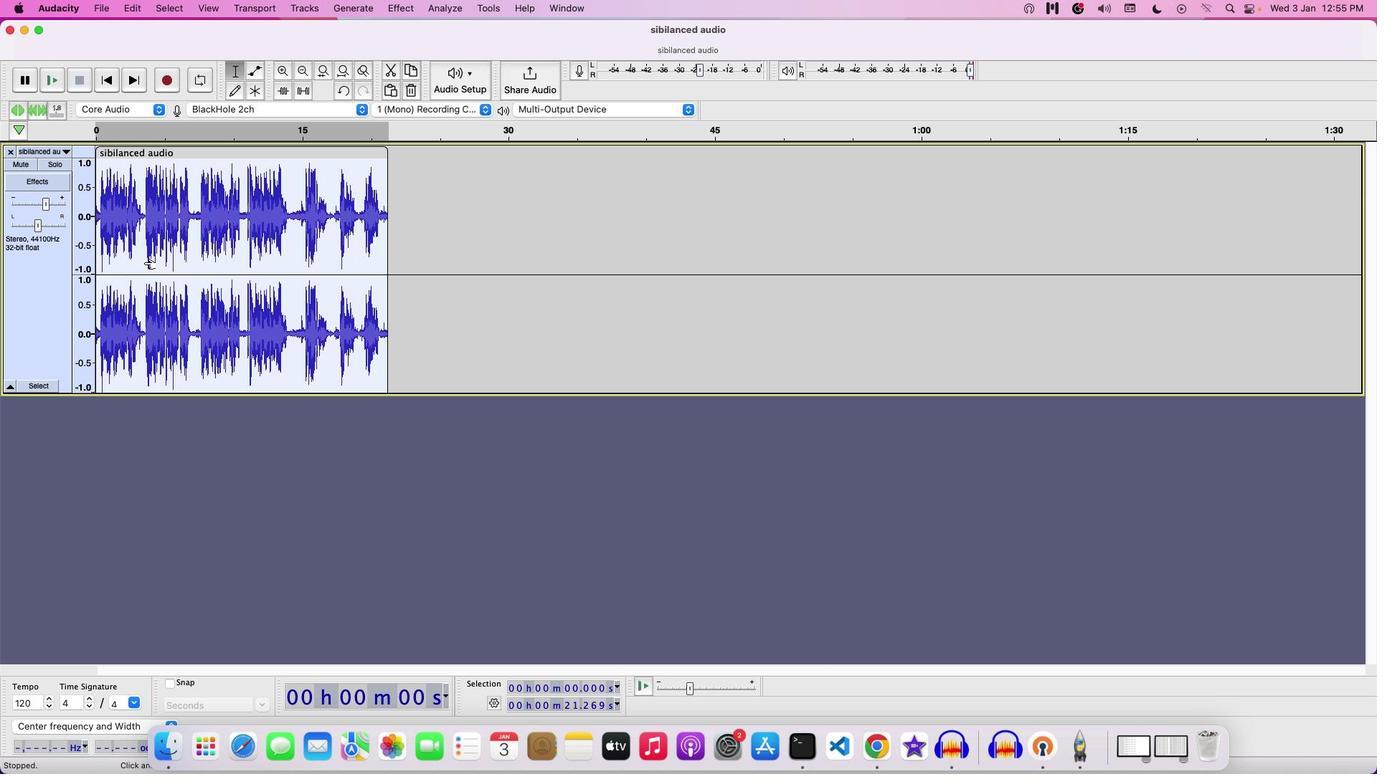 
Action: Mouse moved to (144, 263)
Screenshot: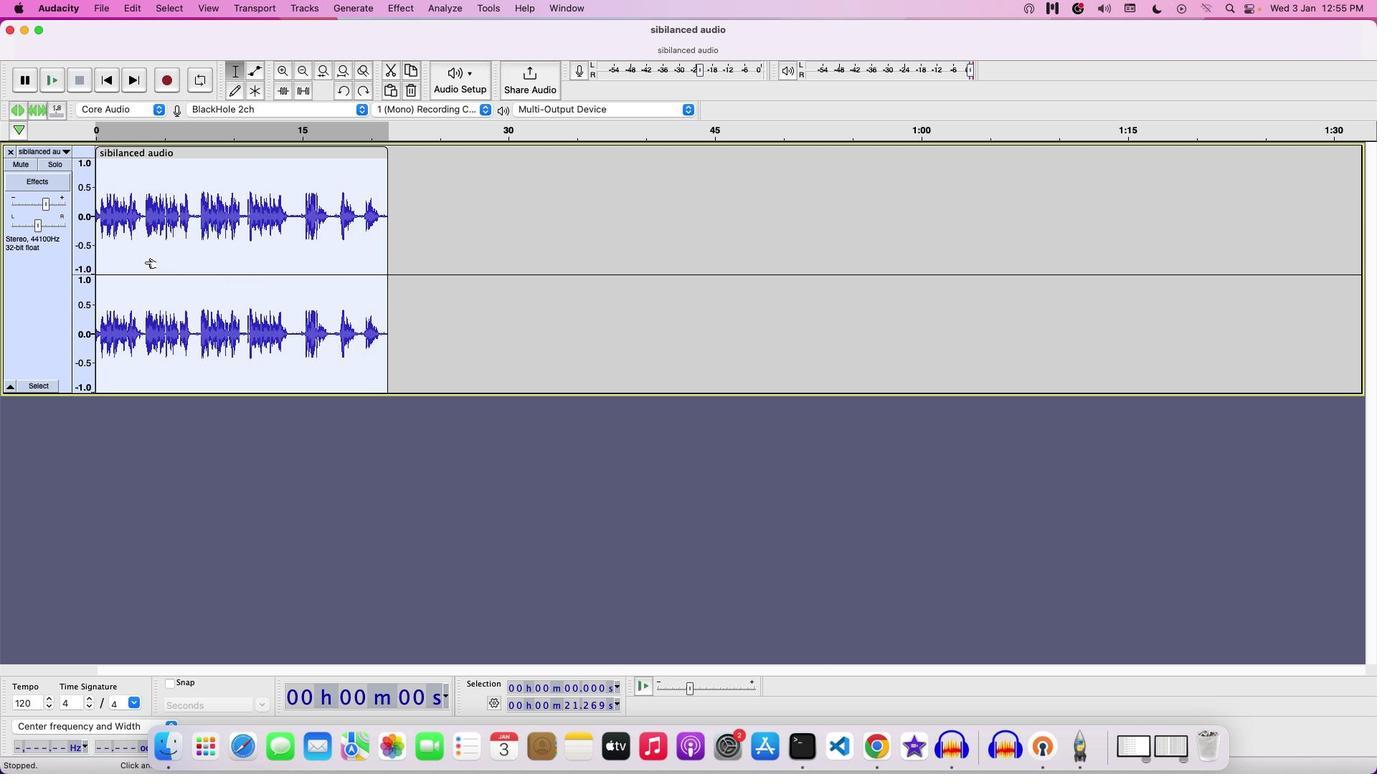 
Action: Key pressed 'z'
Screenshot: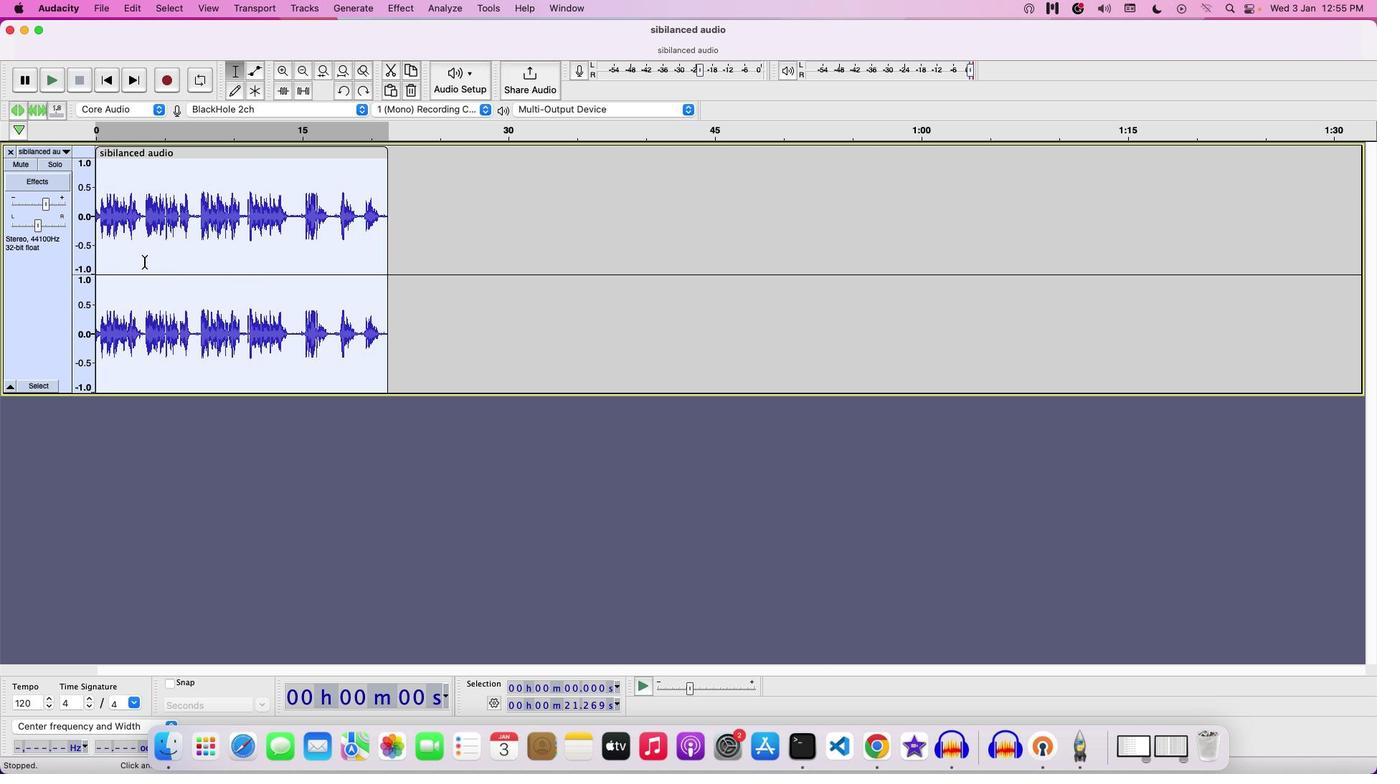 
Action: Mouse moved to (238, 223)
Screenshot: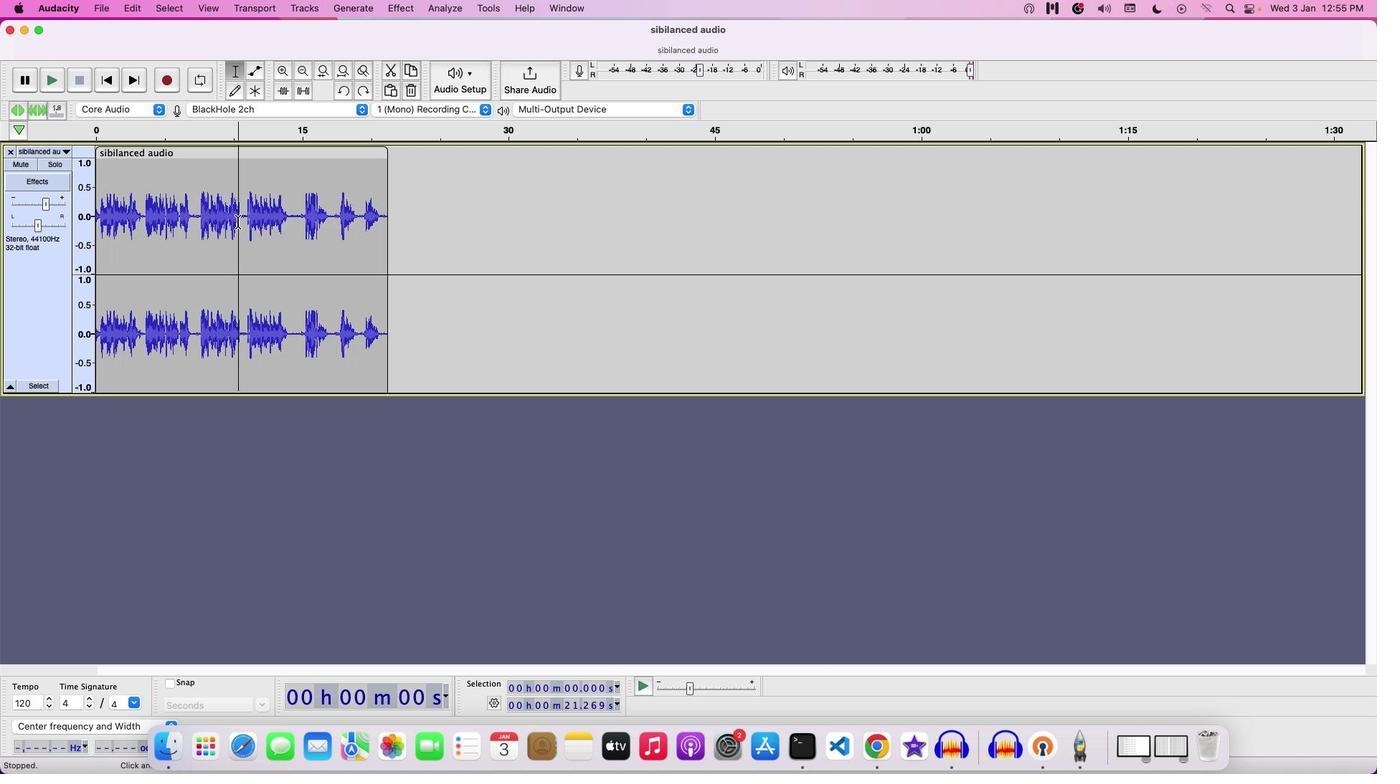 
Action: Mouse pressed left at (238, 223)
Screenshot: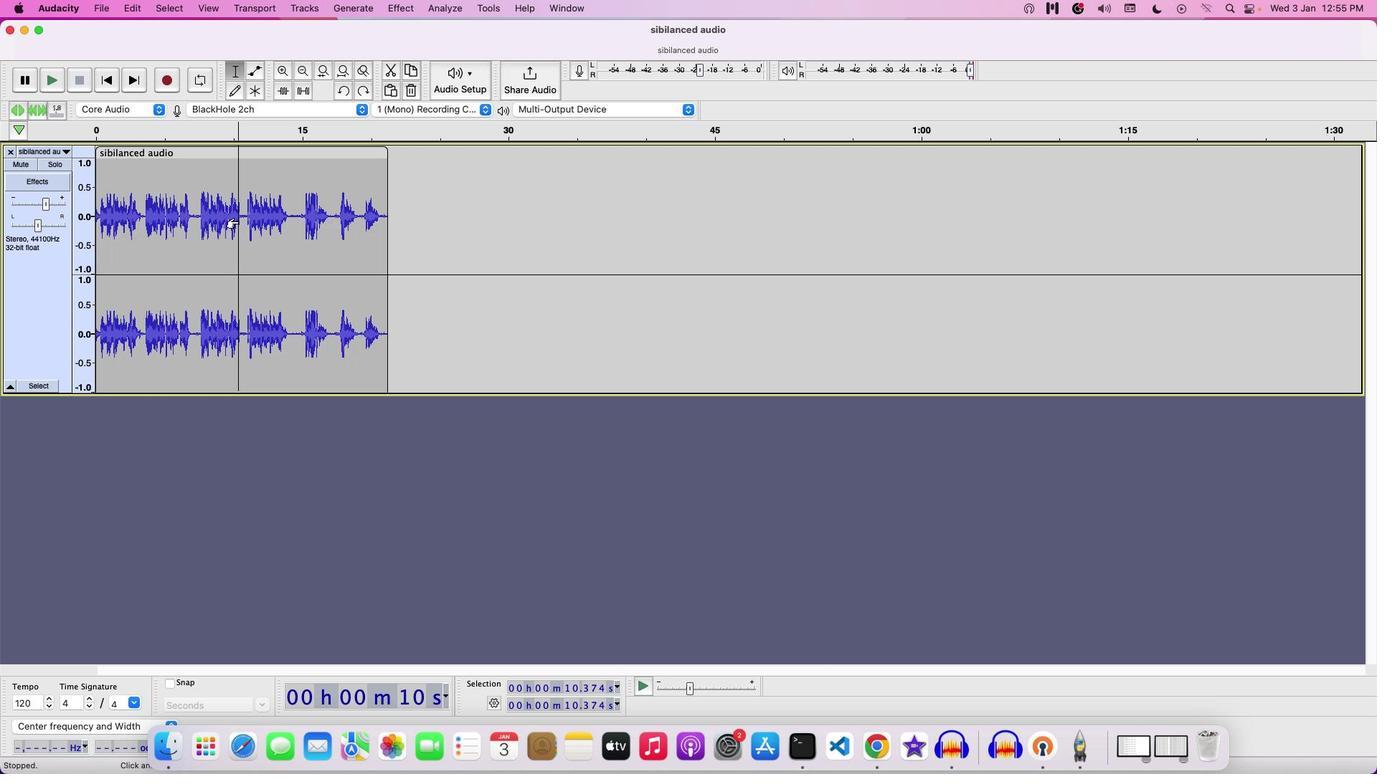 
Action: Mouse pressed left at (238, 223)
Screenshot: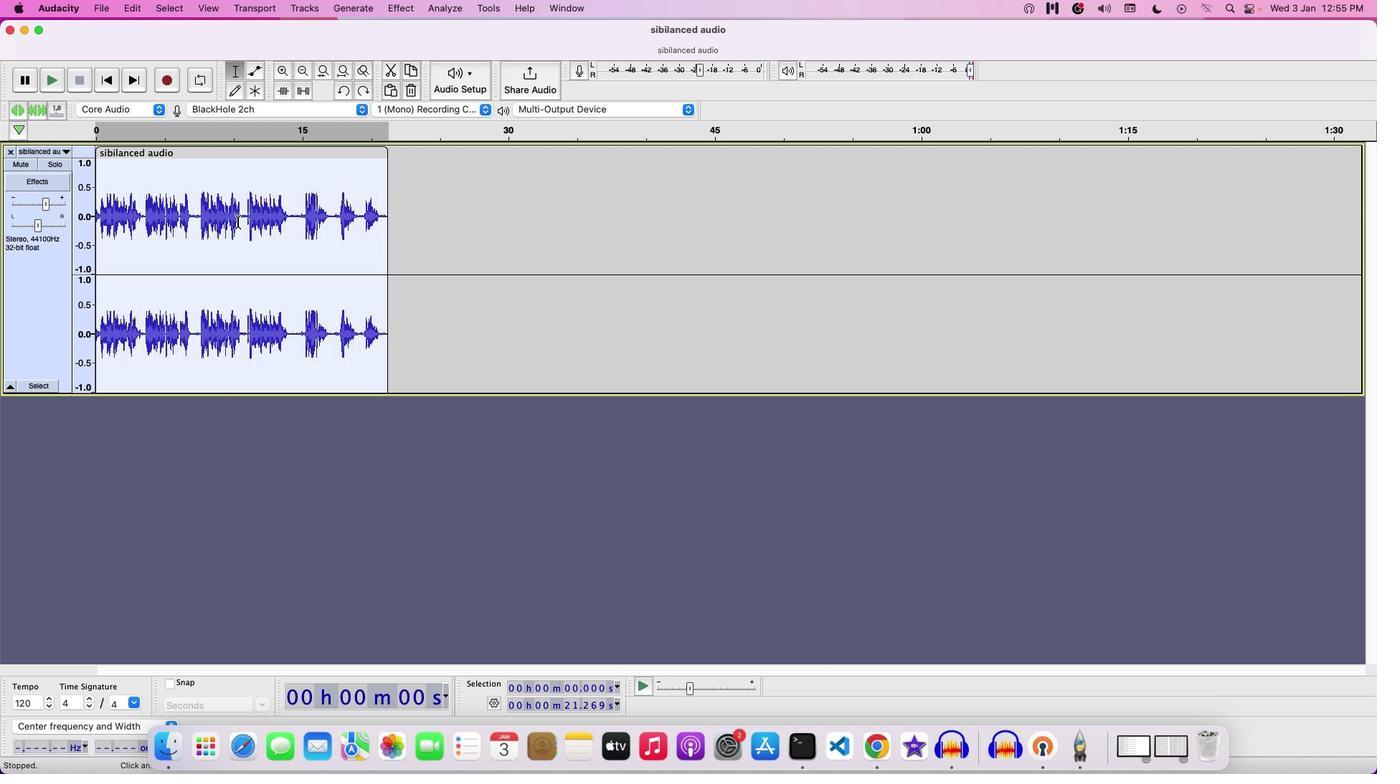 
Action: Mouse moved to (401, 10)
Screenshot: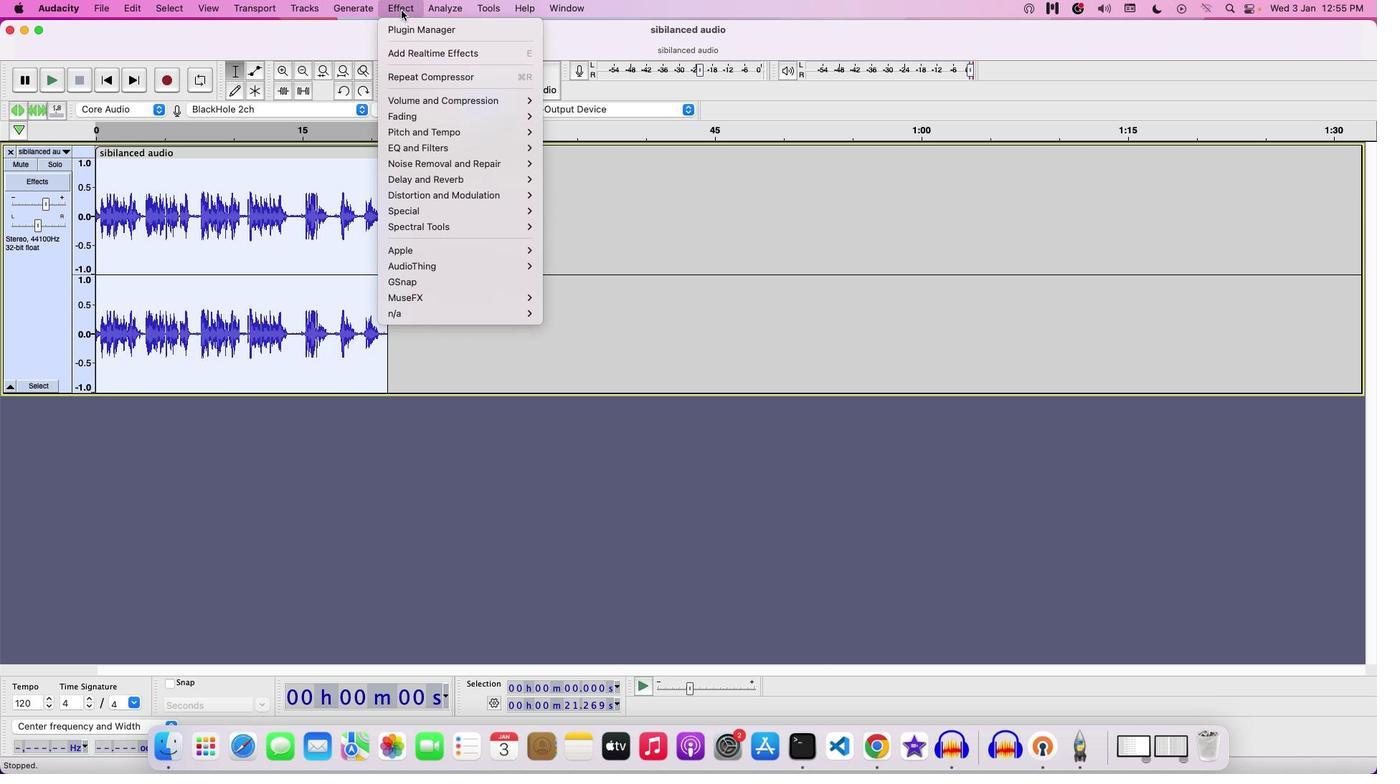 
Action: Mouse pressed left at (401, 10)
Screenshot: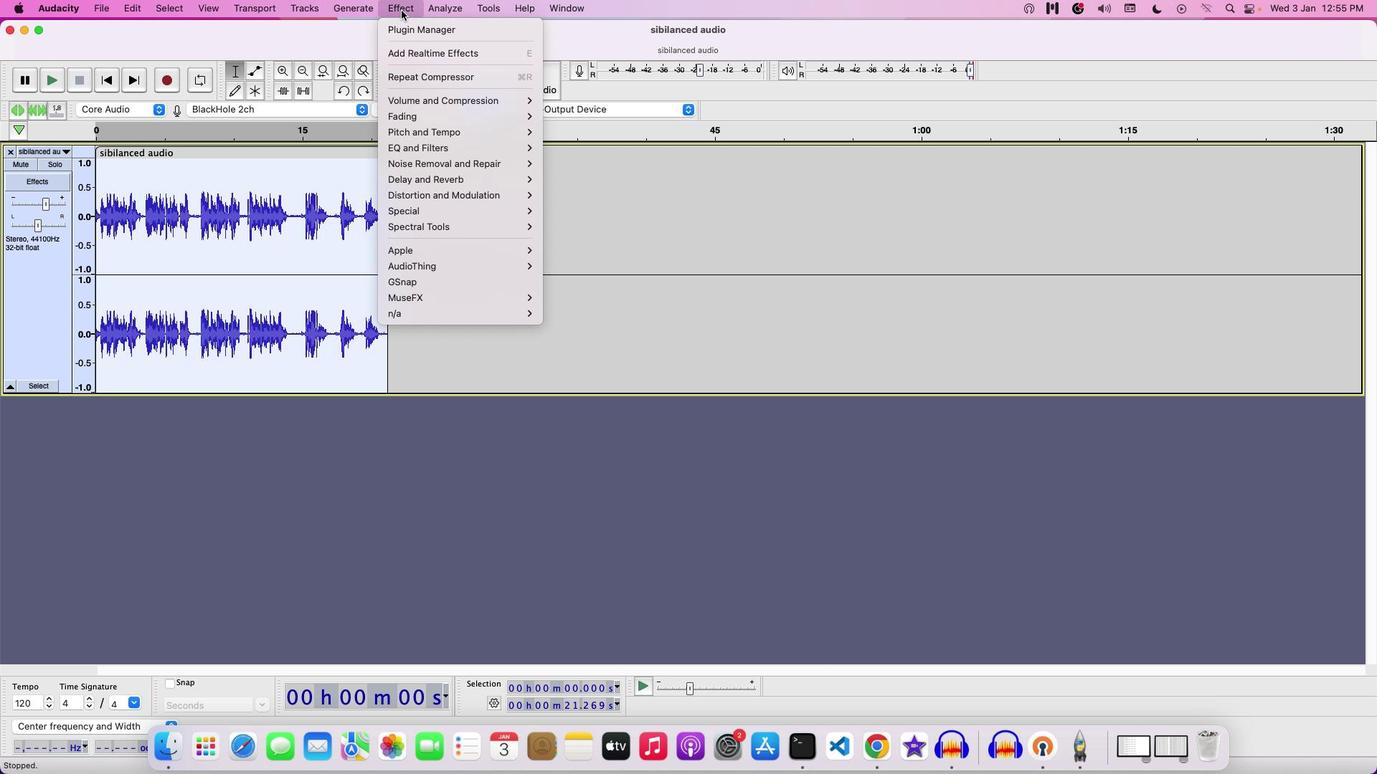 
Action: Mouse moved to (577, 310)
Screenshot: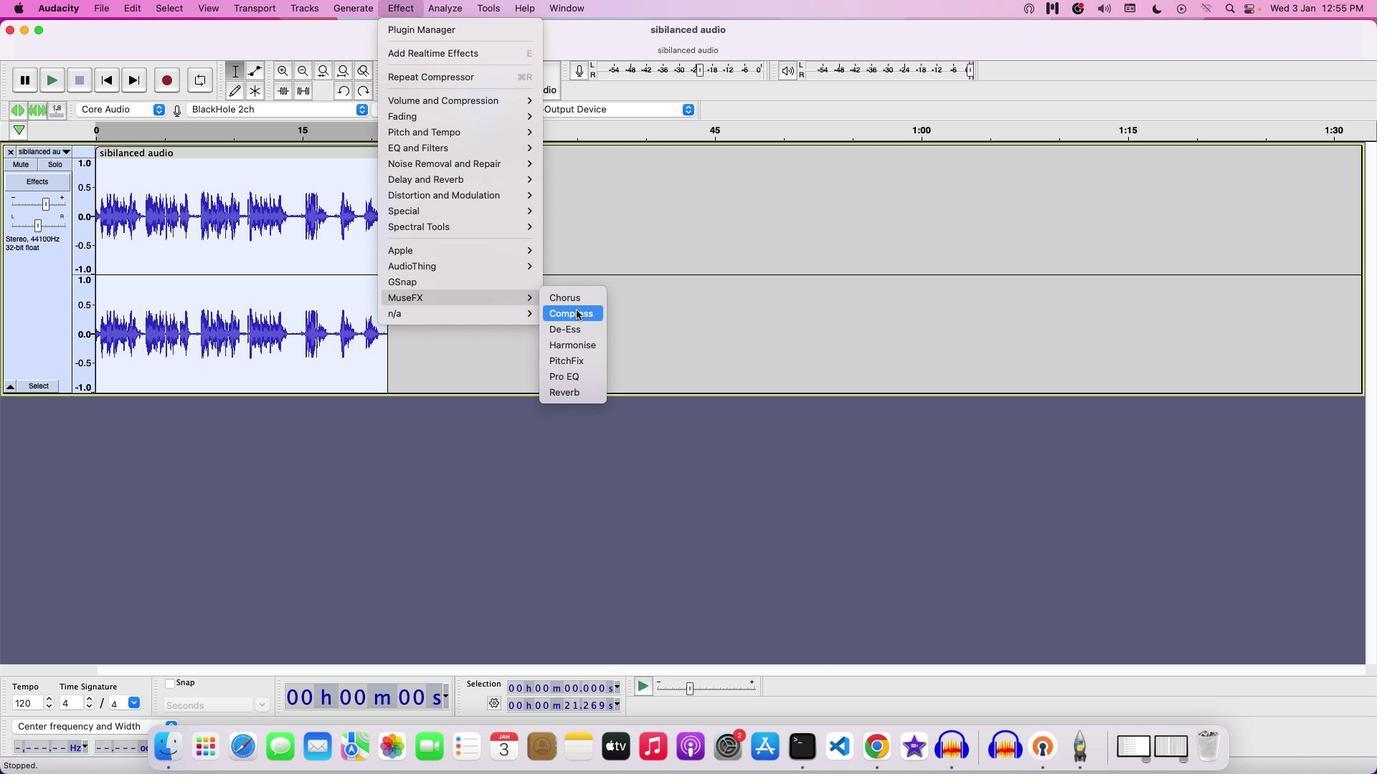 
Action: Mouse pressed left at (577, 310)
Screenshot: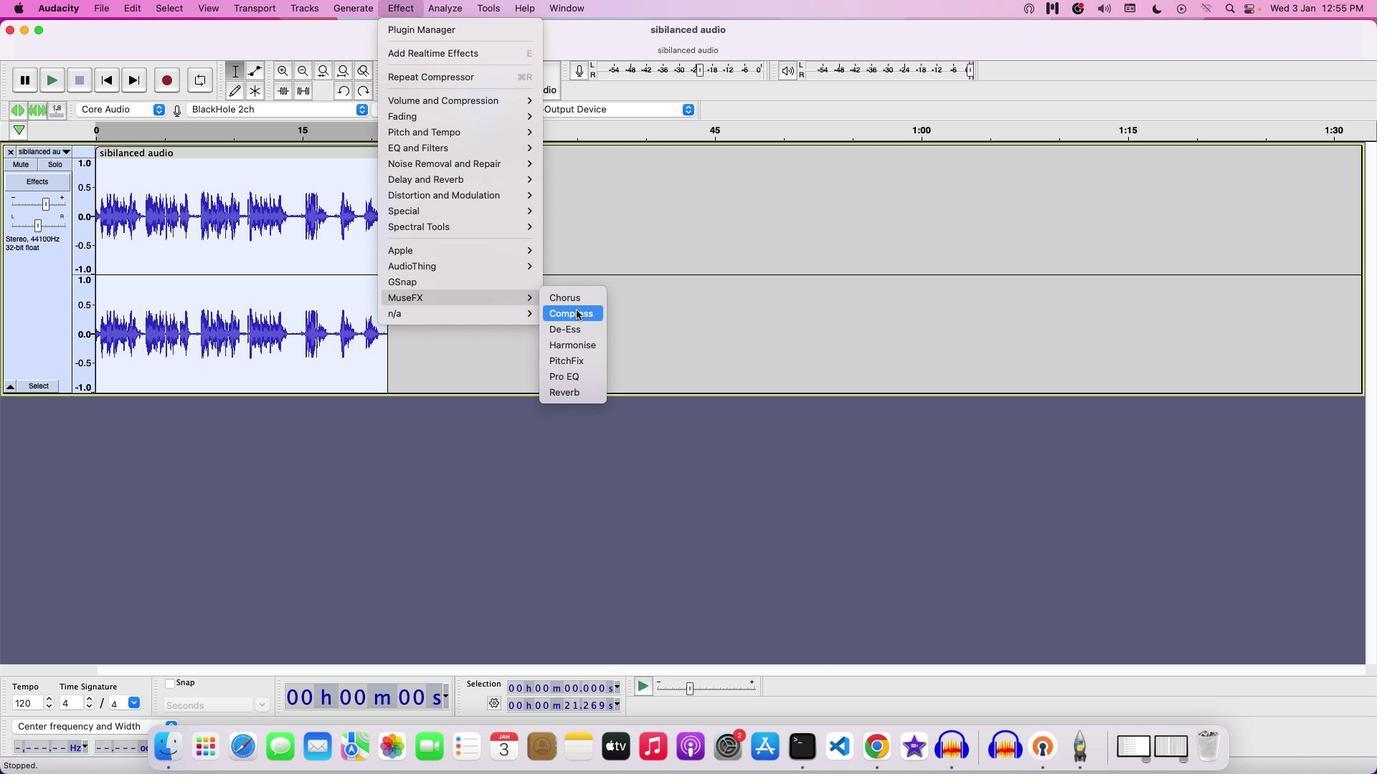 
Action: Mouse moved to (672, 276)
Screenshot: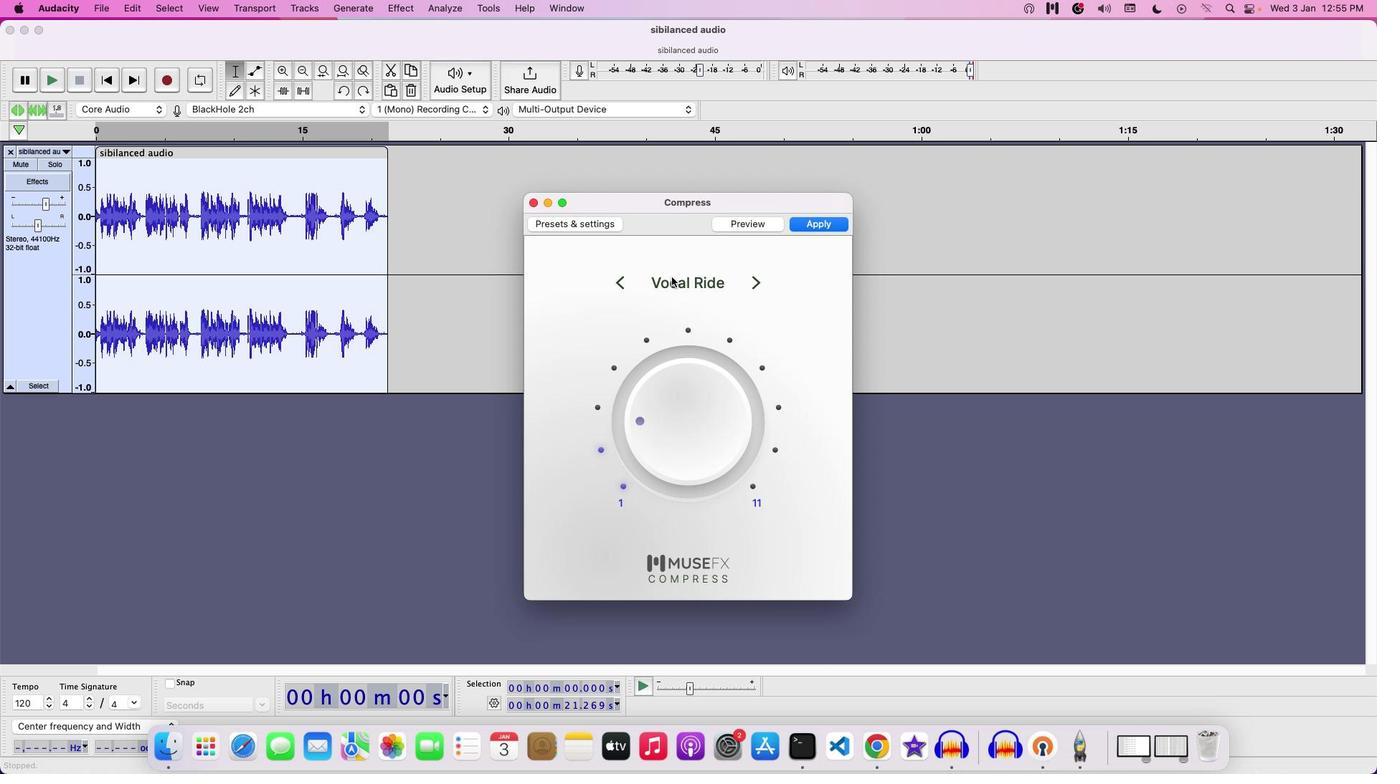
Action: Mouse pressed left at (672, 276)
Screenshot: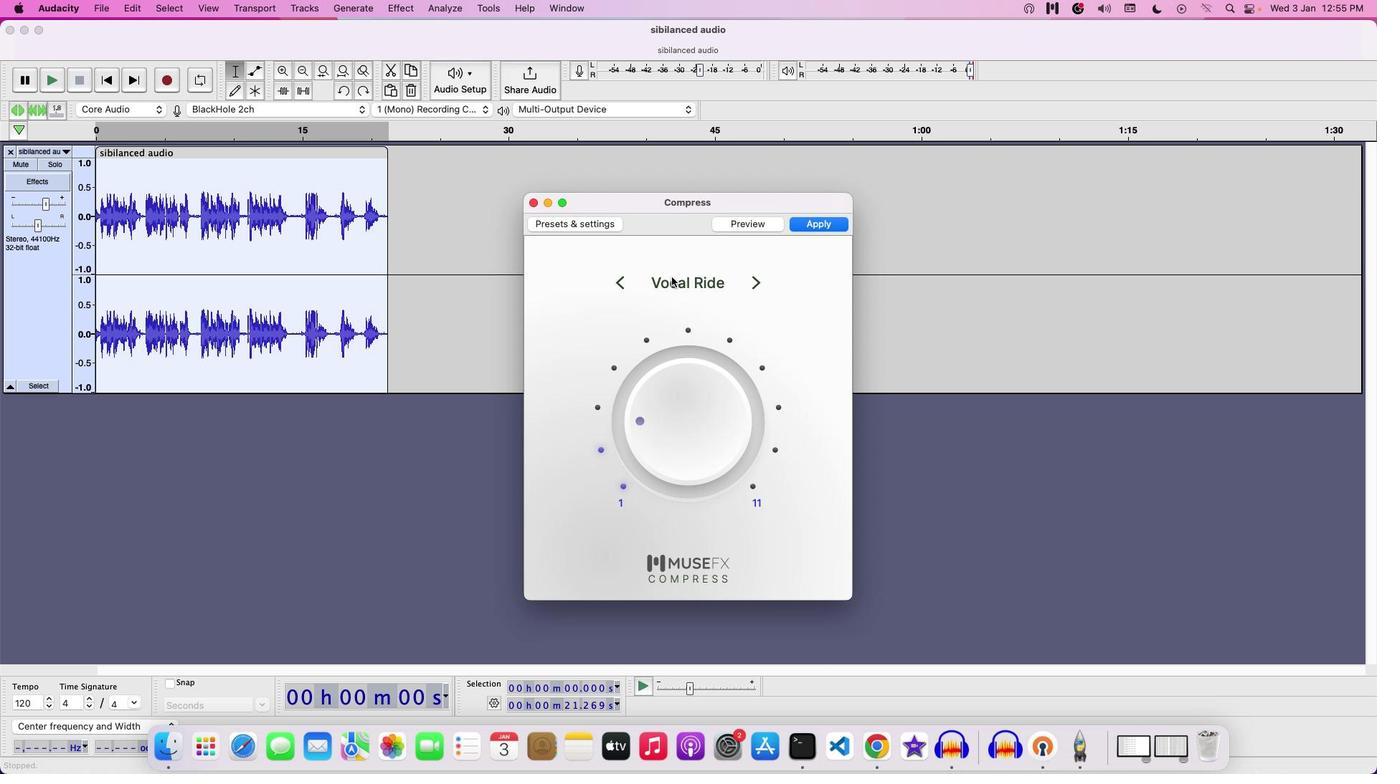 
Action: Mouse moved to (736, 400)
Screenshot: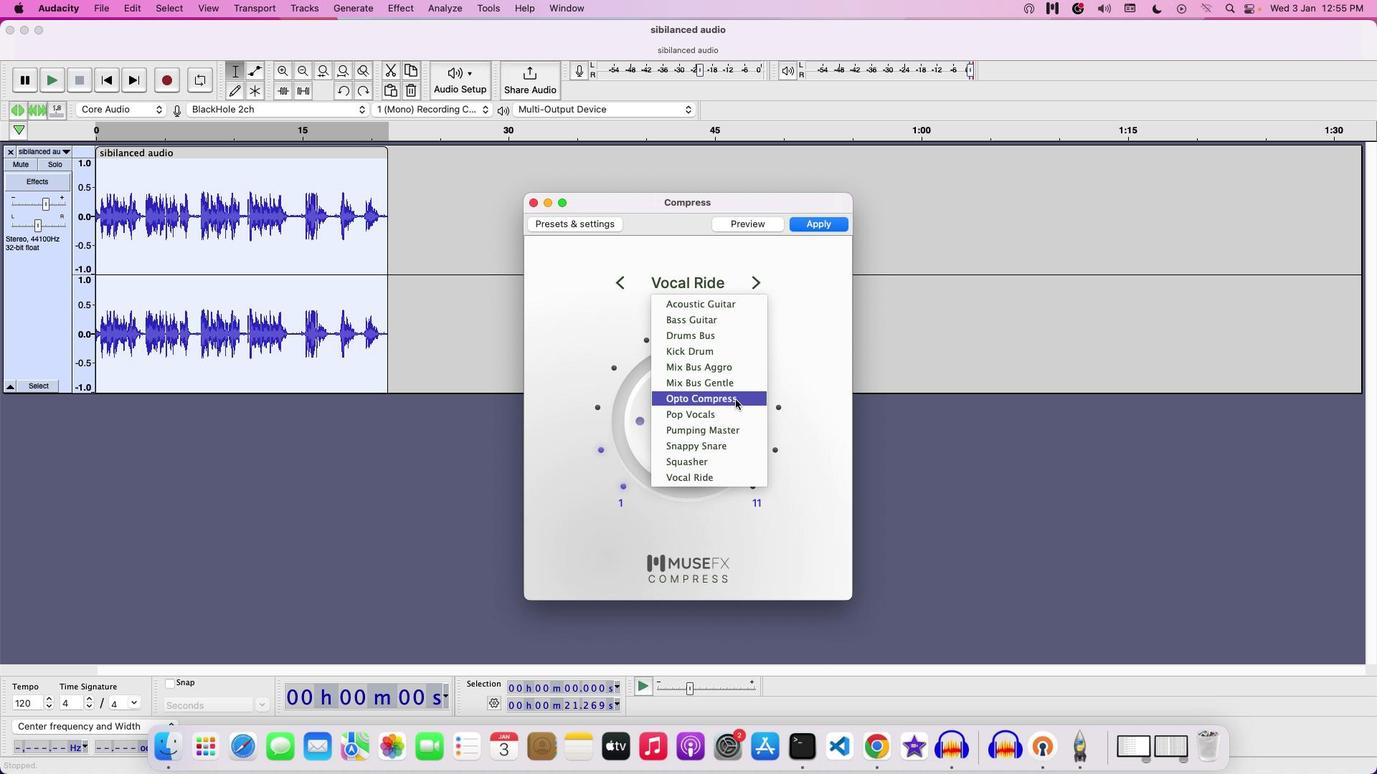 
Action: Mouse pressed left at (736, 400)
Screenshot: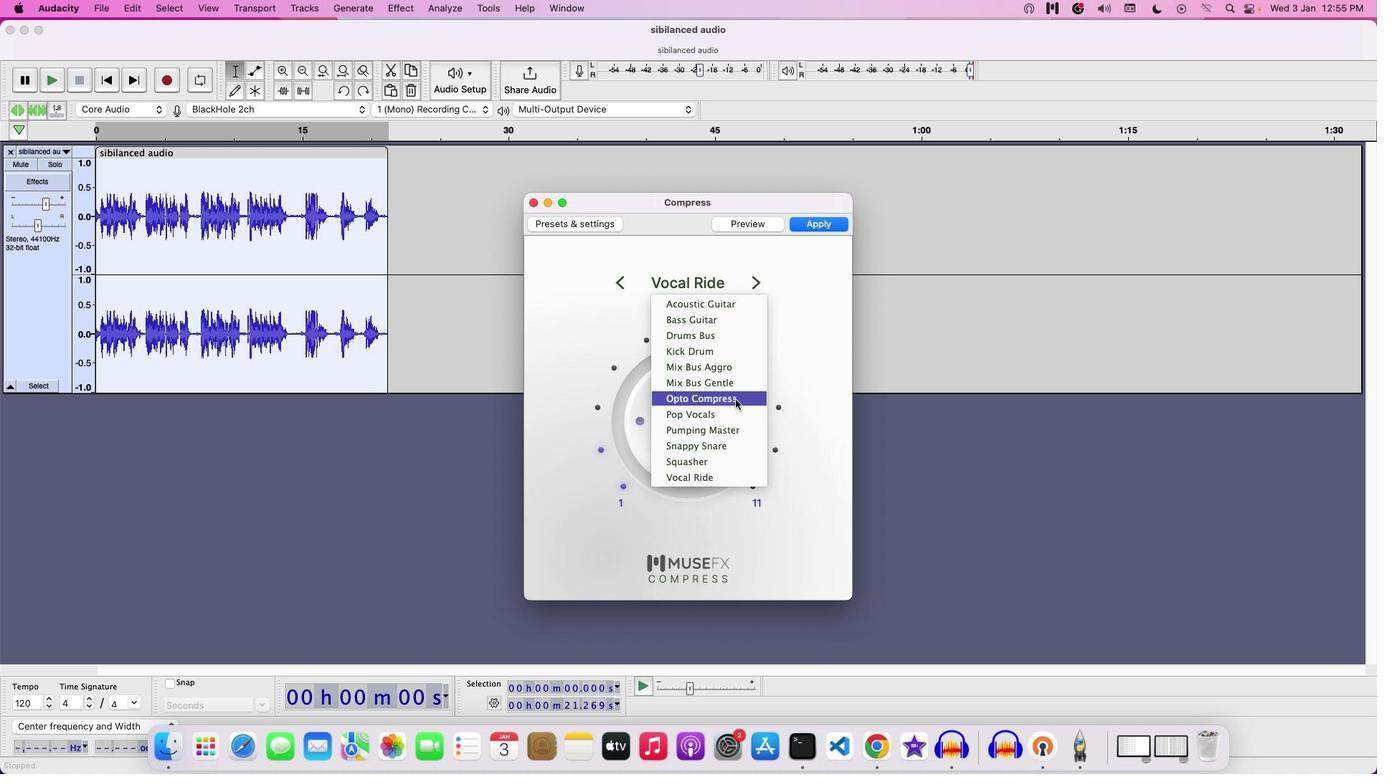 
Action: Mouse moved to (734, 400)
Screenshot: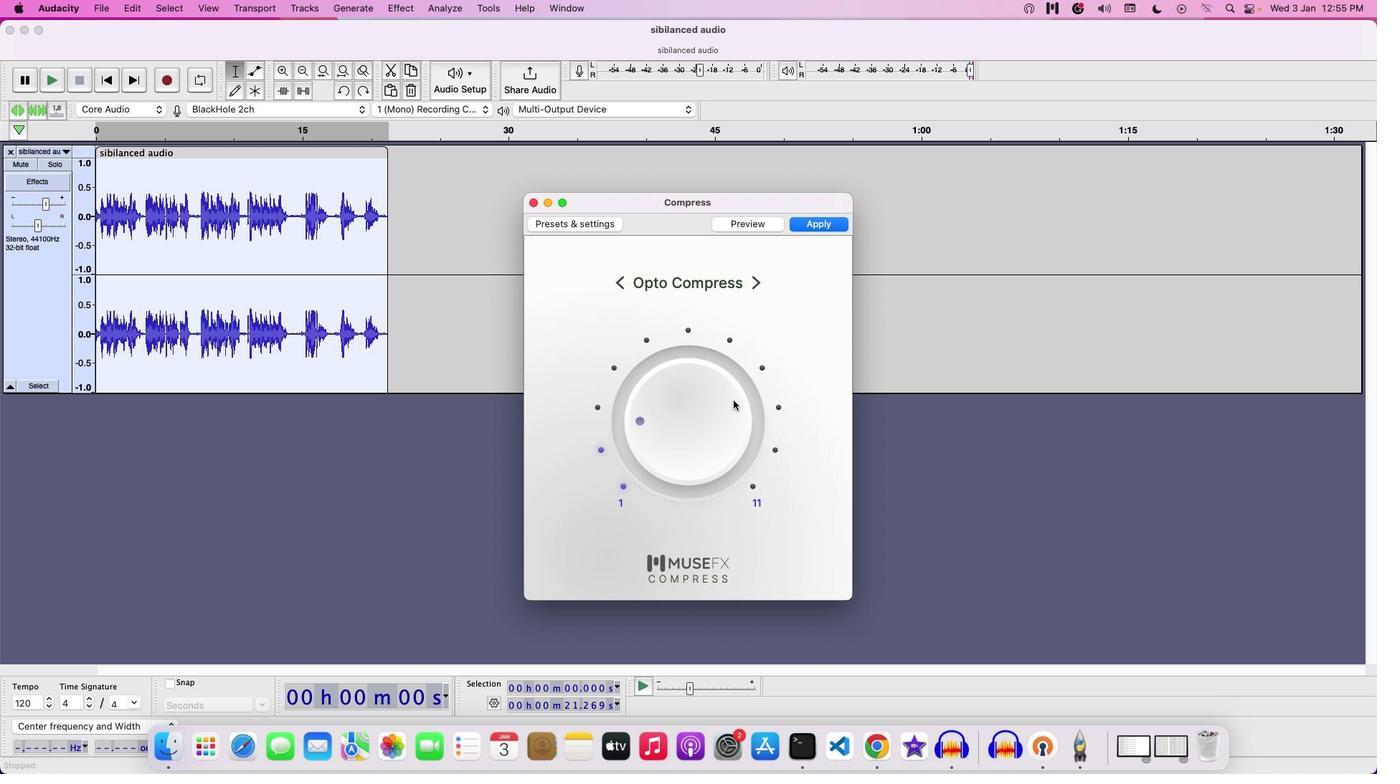 
Action: Key pressed Key.enter
Screenshot: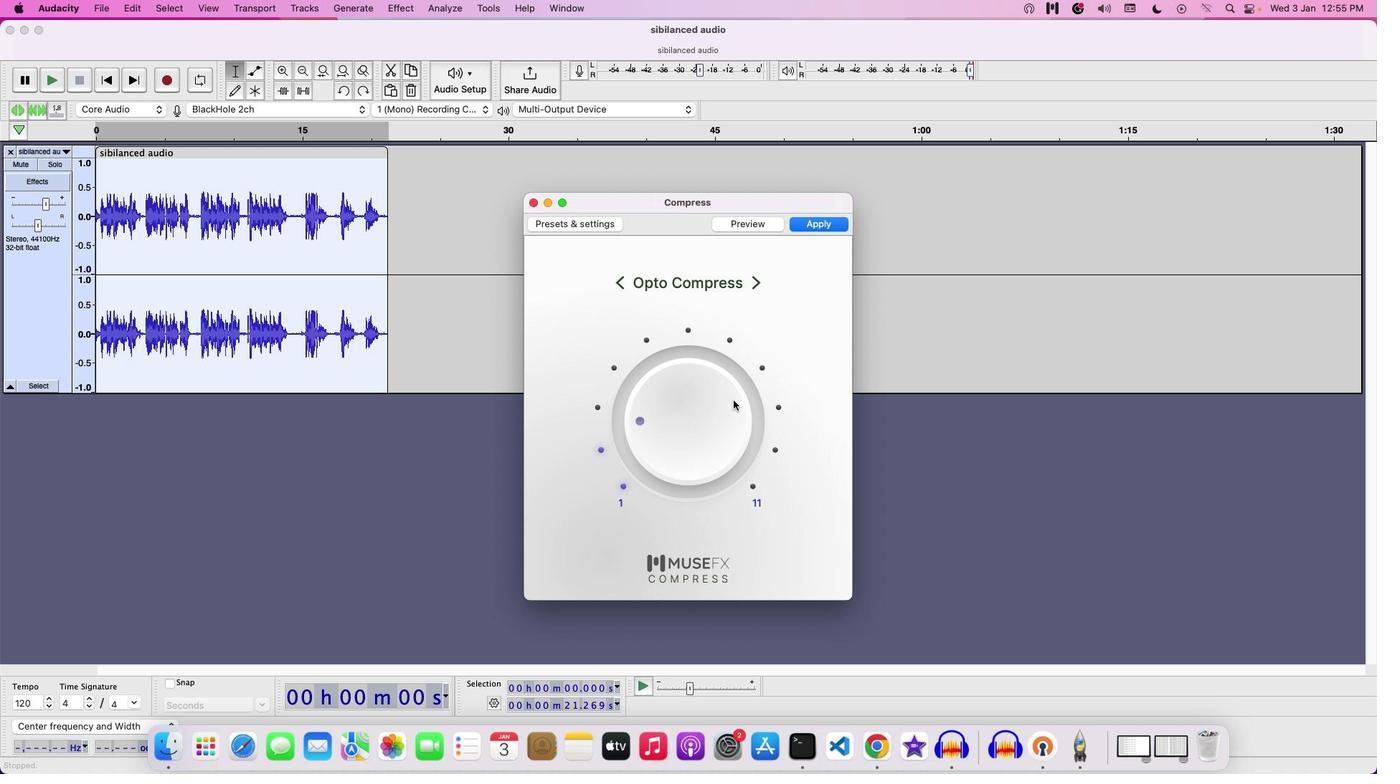 
Action: Mouse moved to (682, 378)
Screenshot: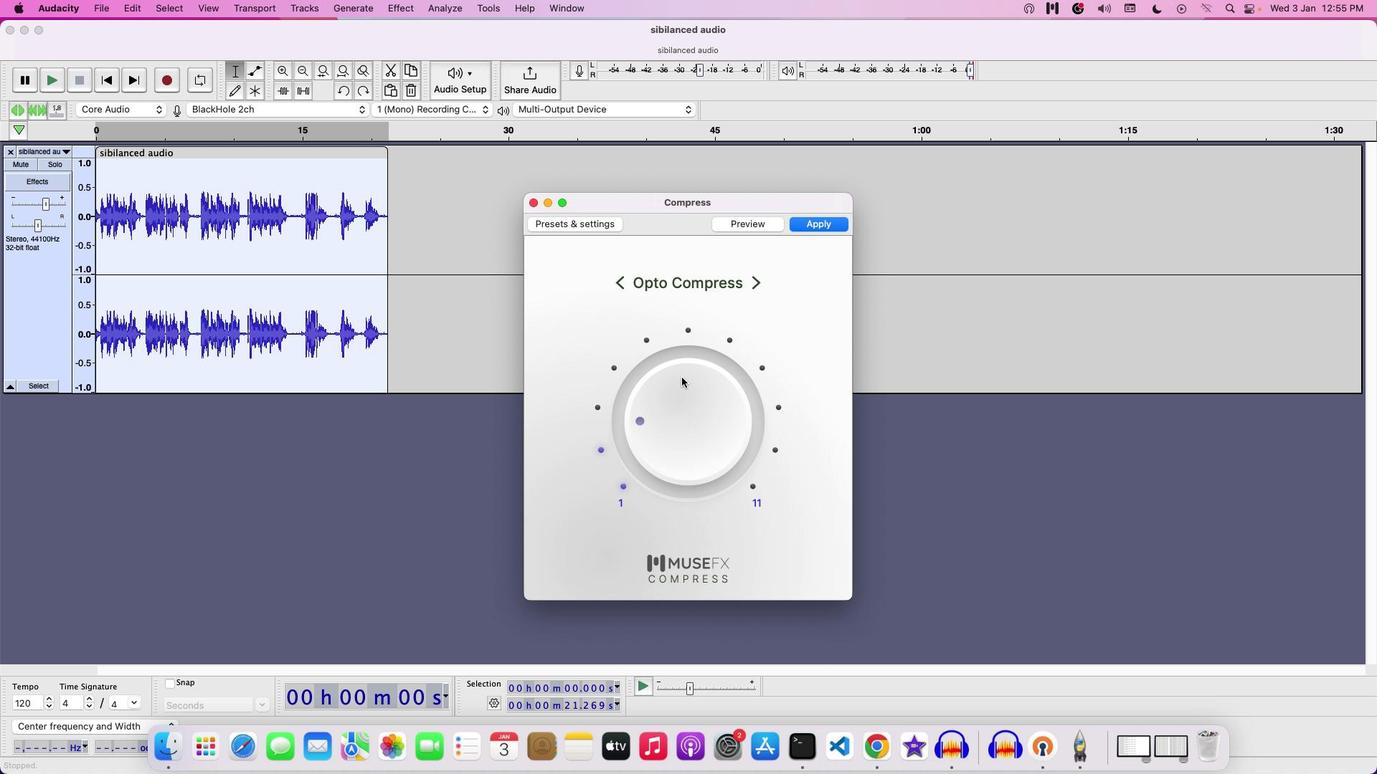 
Action: Mouse pressed left at (682, 378)
Screenshot: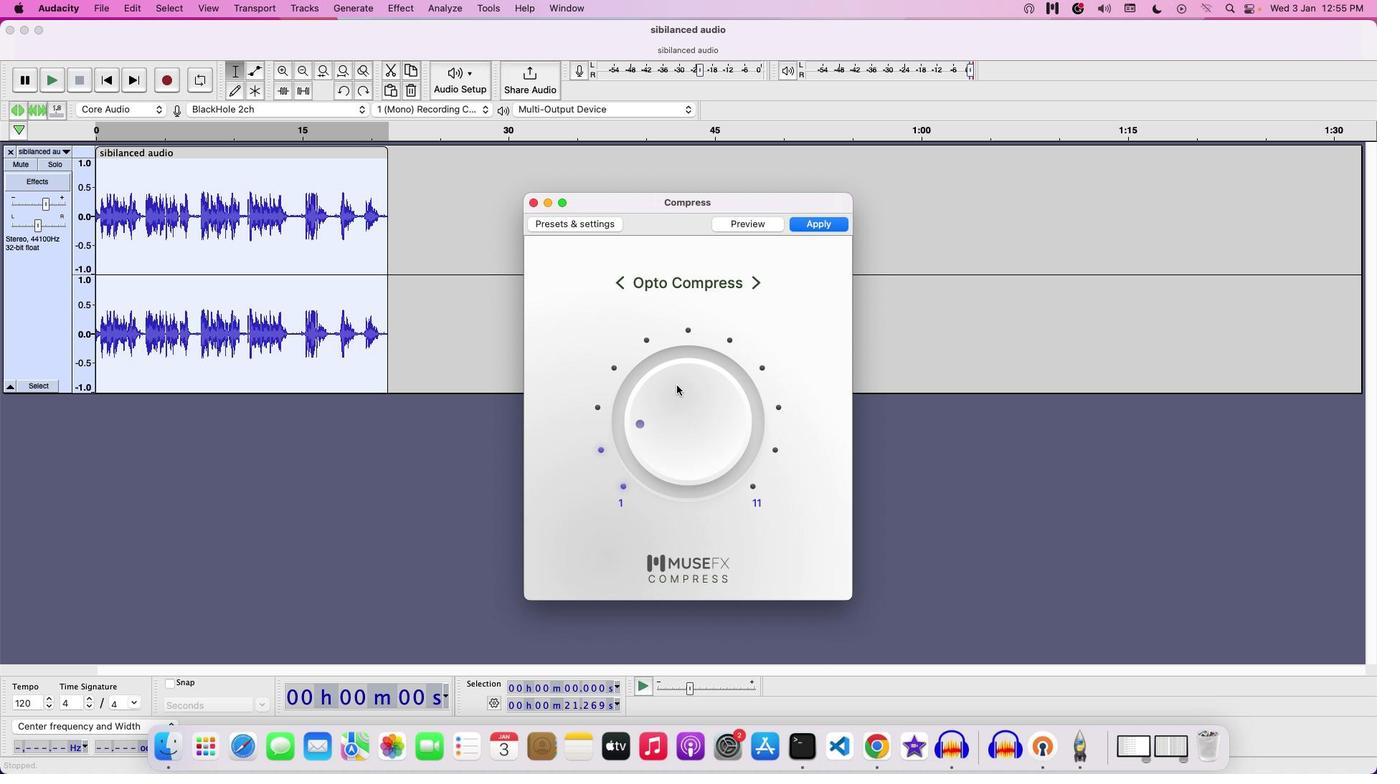 
Action: Mouse moved to (752, 225)
Screenshot: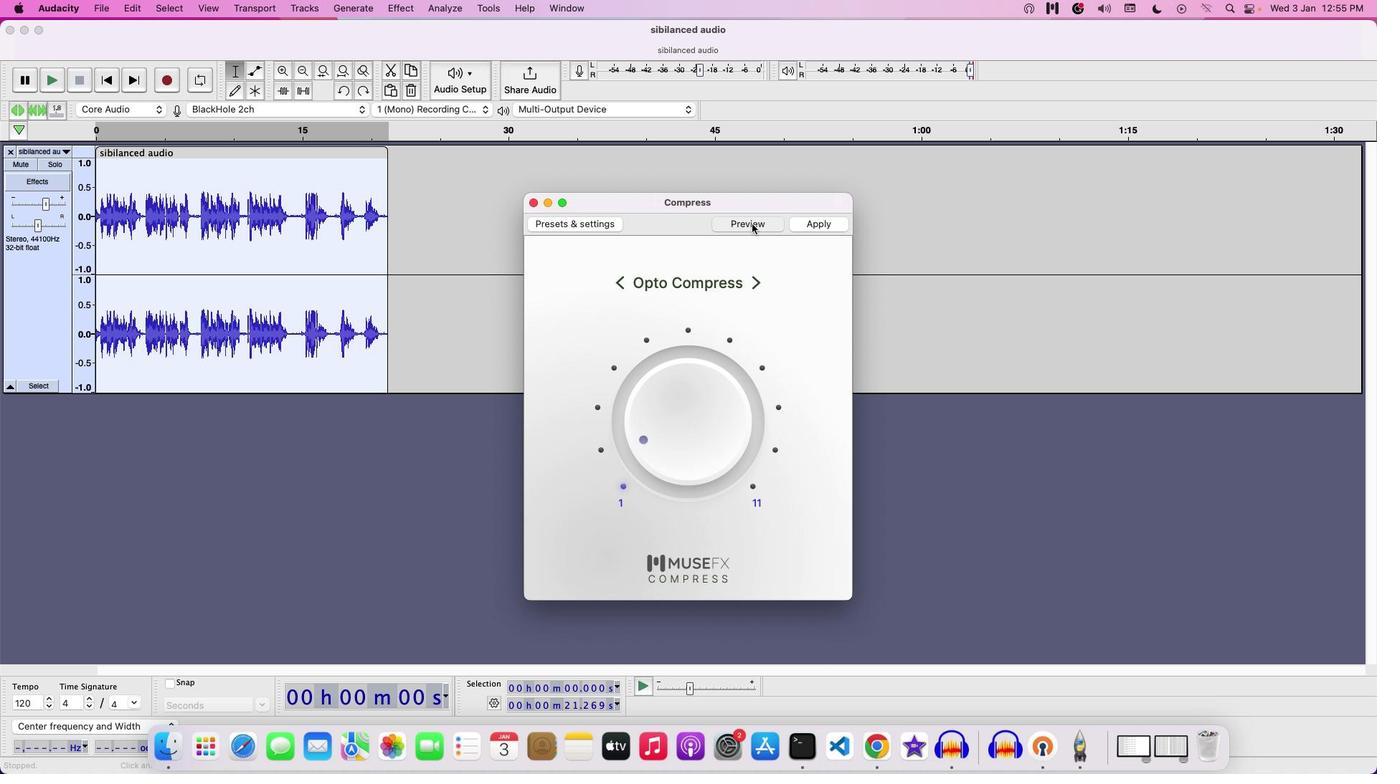 
Action: Mouse pressed left at (752, 225)
Screenshot: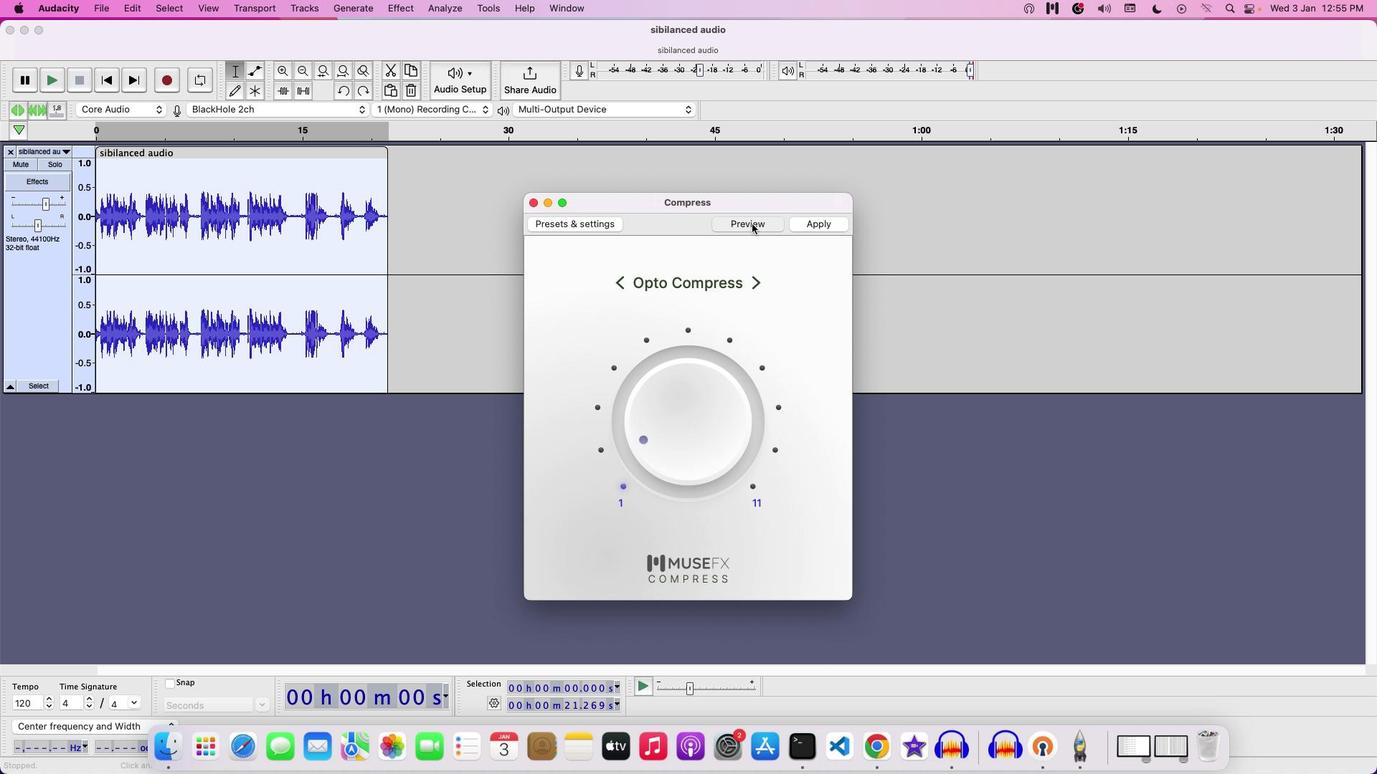 
Action: Mouse moved to (718, 449)
Screenshot: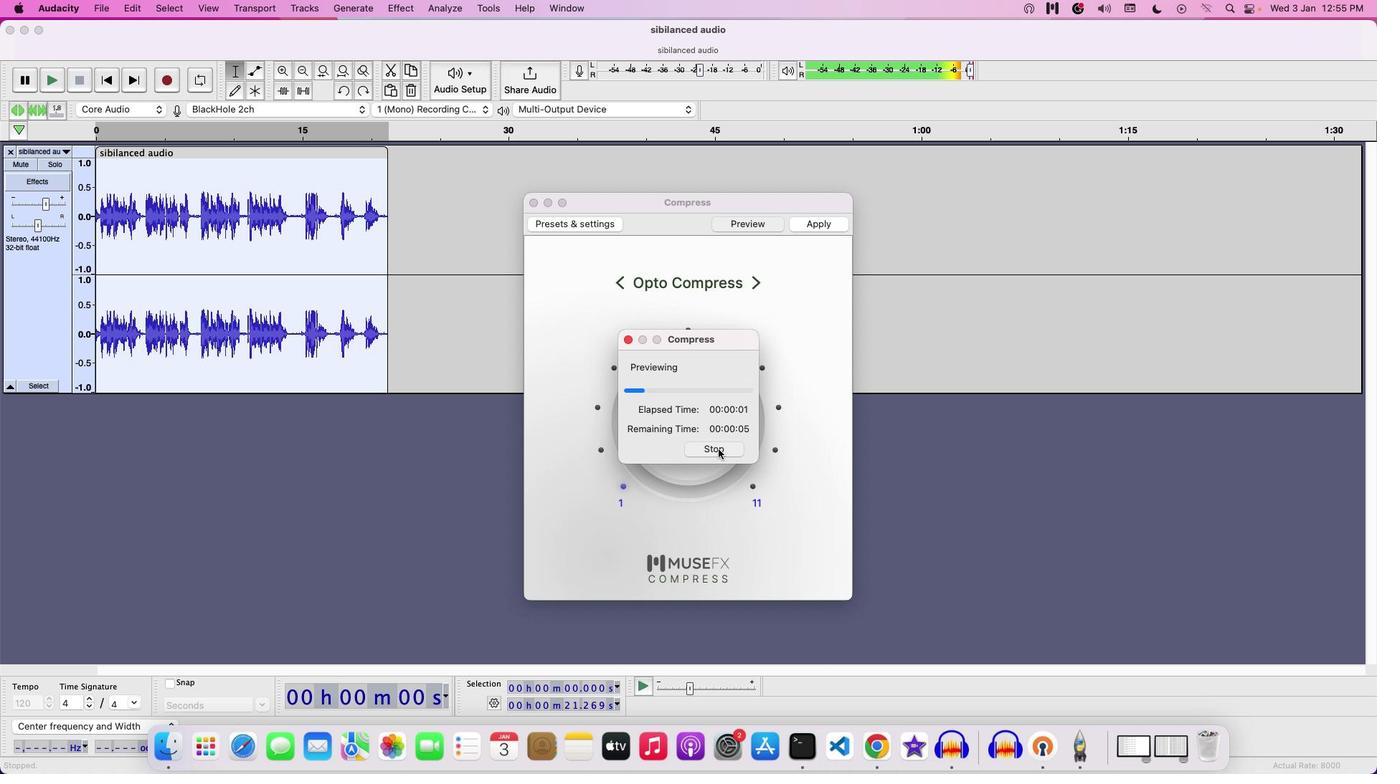 
Action: Mouse pressed left at (718, 449)
Screenshot: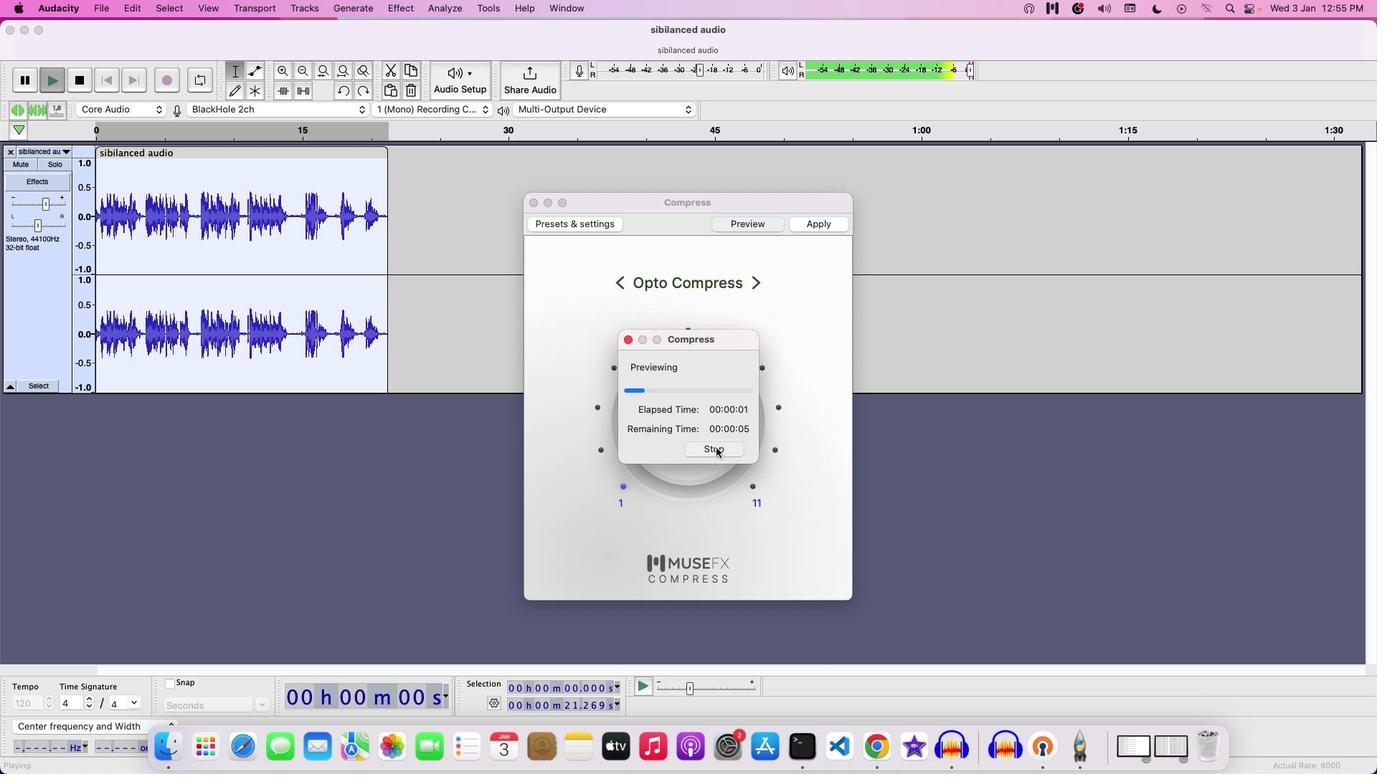 
Action: Mouse moved to (832, 223)
Screenshot: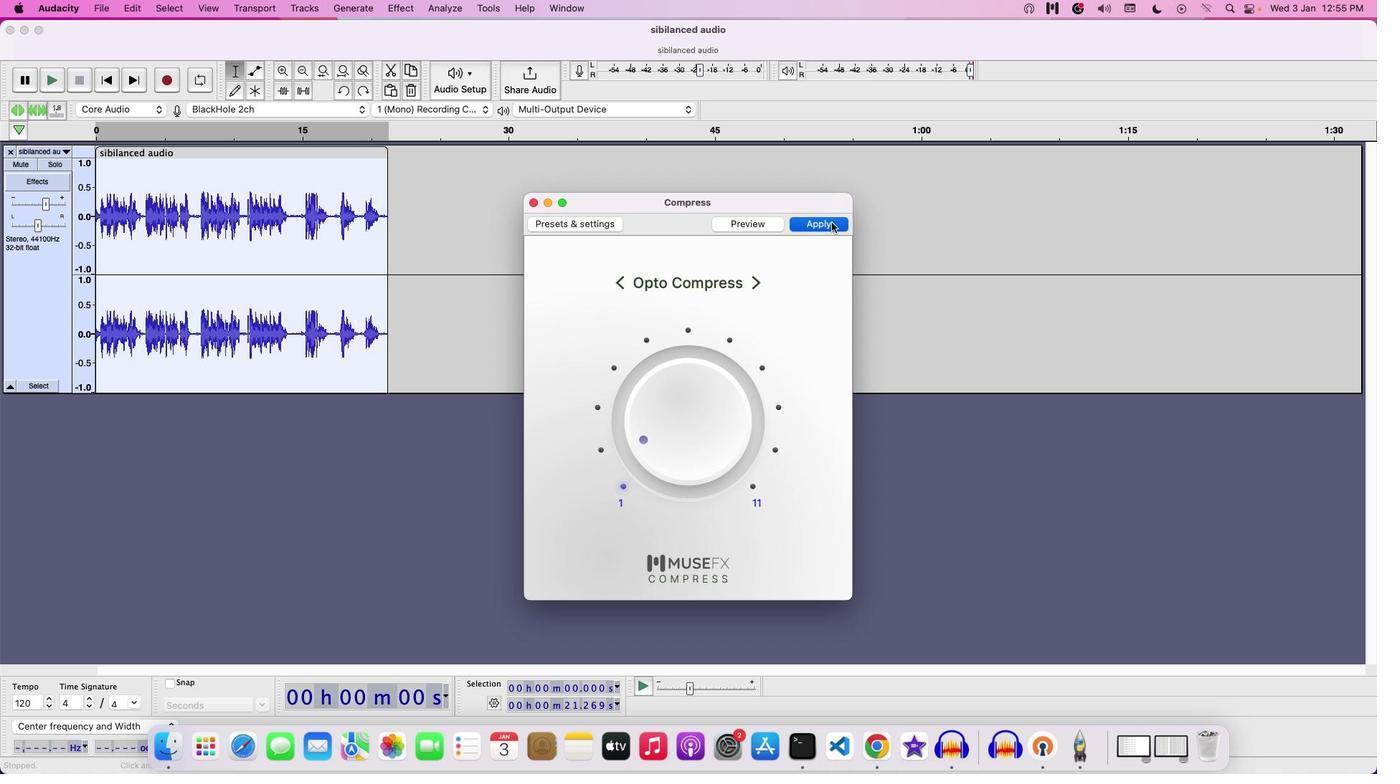 
Action: Mouse pressed left at (832, 223)
Screenshot: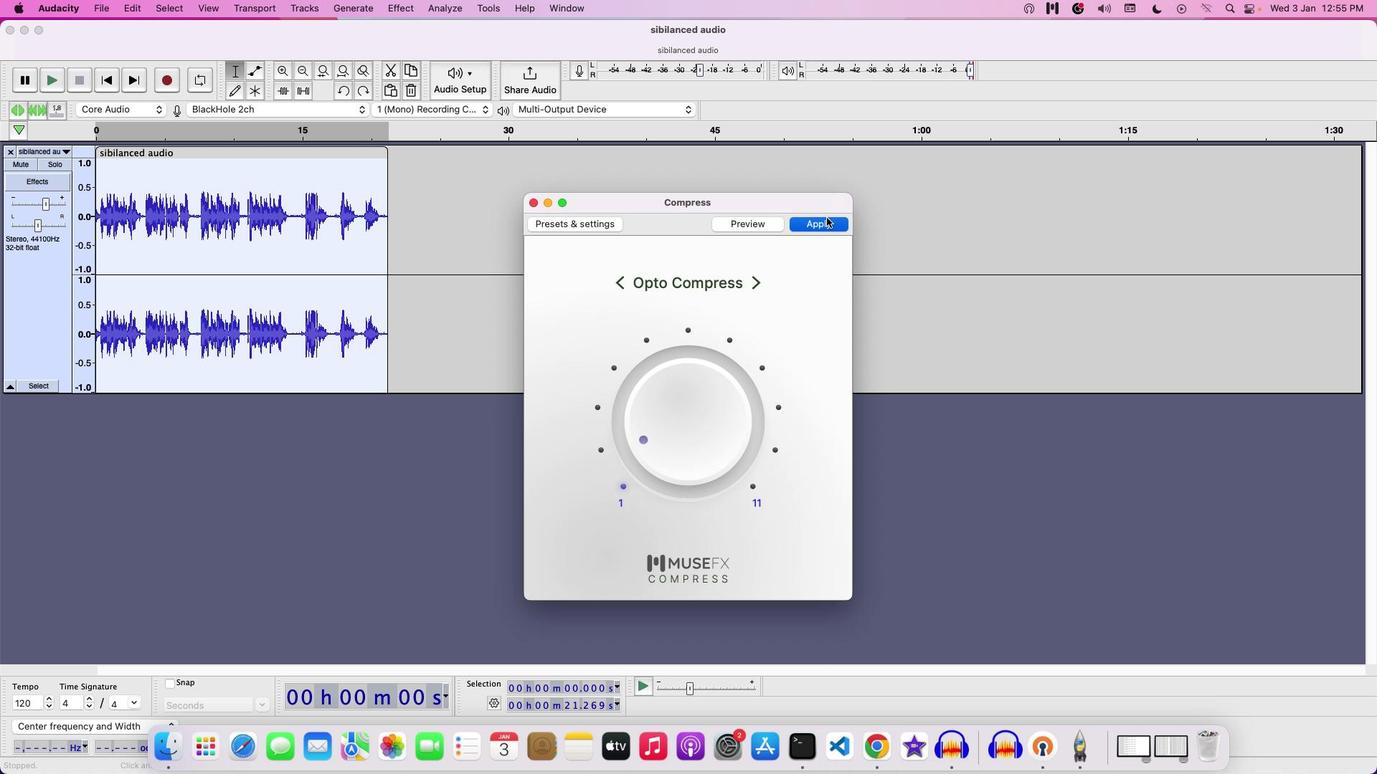 
Action: Mouse moved to (51, 205)
Screenshot: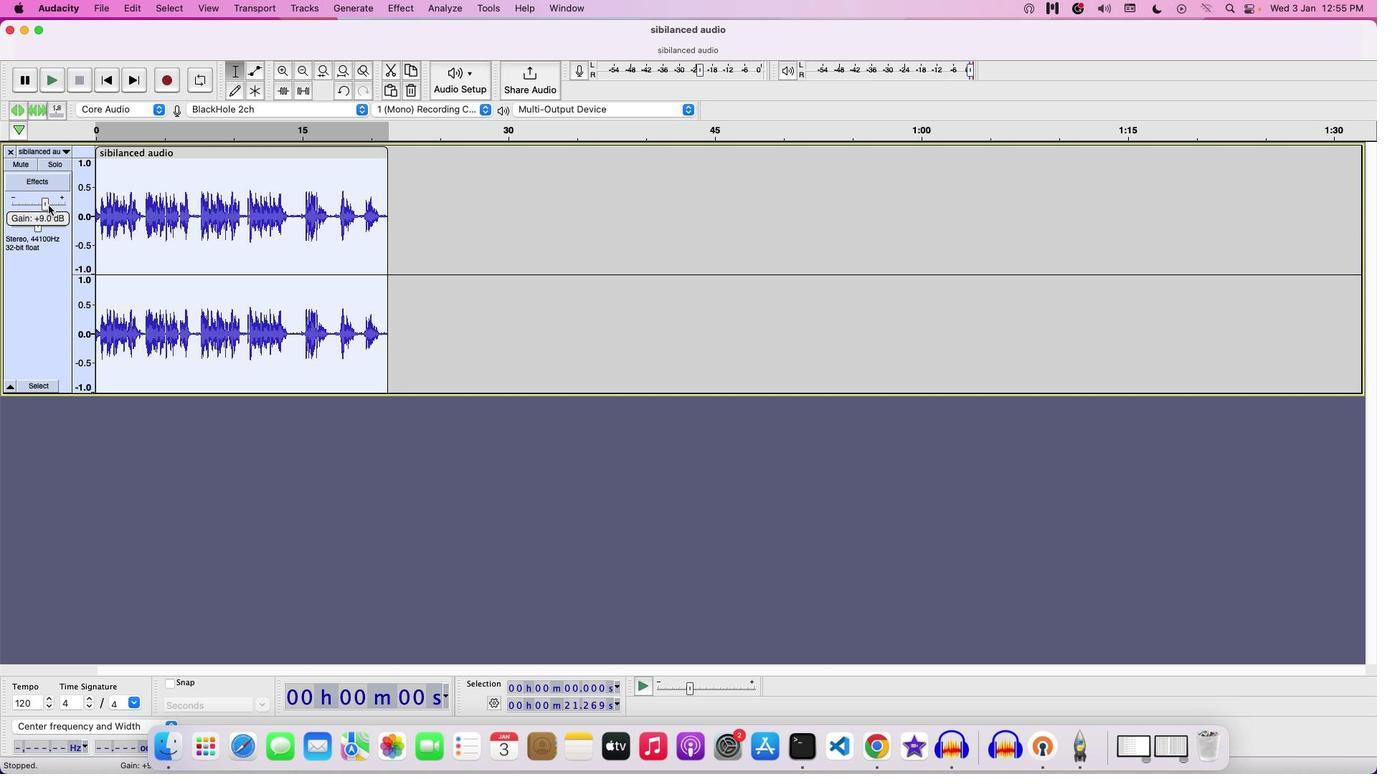 
Action: Mouse pressed left at (51, 205)
Screenshot: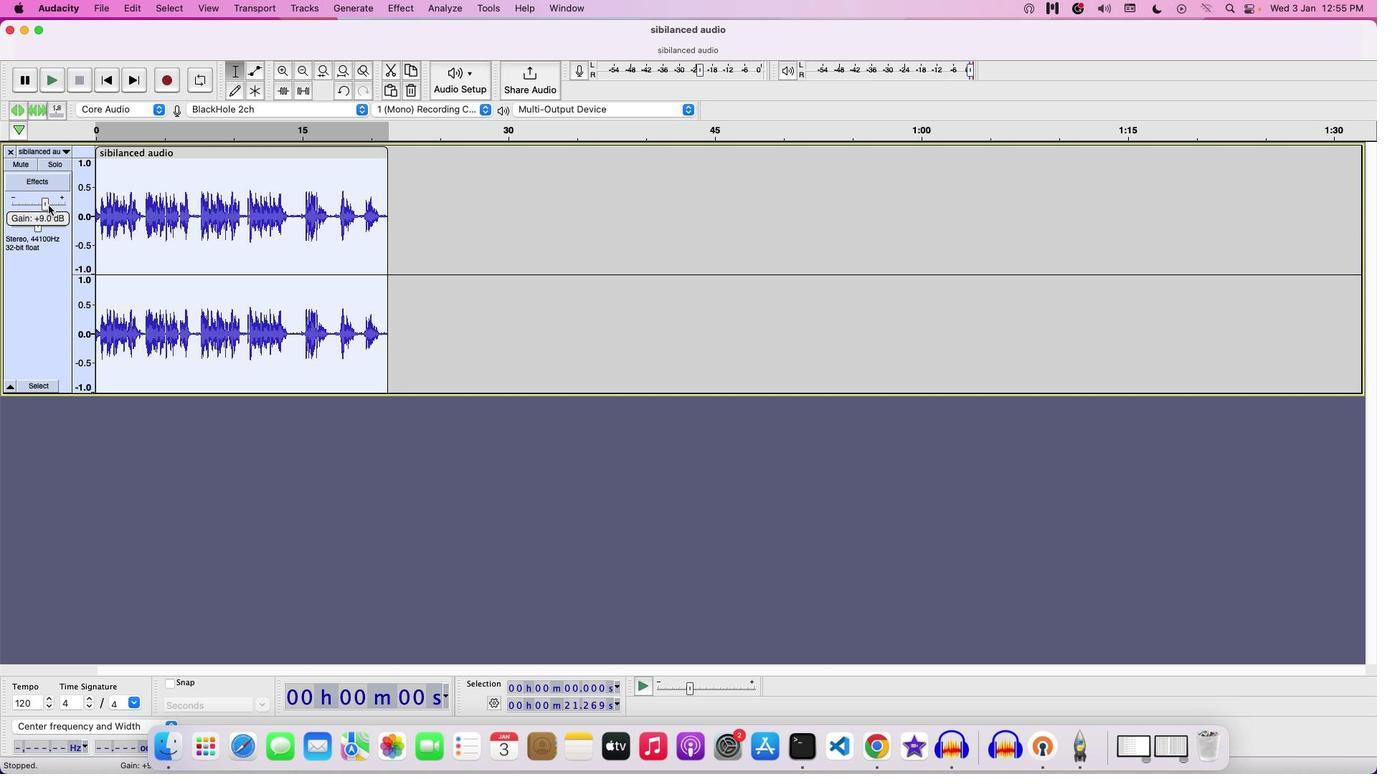 
Action: Mouse moved to (42, 205)
Screenshot: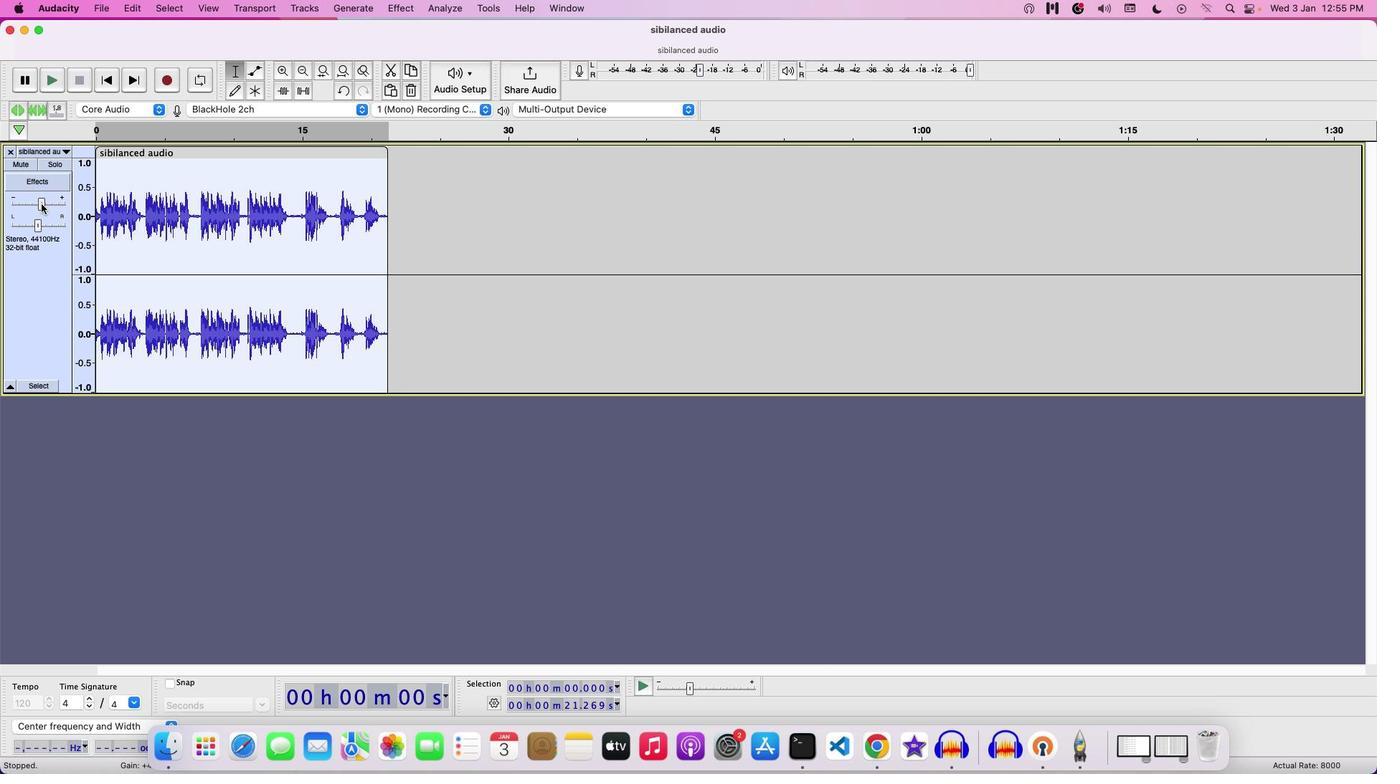 
Action: Key pressed Key.space
Screenshot: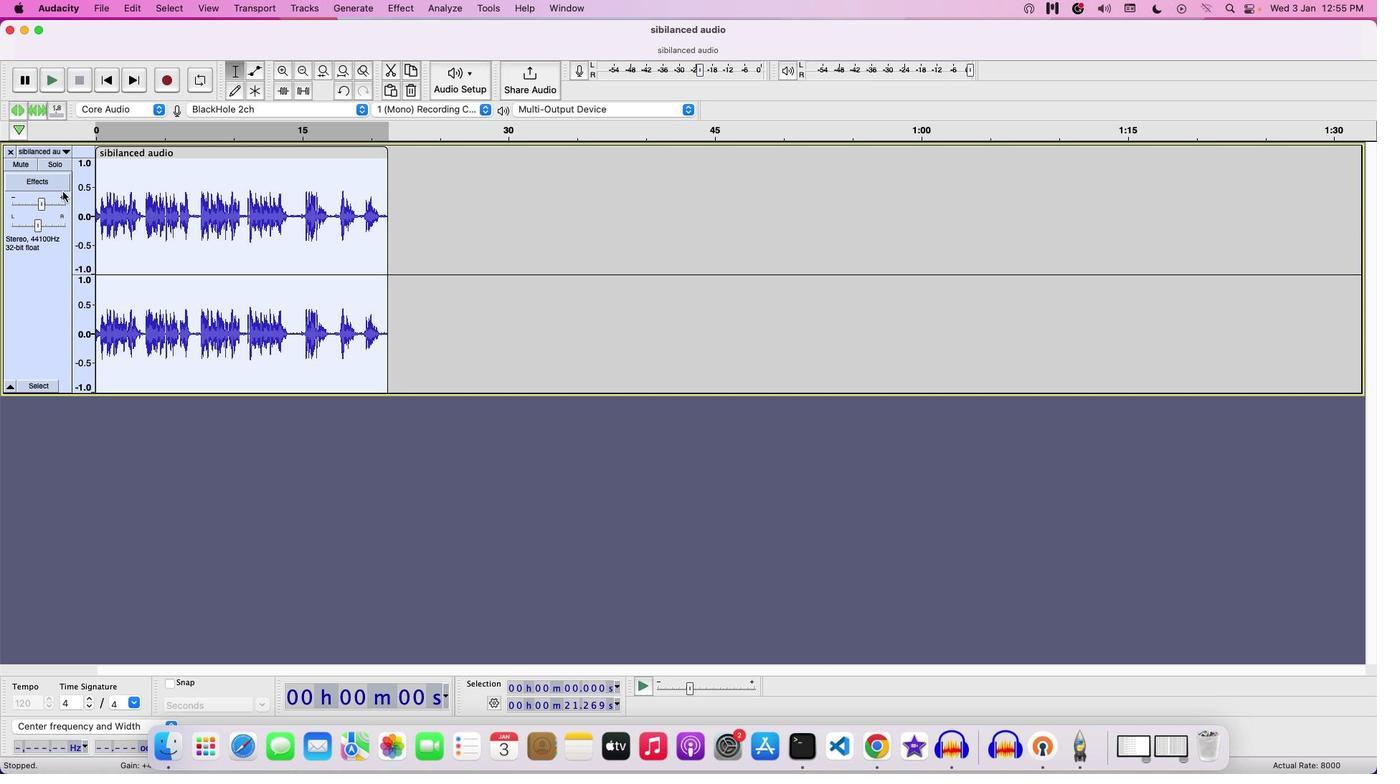
Action: Mouse moved to (651, 272)
Screenshot: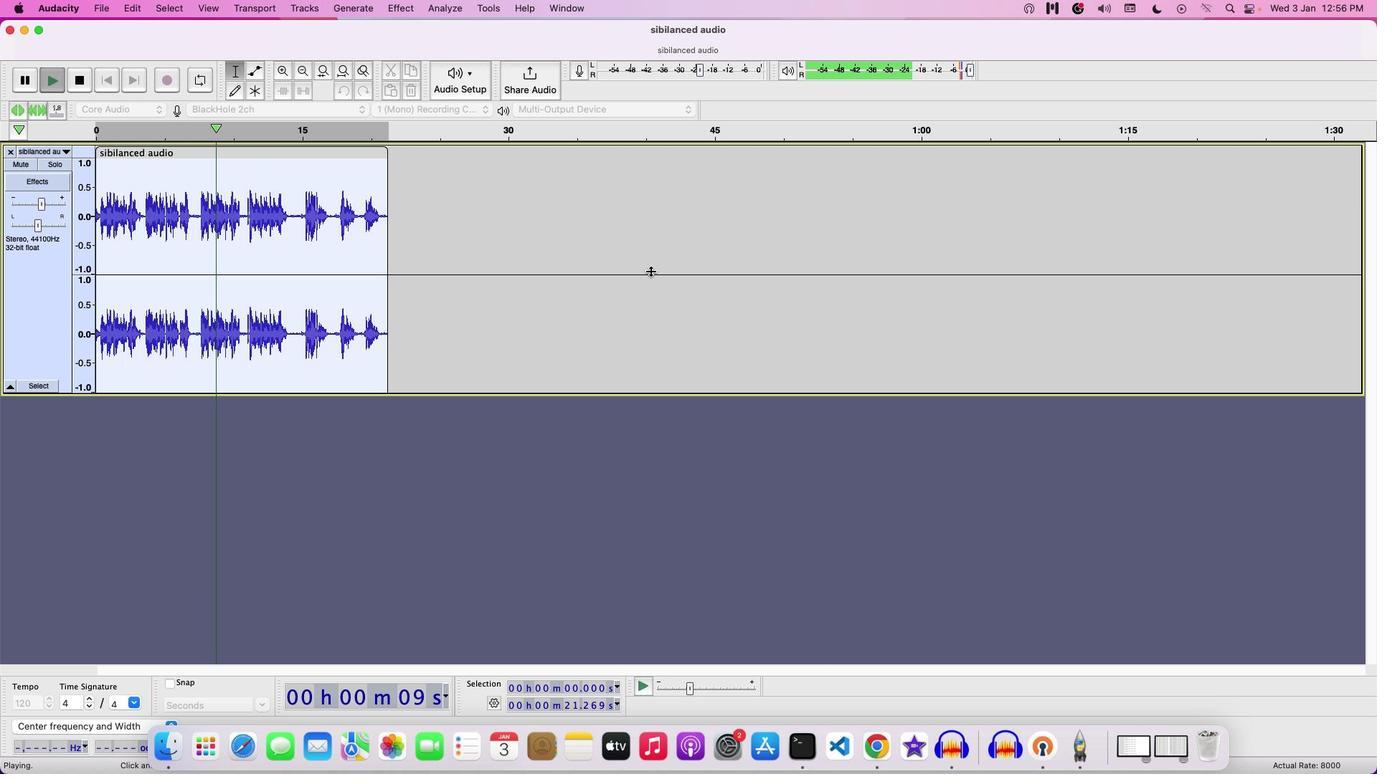 
Action: Key pressed Key.space
Screenshot: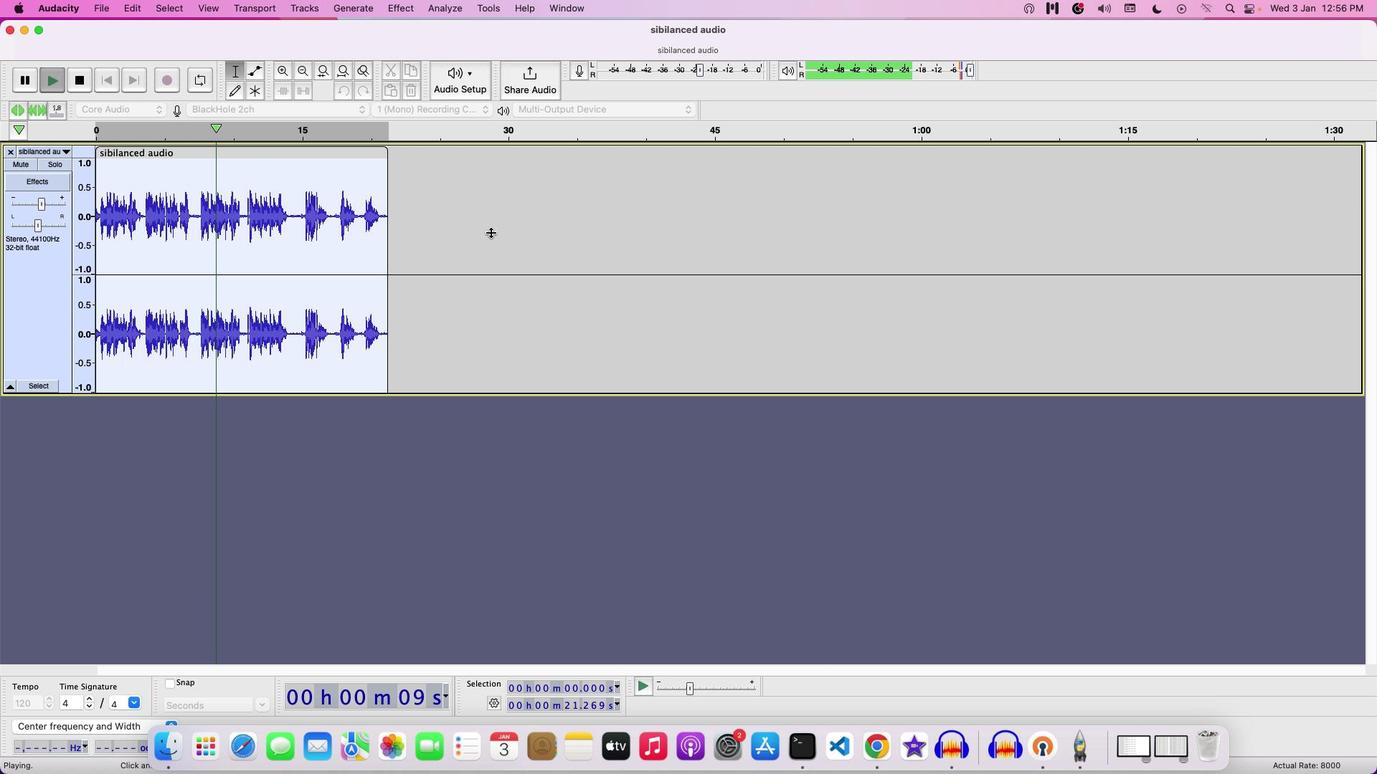 
Action: Mouse moved to (88, 7)
Screenshot: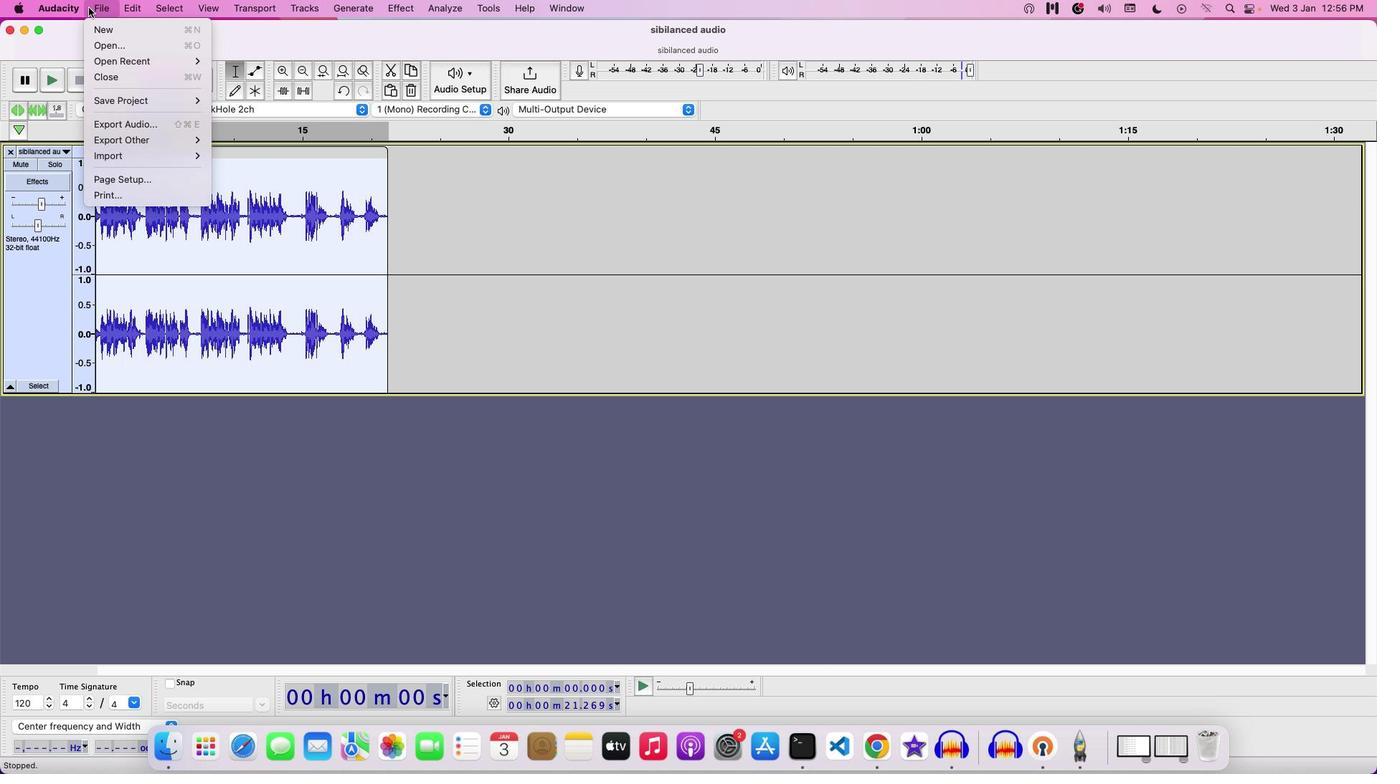 
Action: Mouse pressed left at (88, 7)
Screenshot: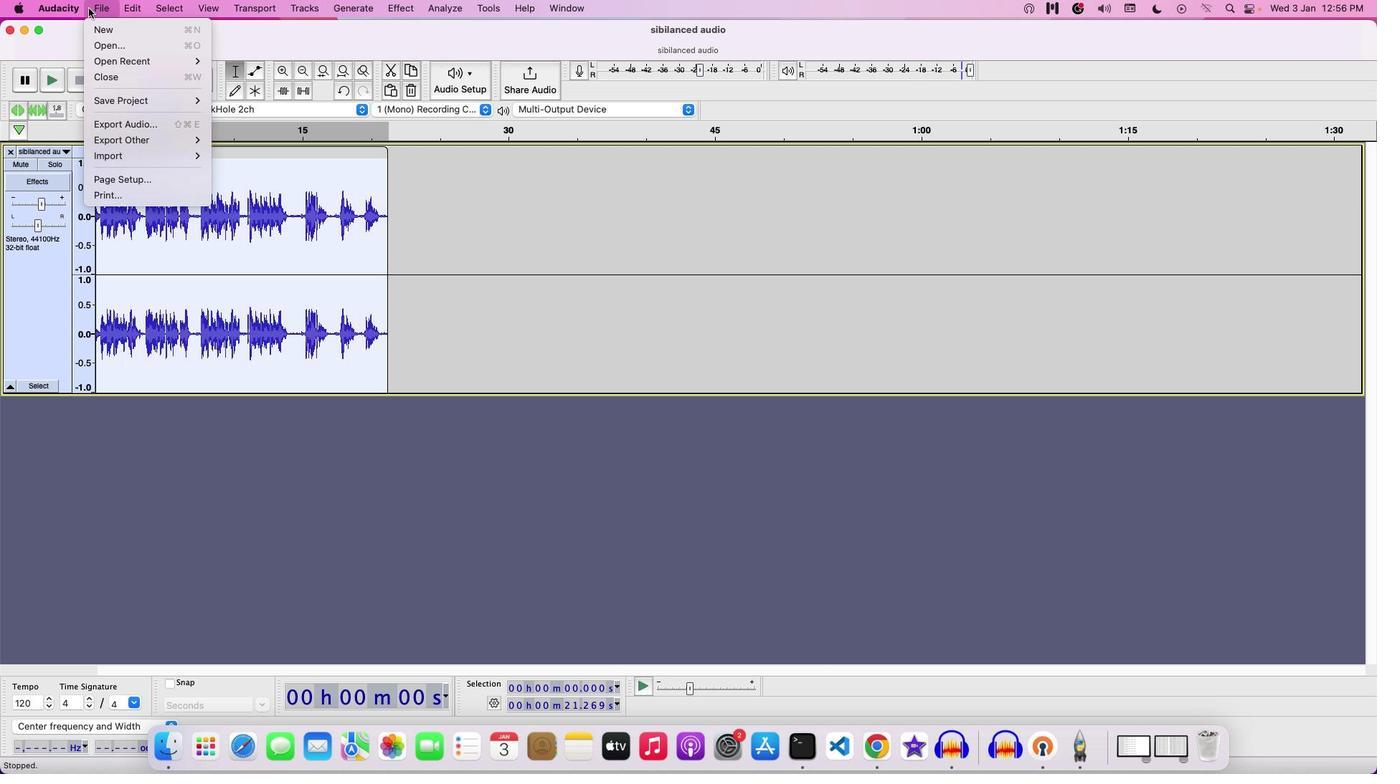 
Action: Mouse moved to (252, 105)
Screenshot: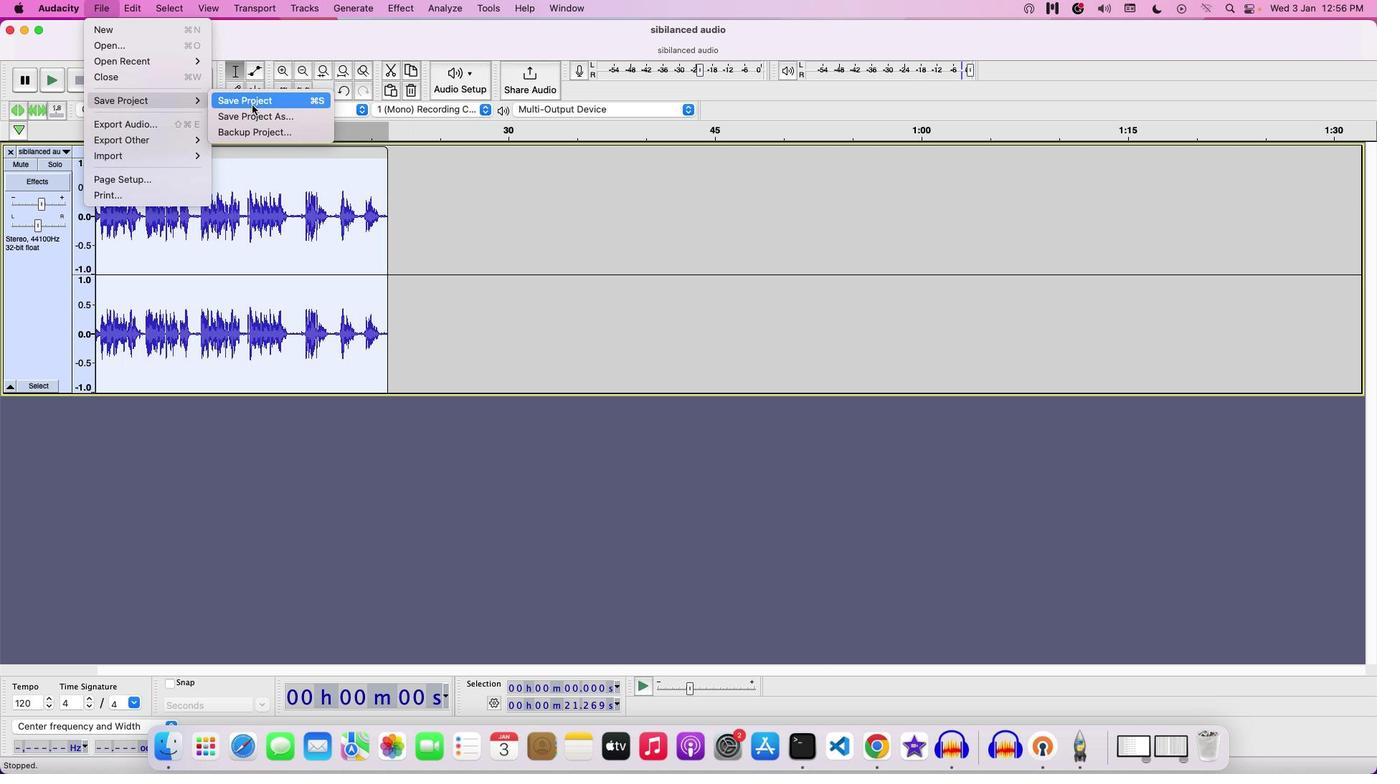 
Action: Mouse pressed left at (252, 105)
Screenshot: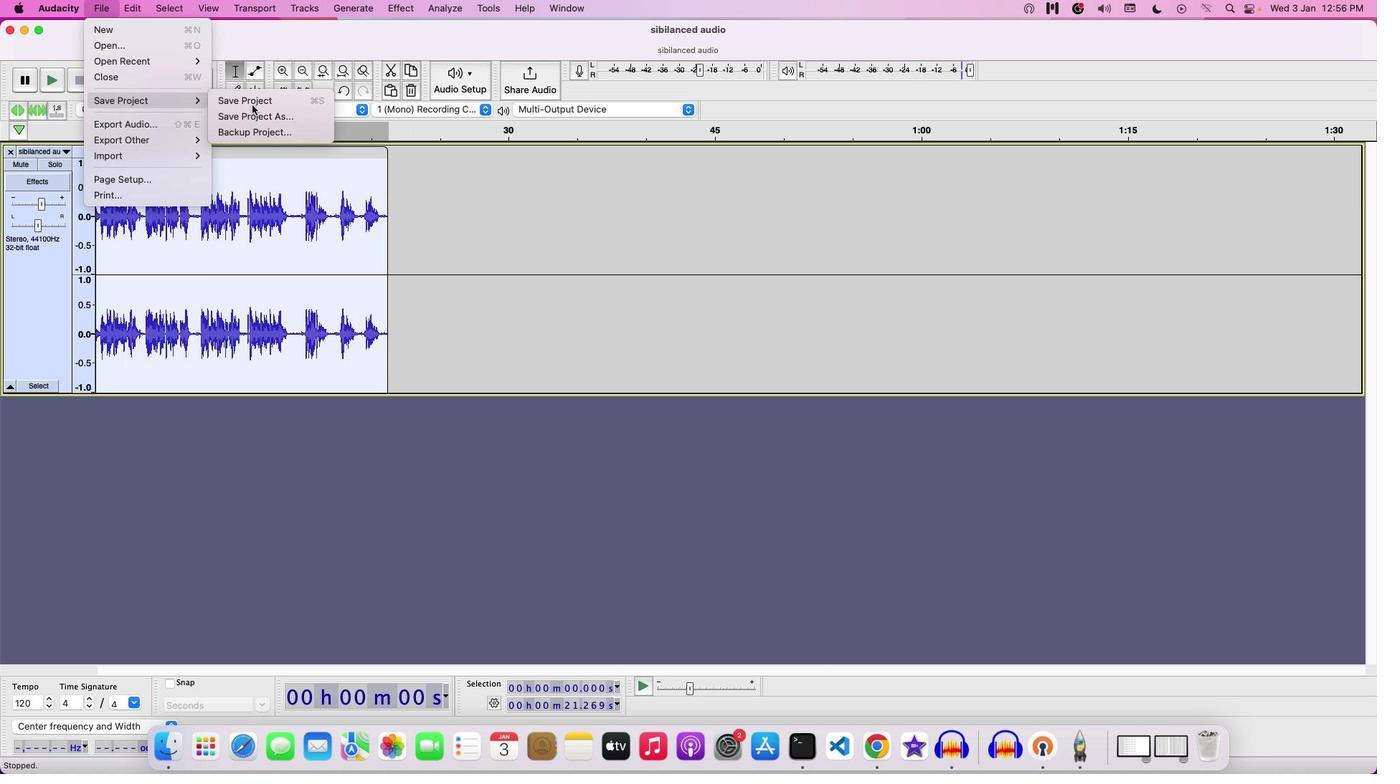 
Action: Mouse moved to (692, 204)
Screenshot: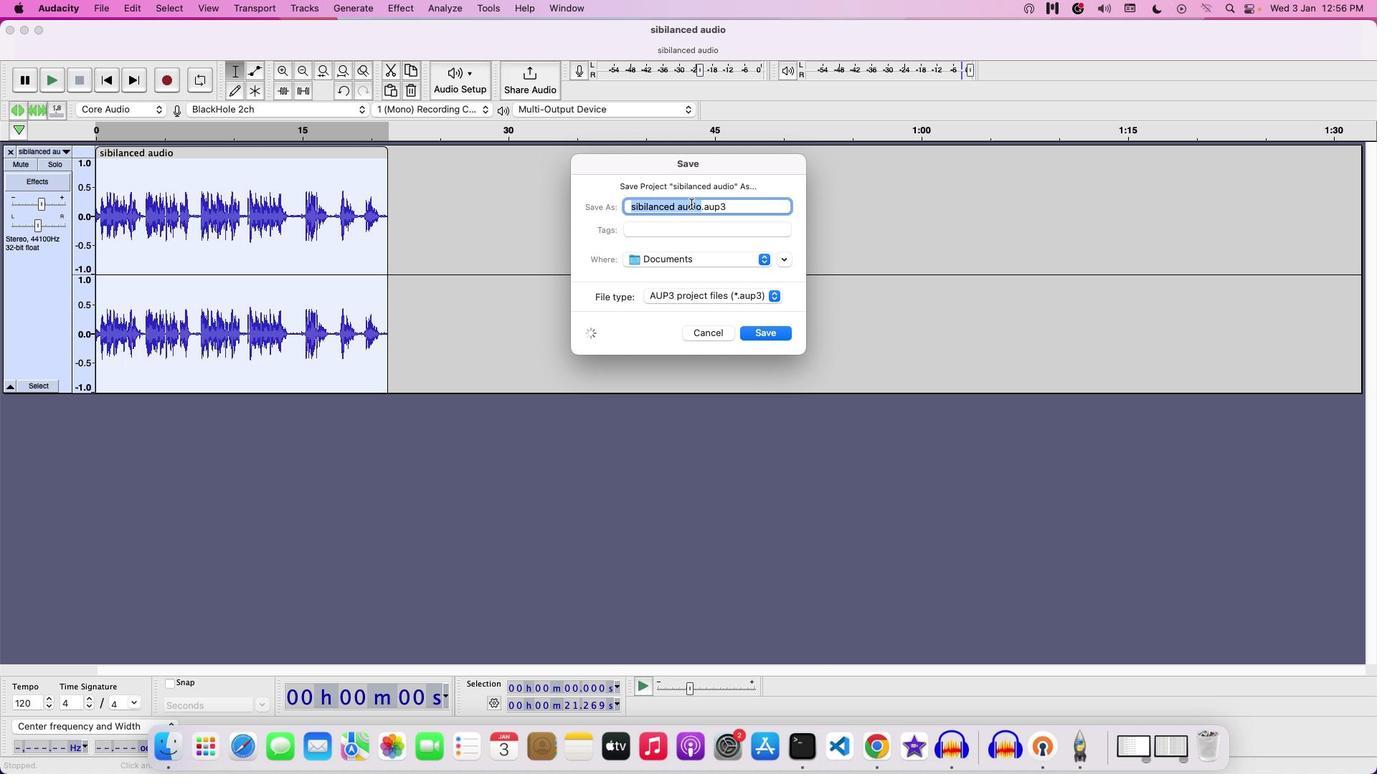 
Action: Key pressed Key.backspace'C''O''P'Key.backspace'M''P''R''E''S''S''O''R'
Screenshot: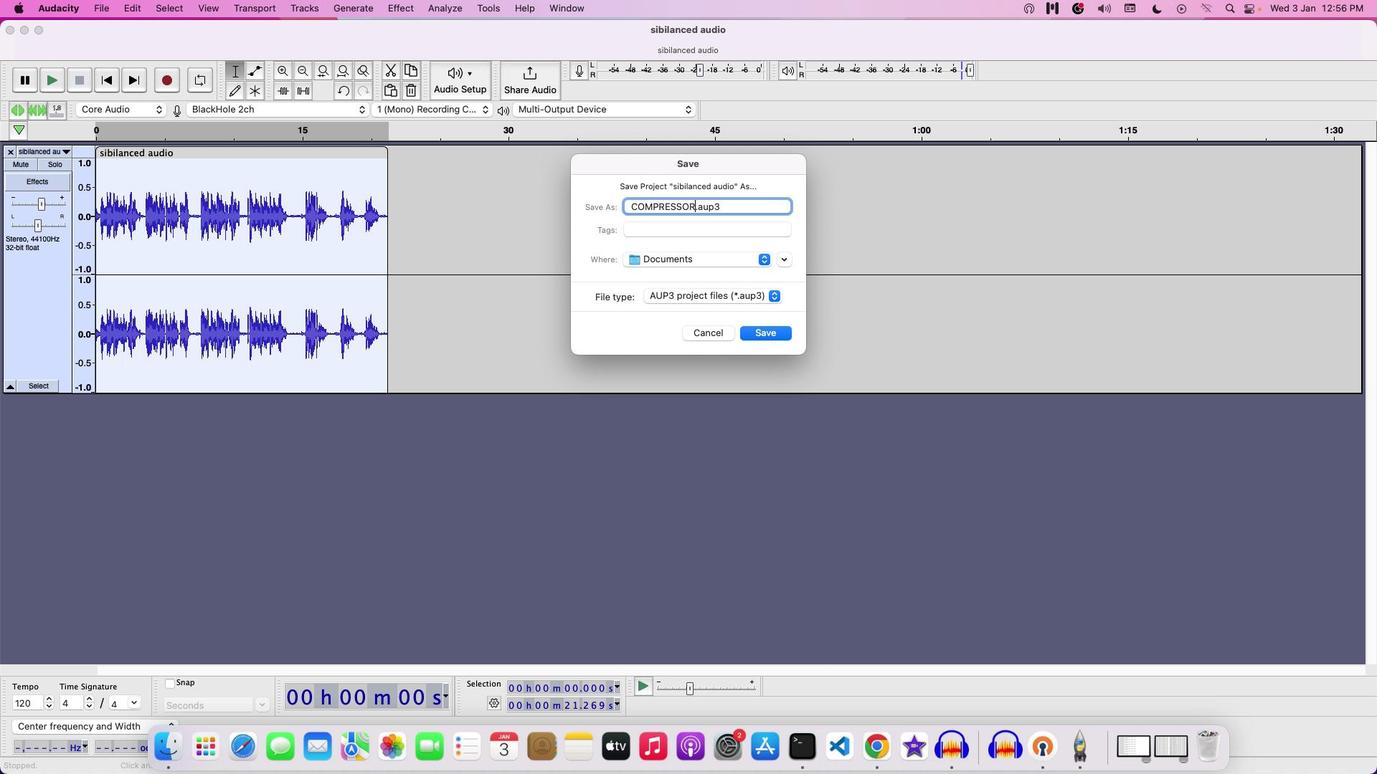 
Action: Mouse moved to (776, 339)
Screenshot: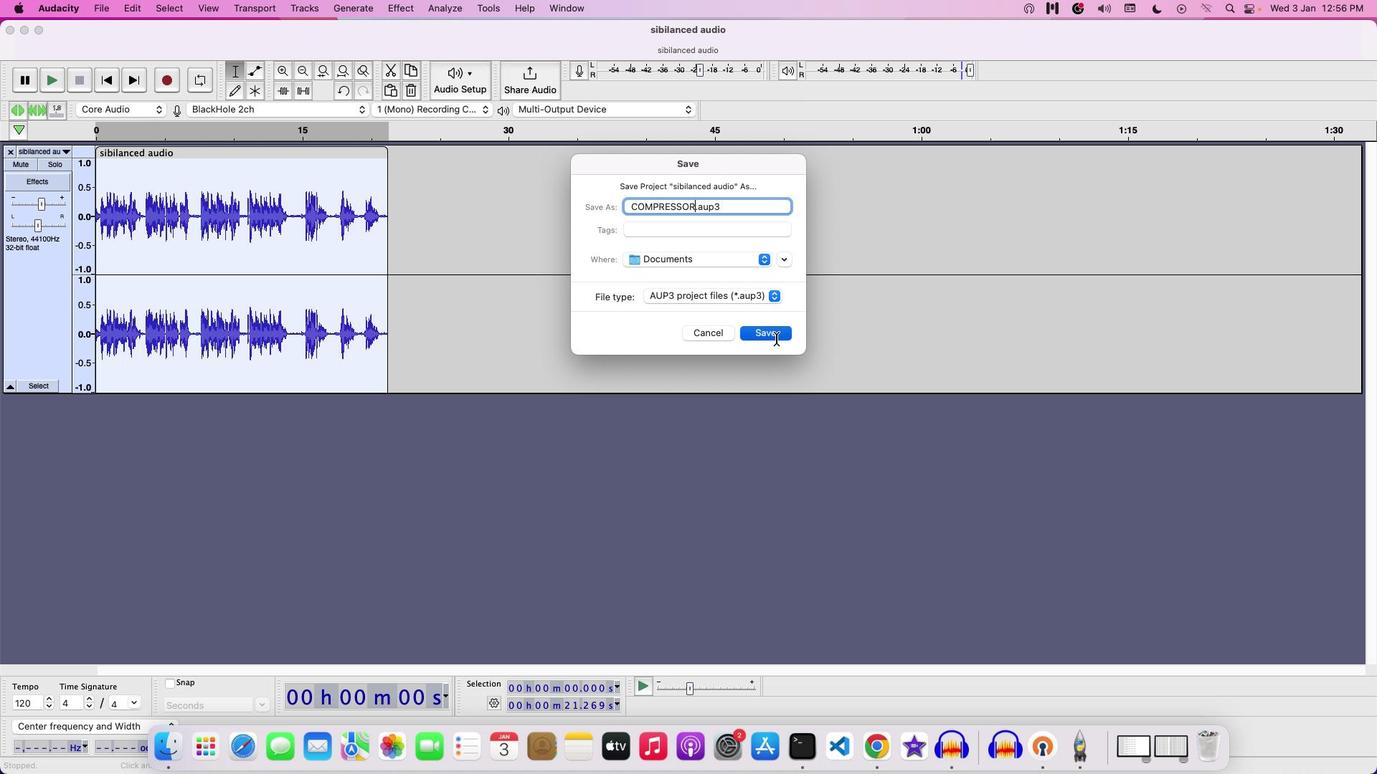 
Action: Mouse pressed left at (776, 339)
Screenshot: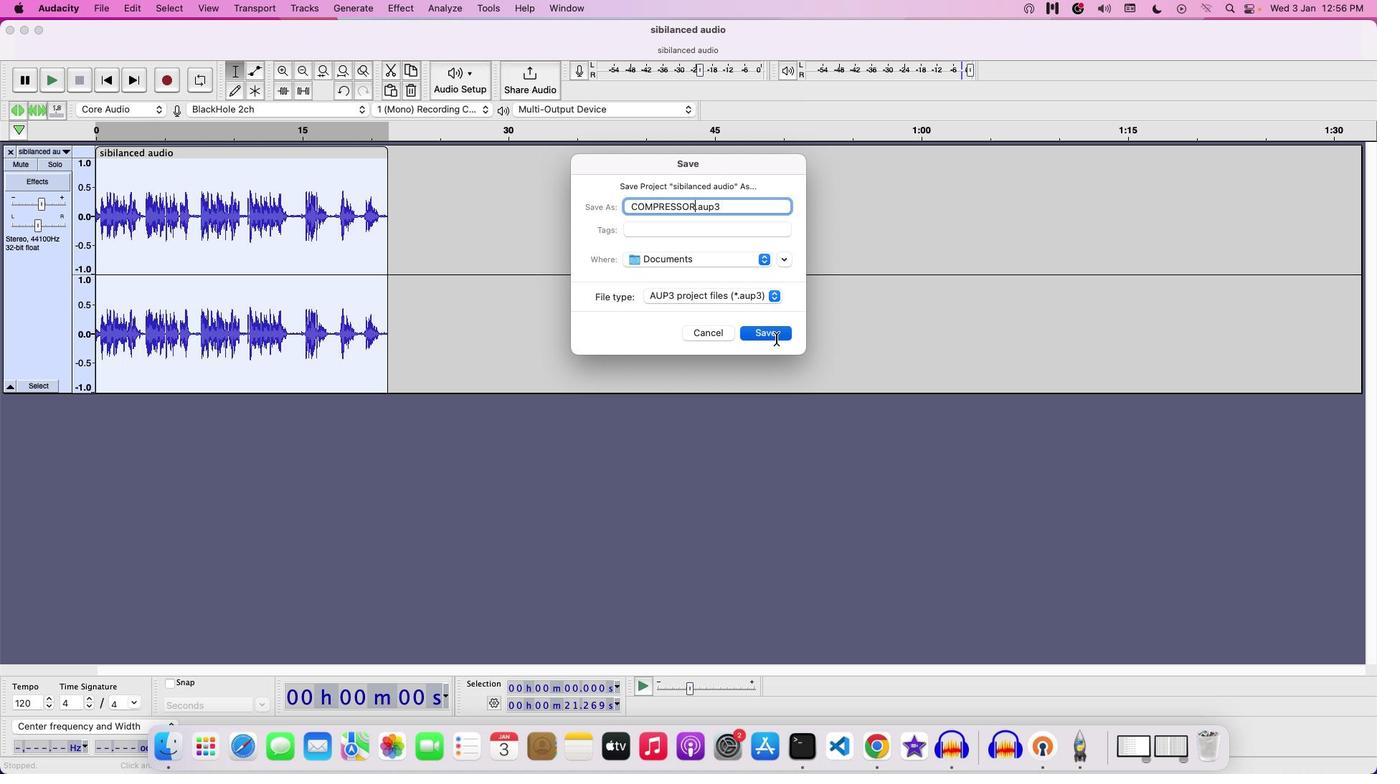 
Action: Mouse moved to (1051, 635)
Screenshot: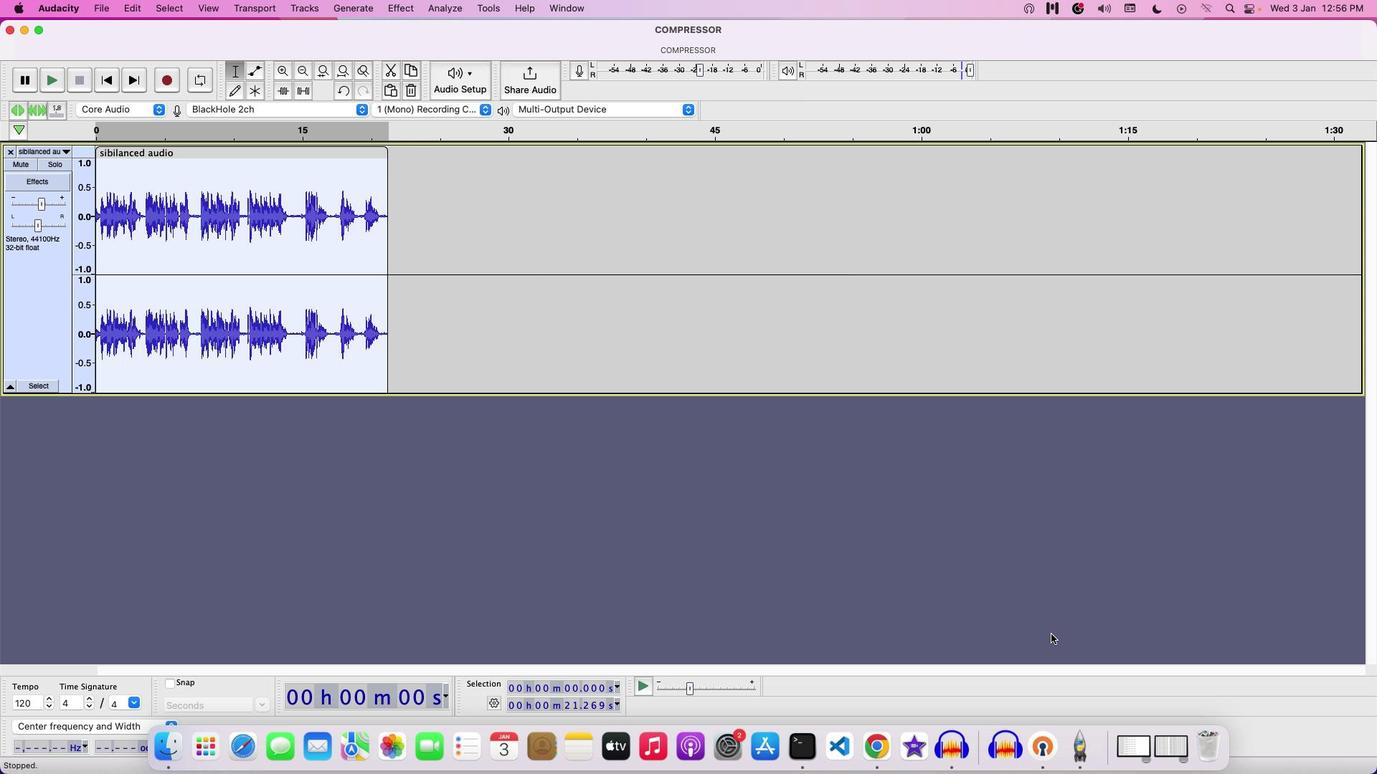 
